 Task: In the  document Oktoberfestfile.odt Insert the command  'Viewing'Email the file to   'softage.10@softage.net', with message attached Time-Sensitive: I kindly ask you to go through the email I've sent as soon as possible. and file type: RTF
Action: Mouse moved to (304, 420)
Screenshot: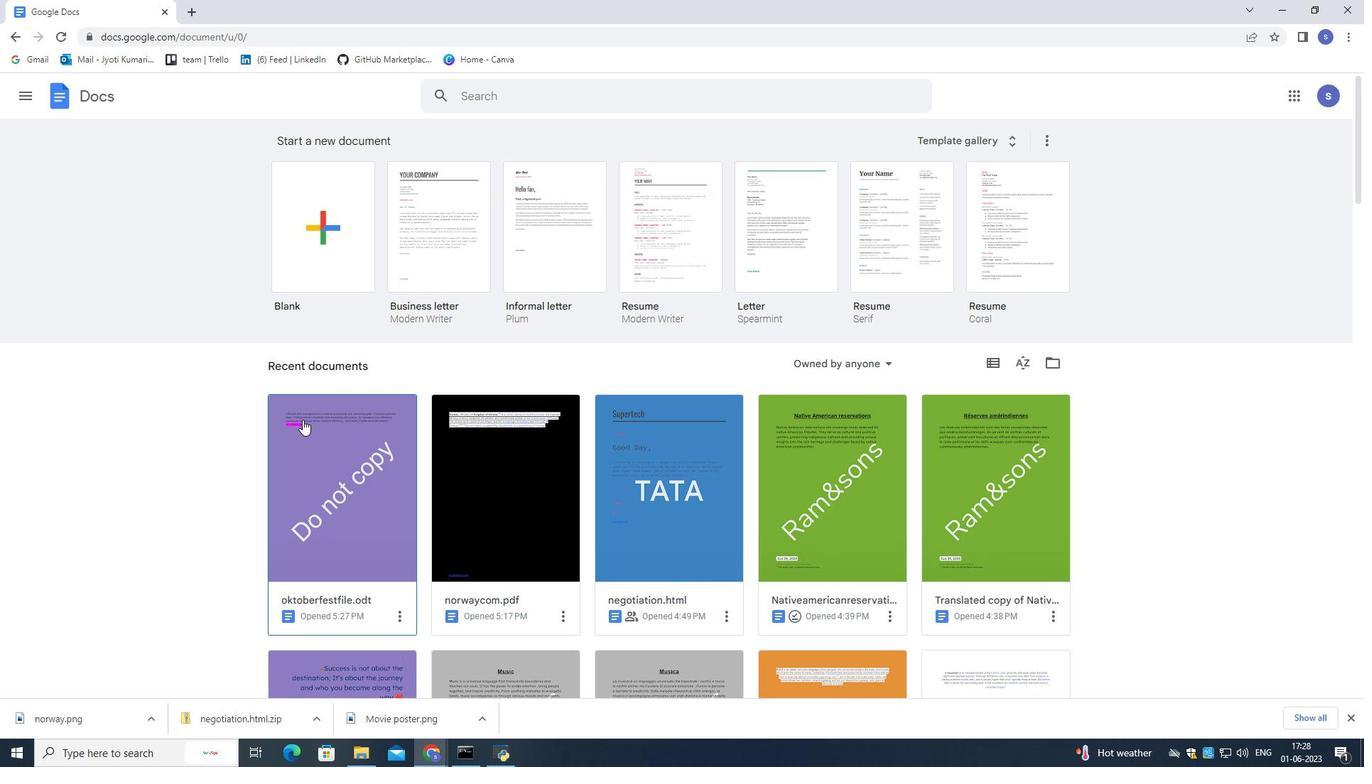 
Action: Mouse pressed left at (304, 420)
Screenshot: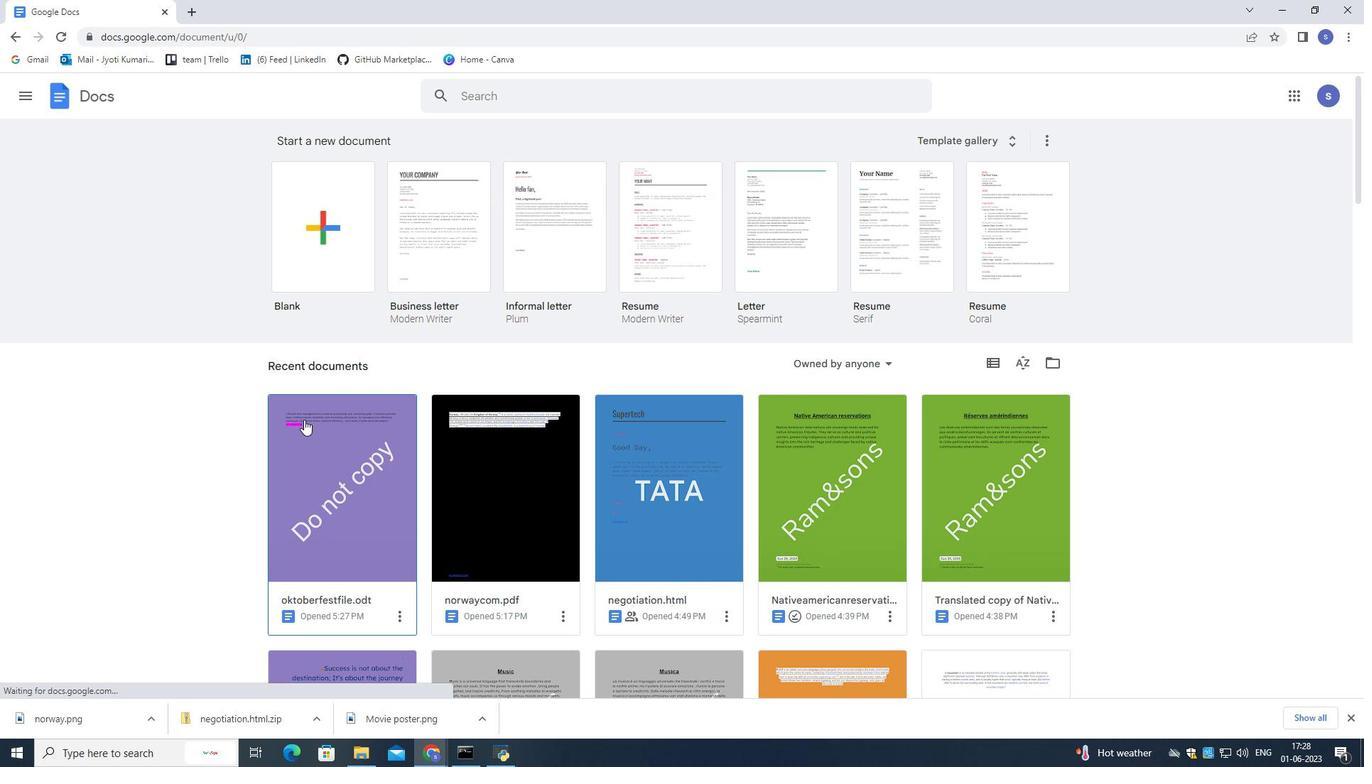 
Action: Mouse pressed left at (304, 420)
Screenshot: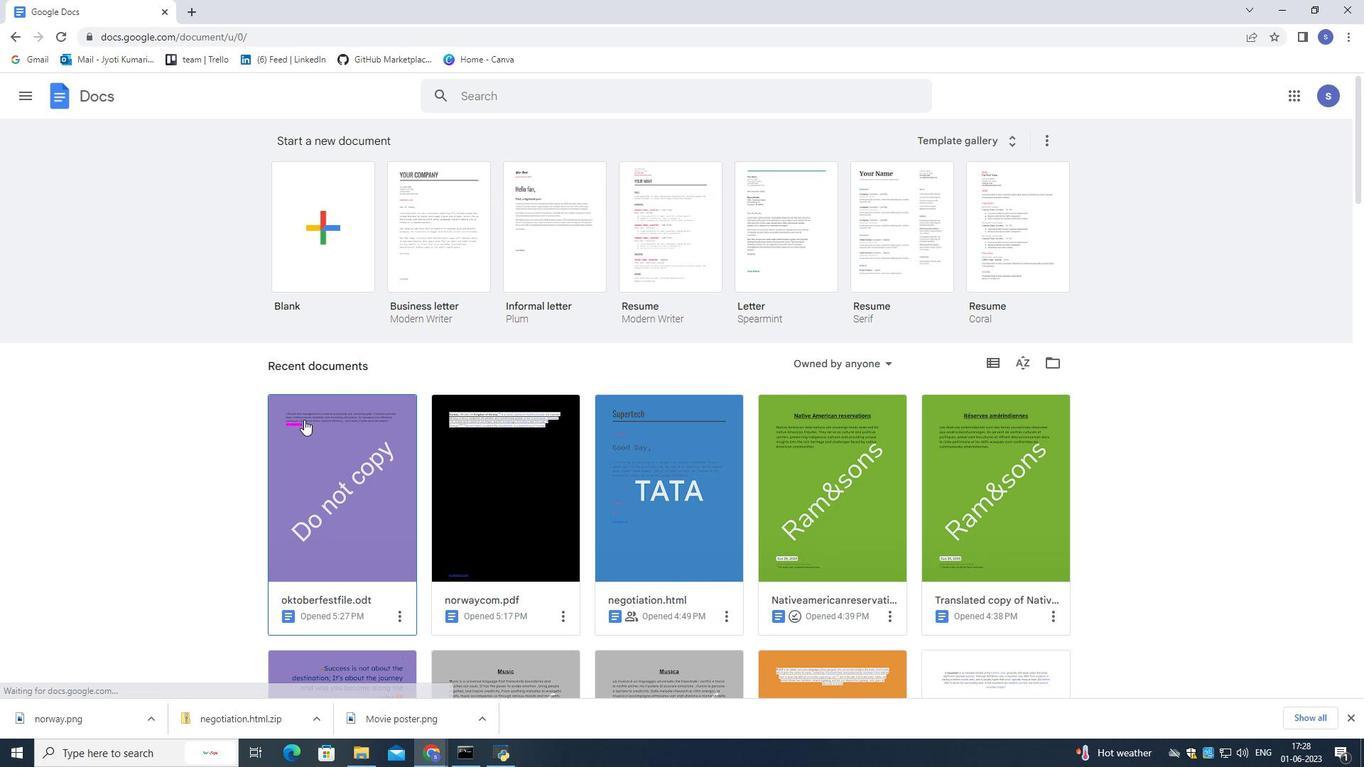 
Action: Mouse moved to (602, 499)
Screenshot: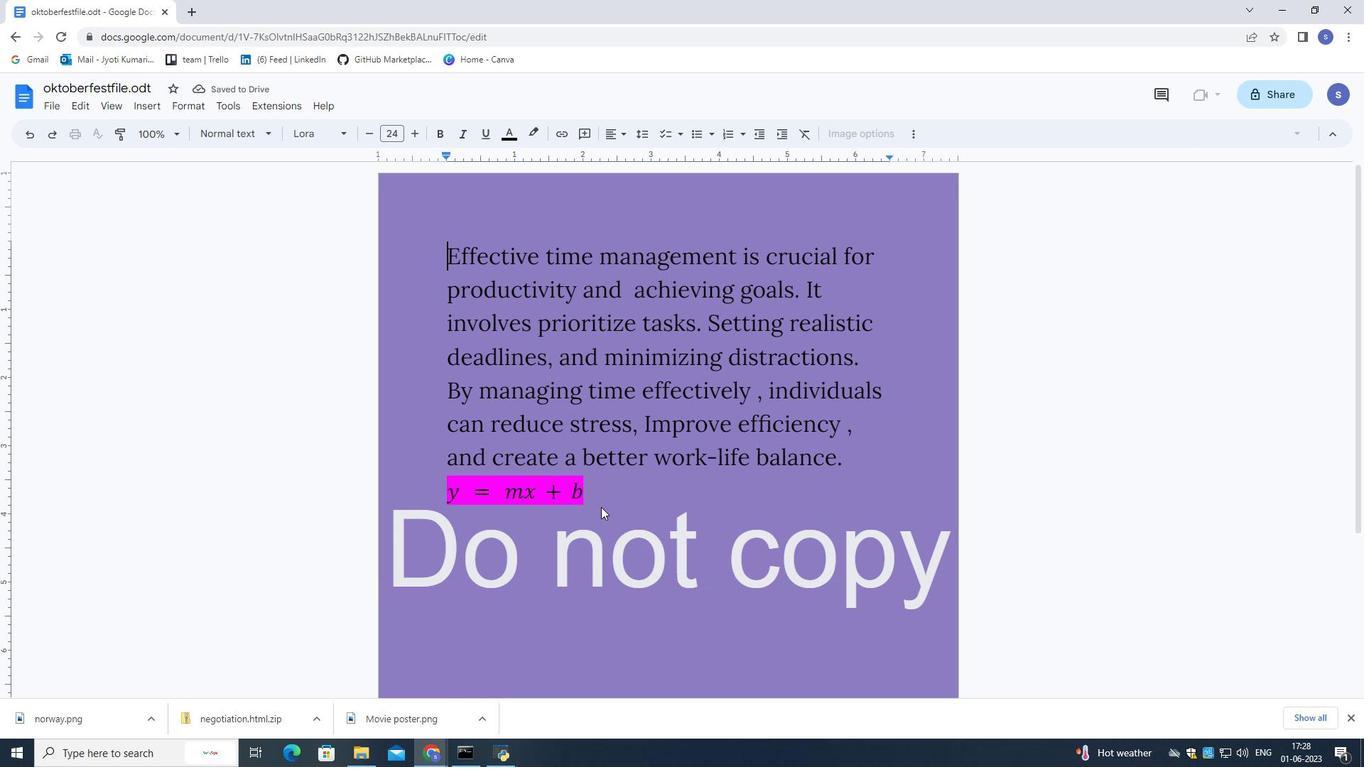 
Action: Mouse pressed left at (602, 499)
Screenshot: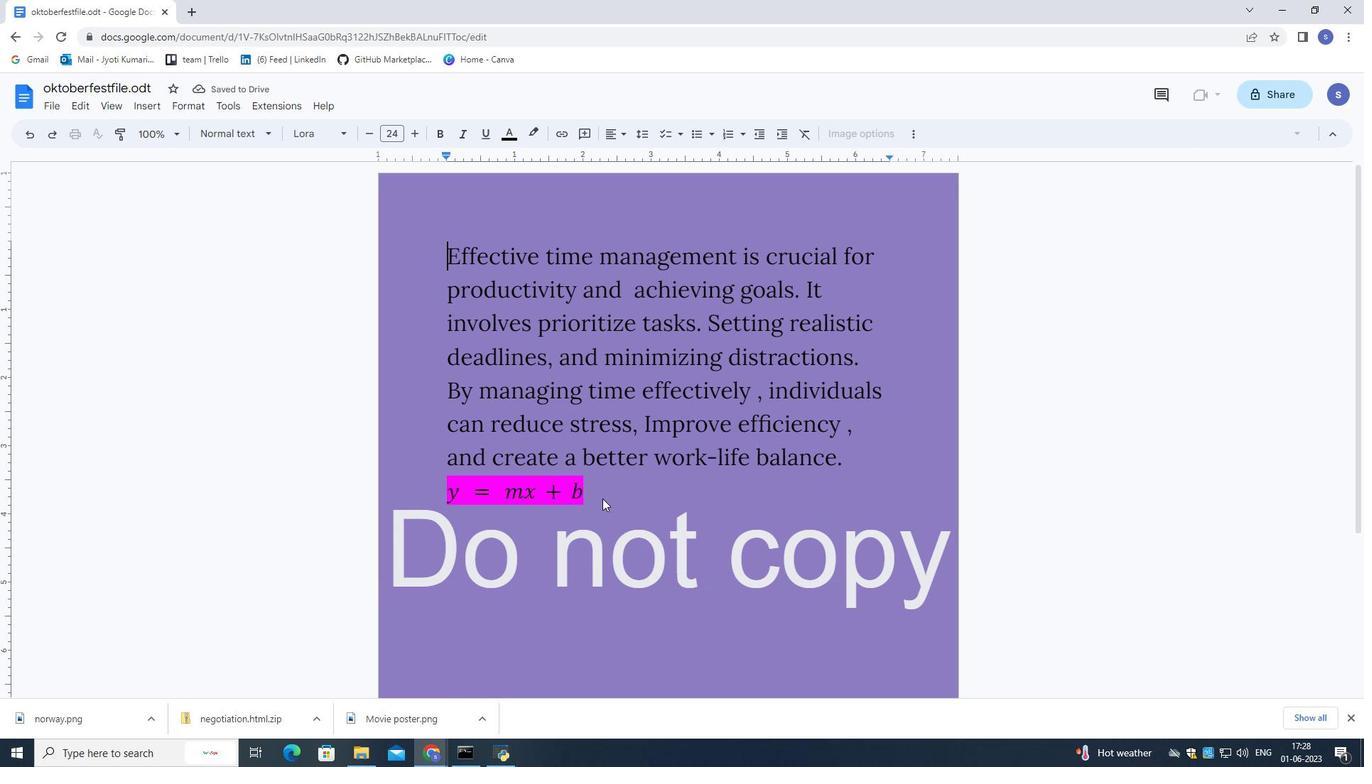 
Action: Mouse moved to (55, 104)
Screenshot: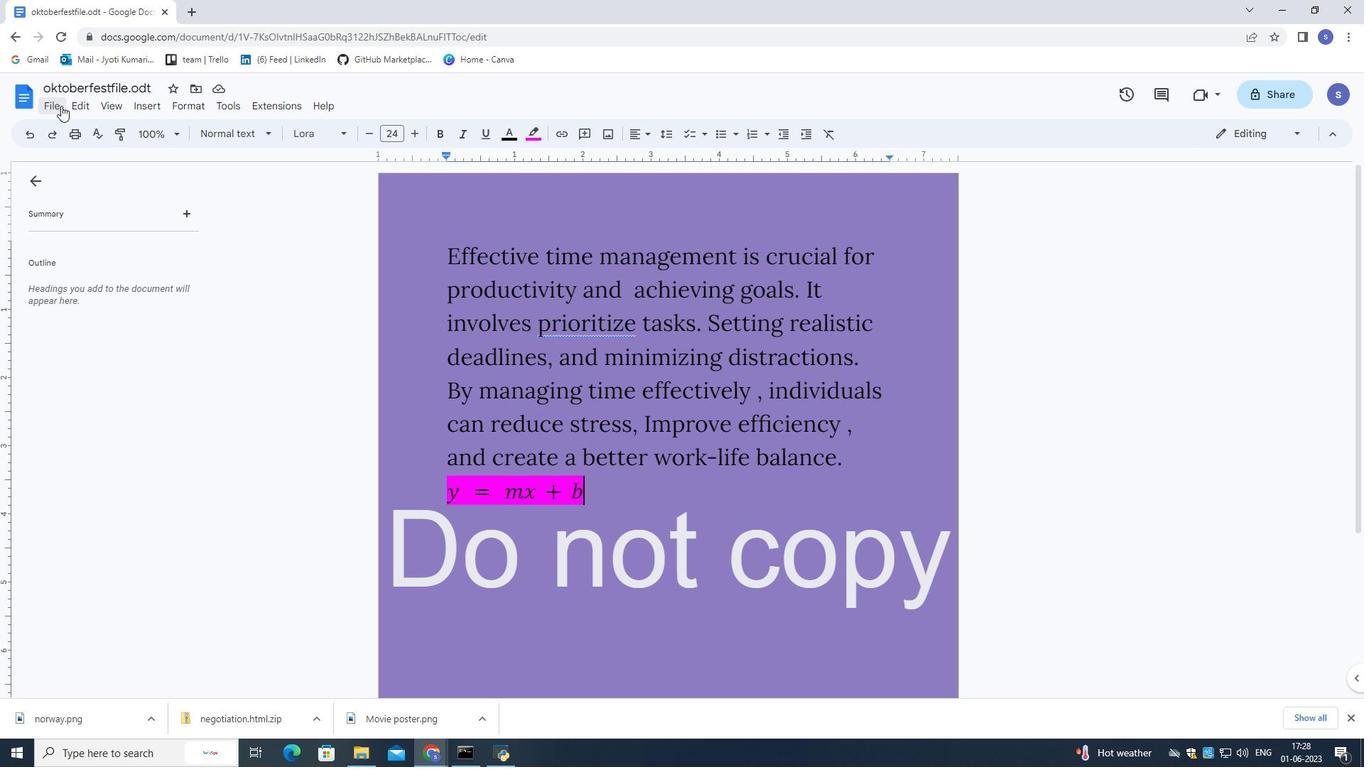
Action: Mouse pressed left at (55, 104)
Screenshot: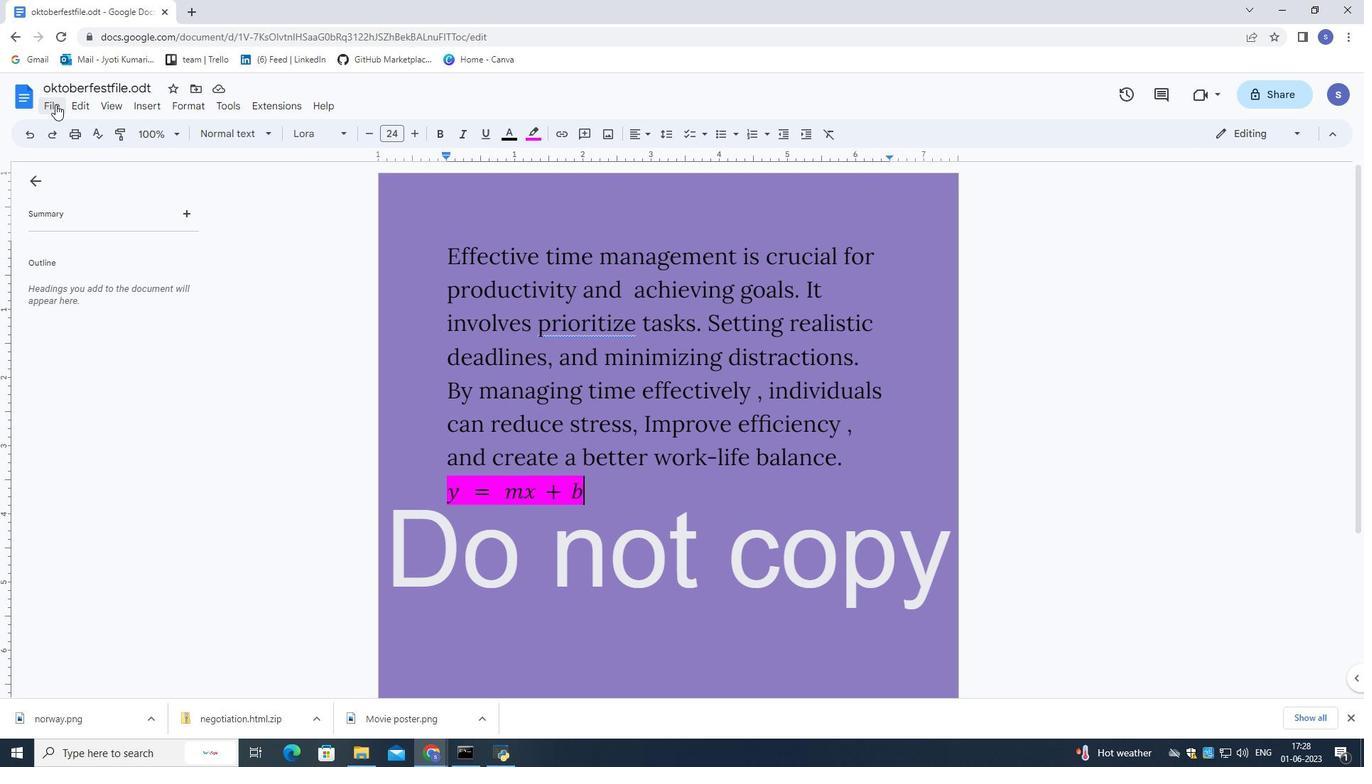
Action: Mouse moved to (1236, 136)
Screenshot: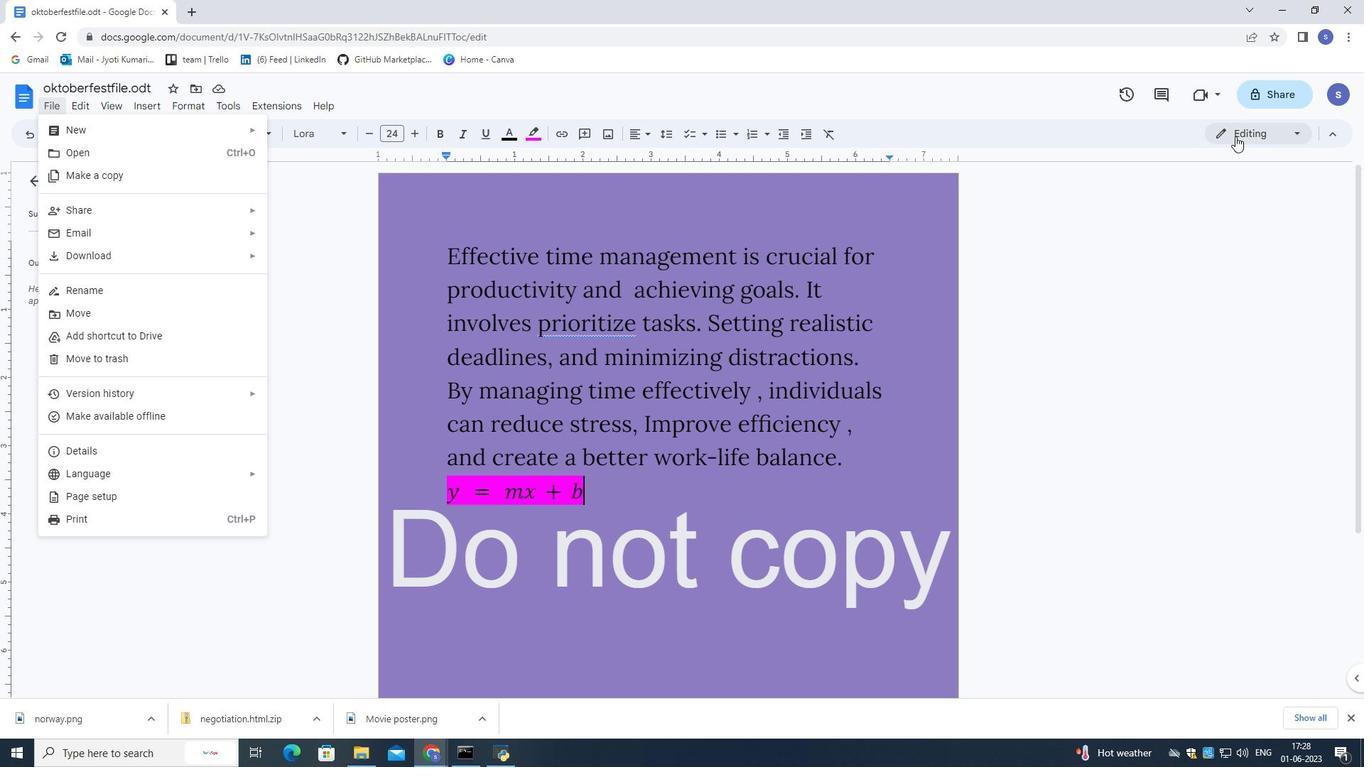 
Action: Mouse pressed left at (1236, 136)
Screenshot: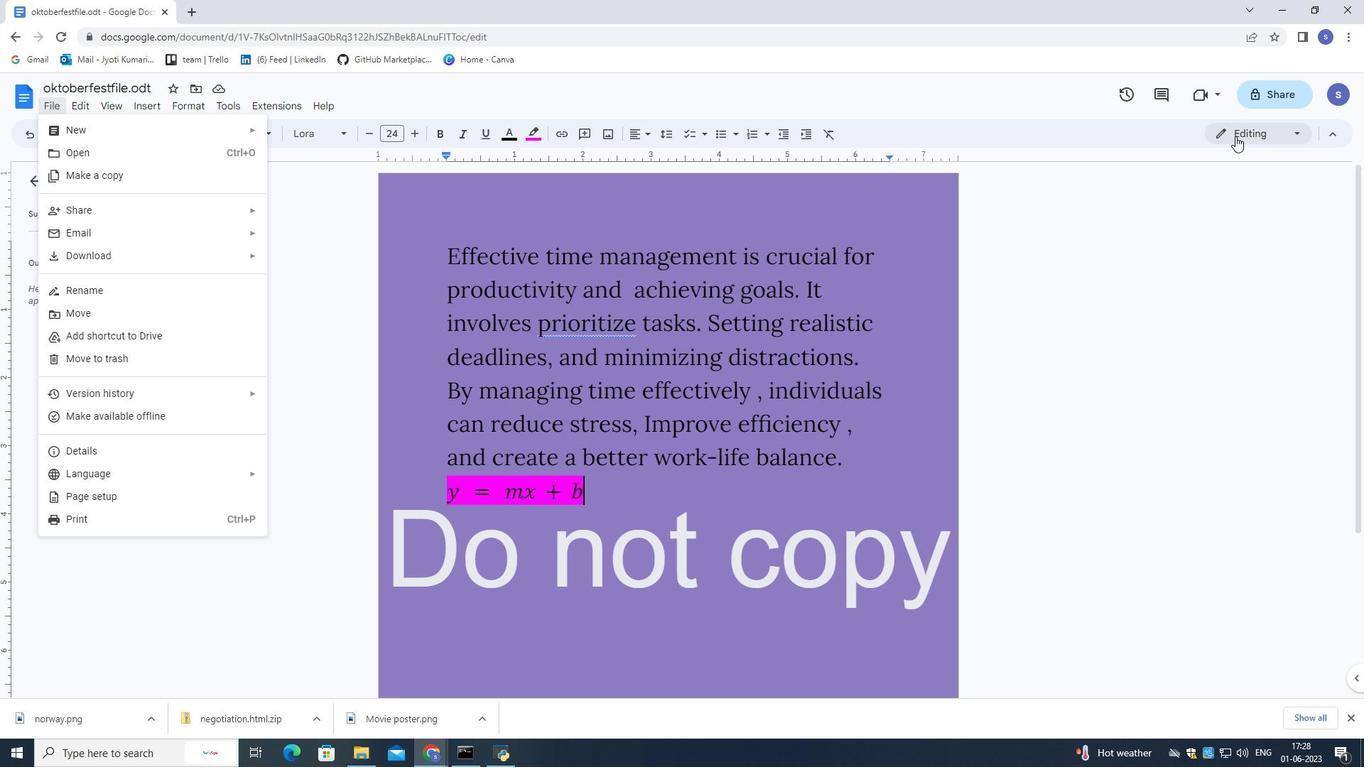 
Action: Mouse moved to (1214, 231)
Screenshot: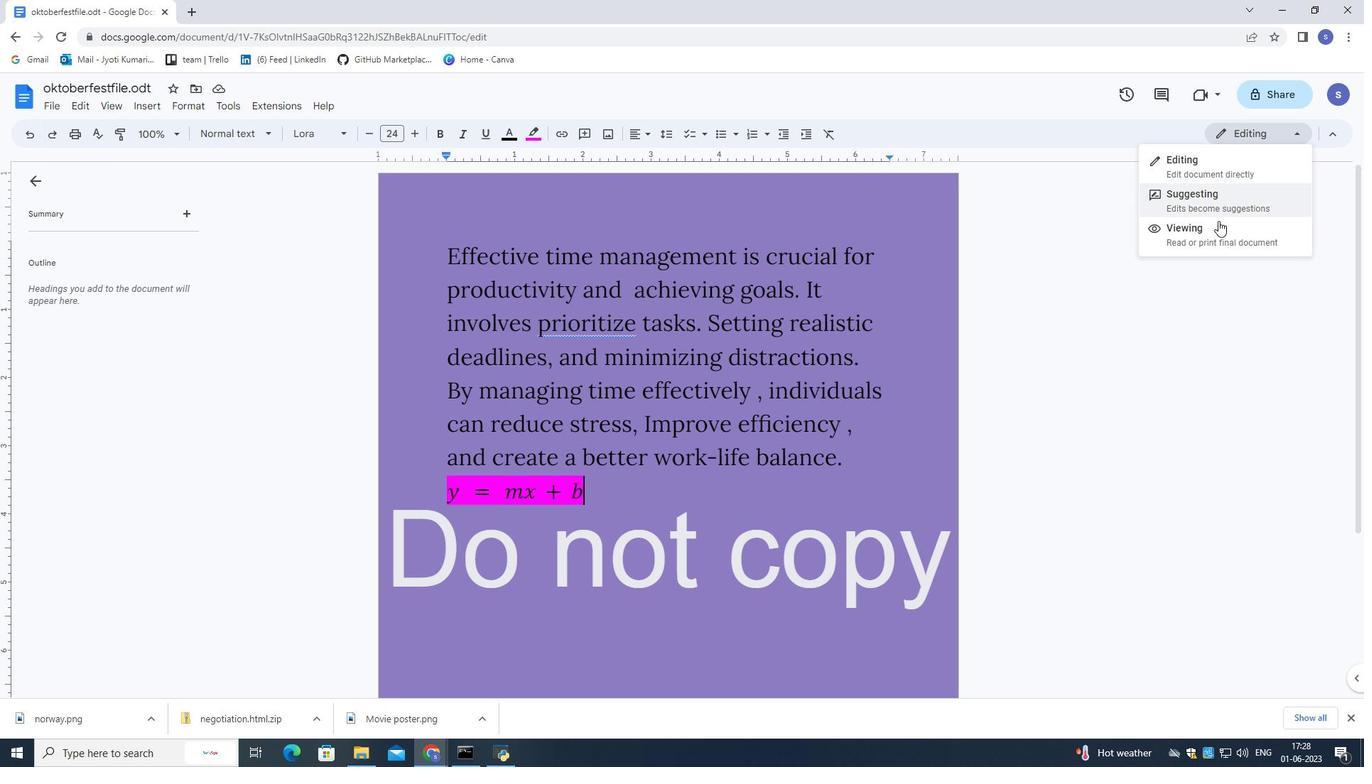 
Action: Mouse pressed left at (1214, 231)
Screenshot: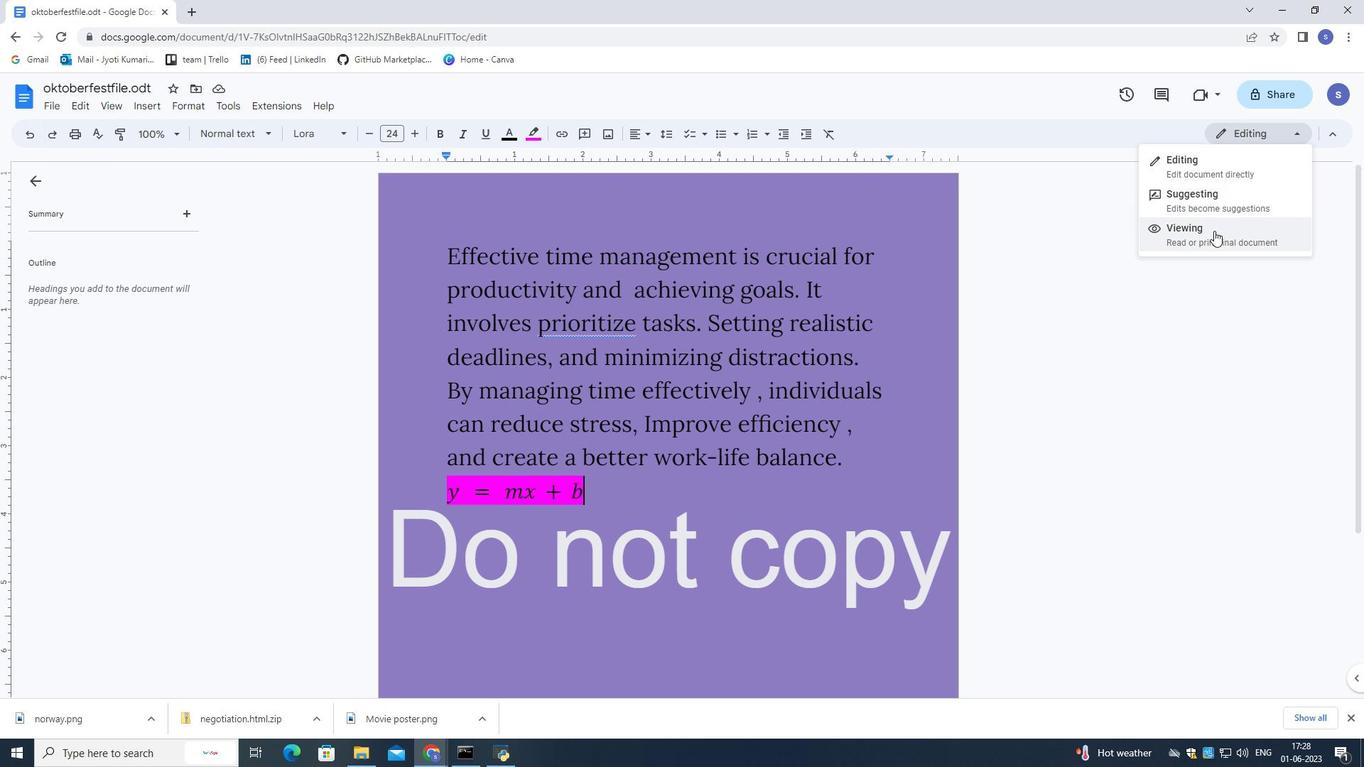 
Action: Mouse moved to (51, 97)
Screenshot: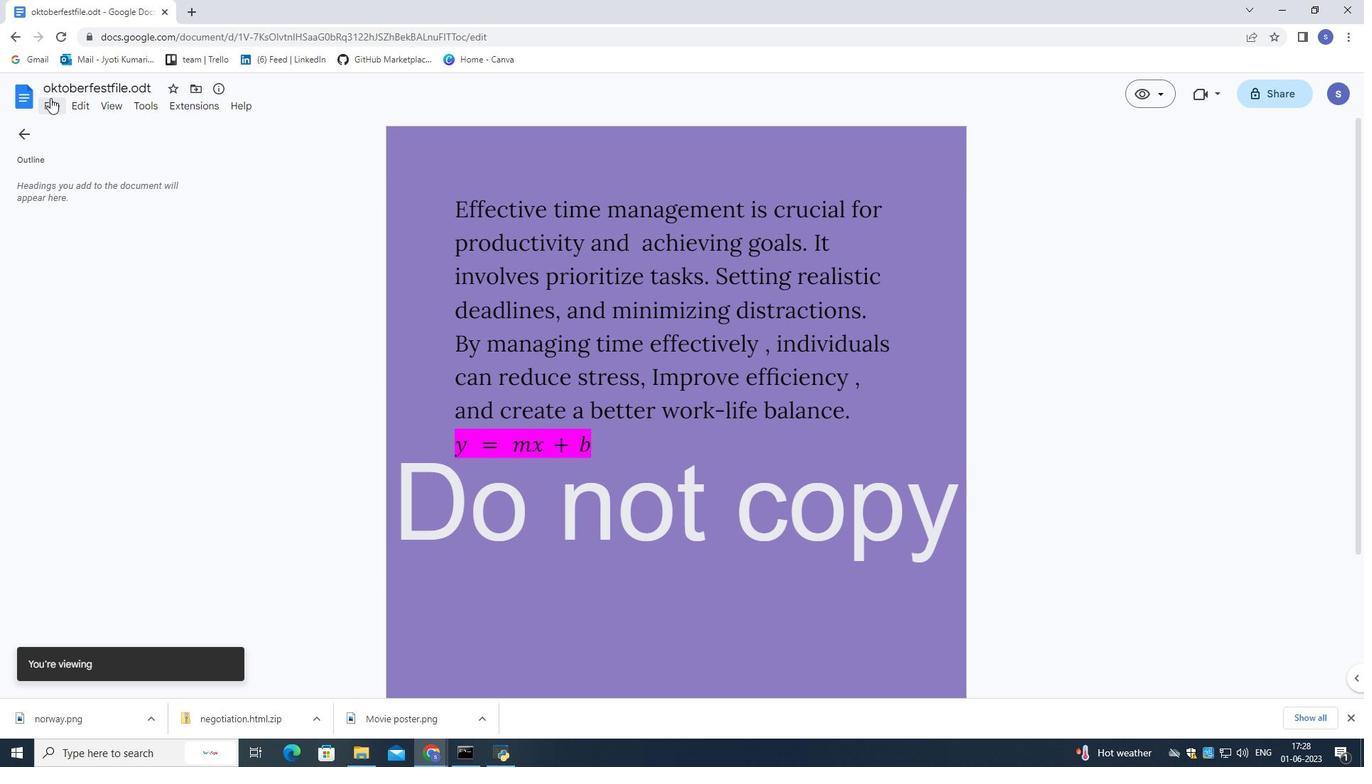 
Action: Mouse pressed left at (51, 97)
Screenshot: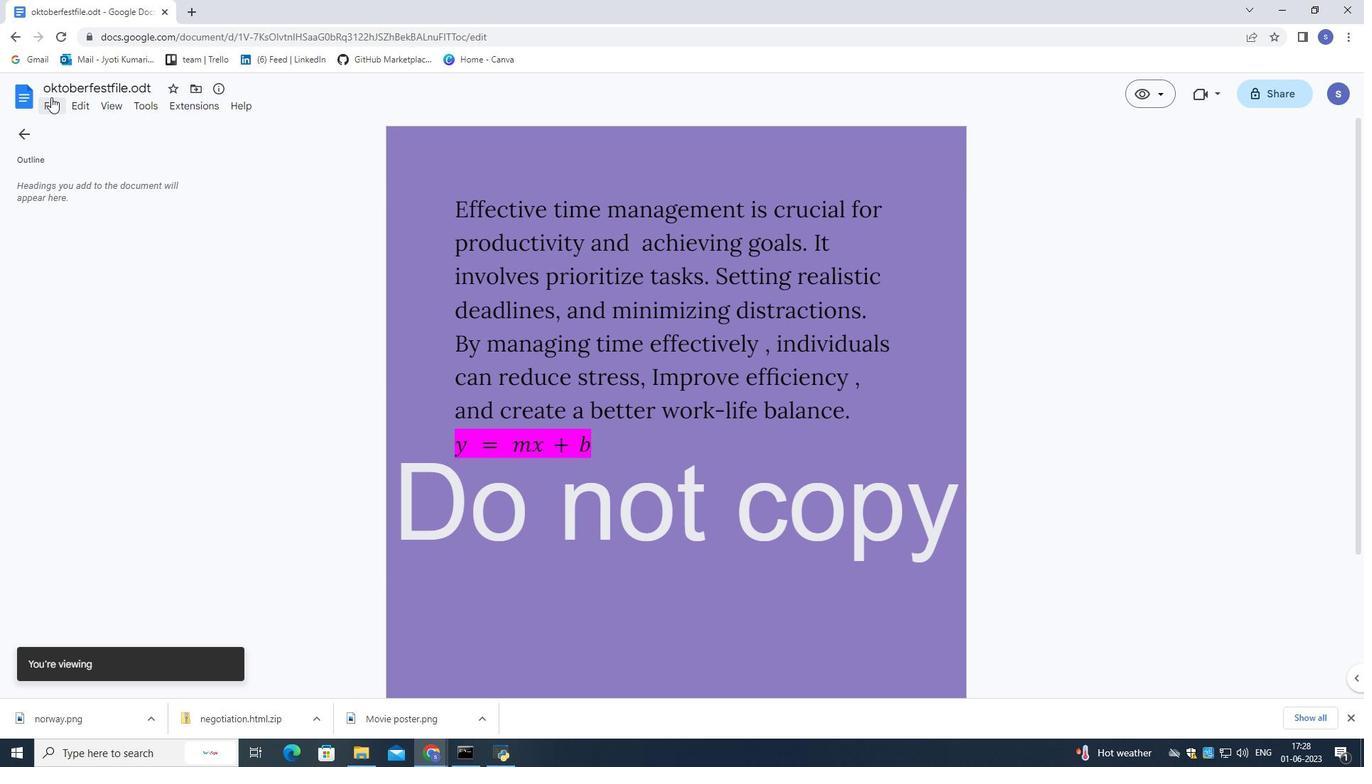 
Action: Mouse moved to (287, 231)
Screenshot: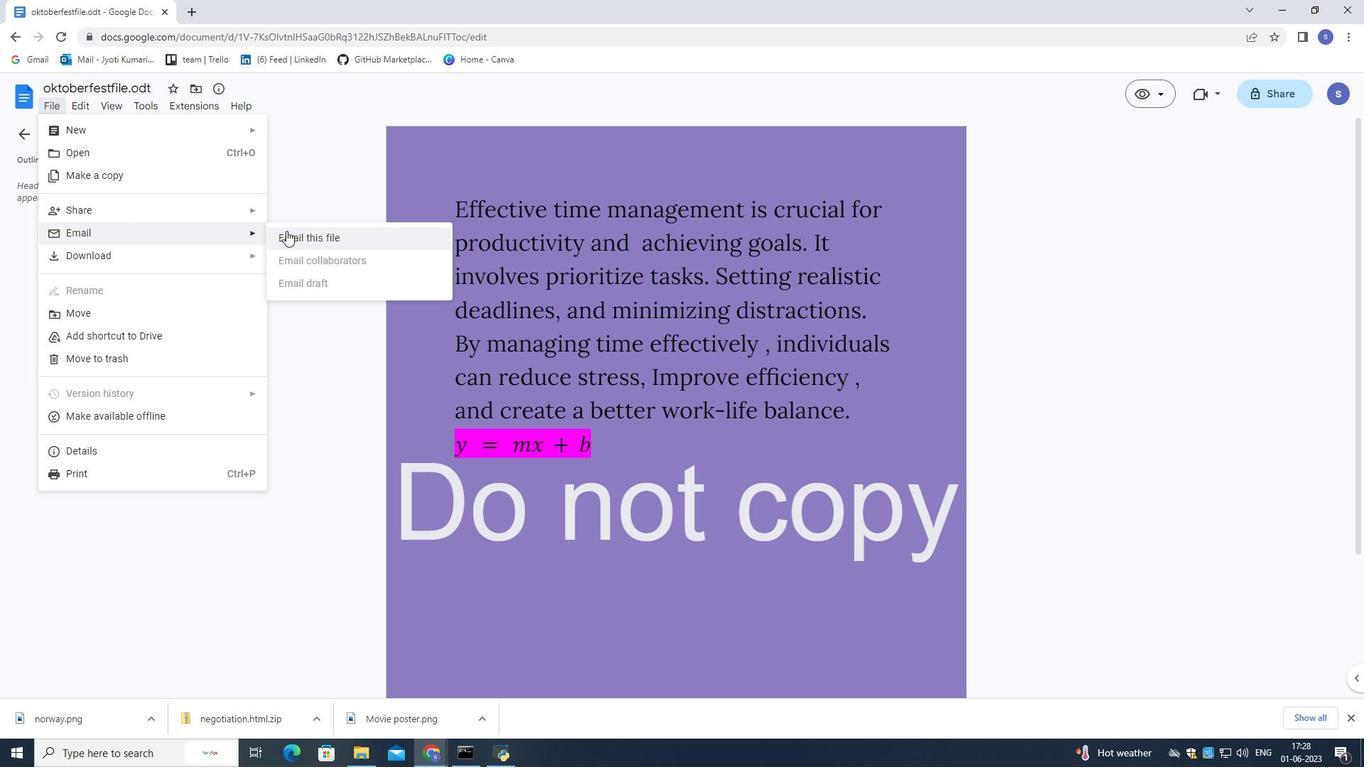 
Action: Mouse pressed left at (287, 231)
Screenshot: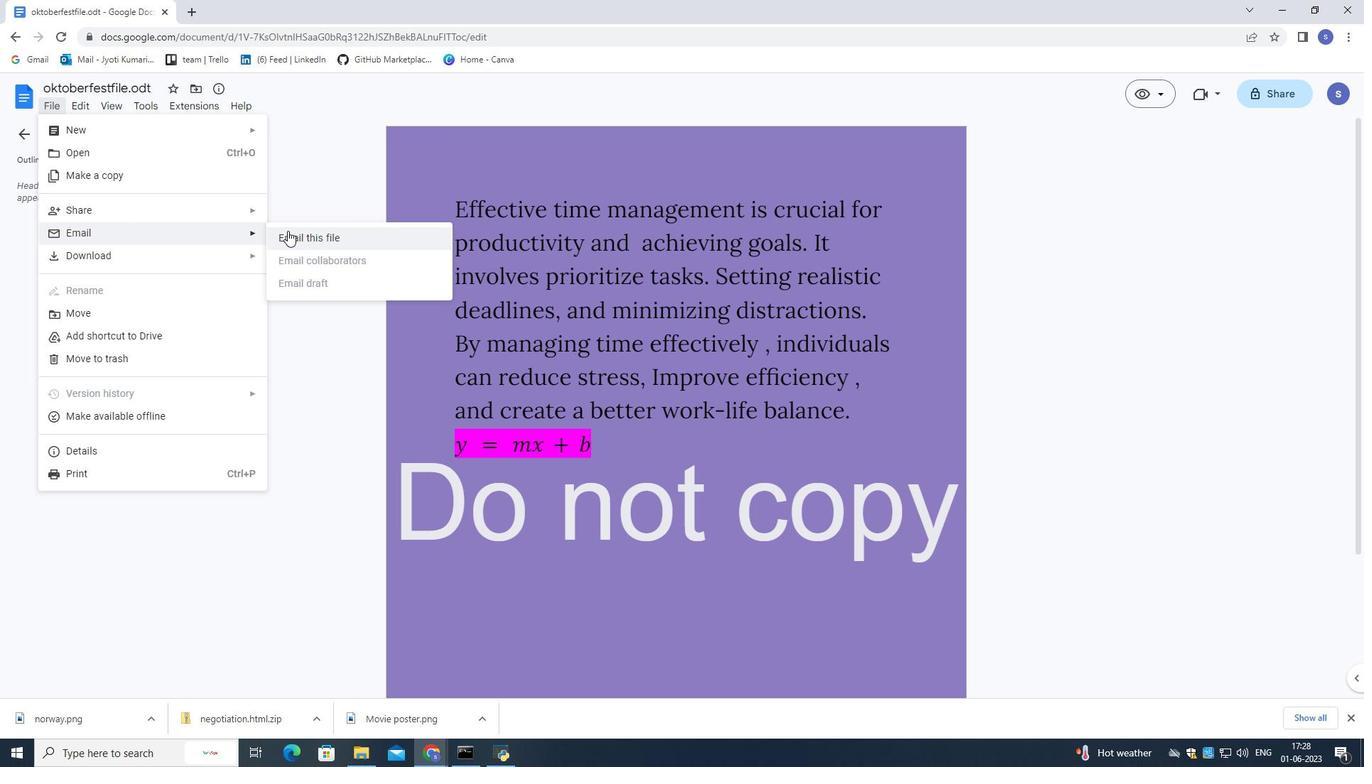 
Action: Mouse moved to (590, 359)
Screenshot: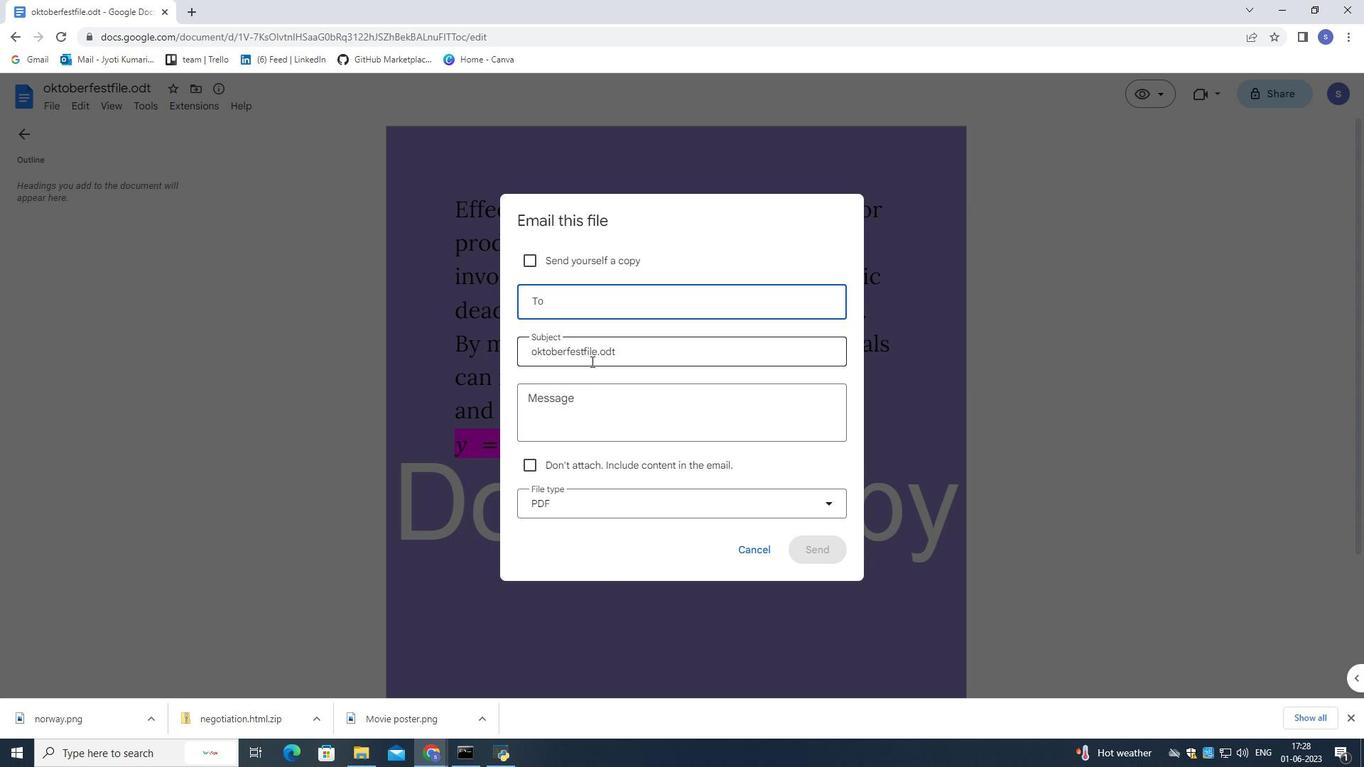 
Action: Key pressed s
Screenshot: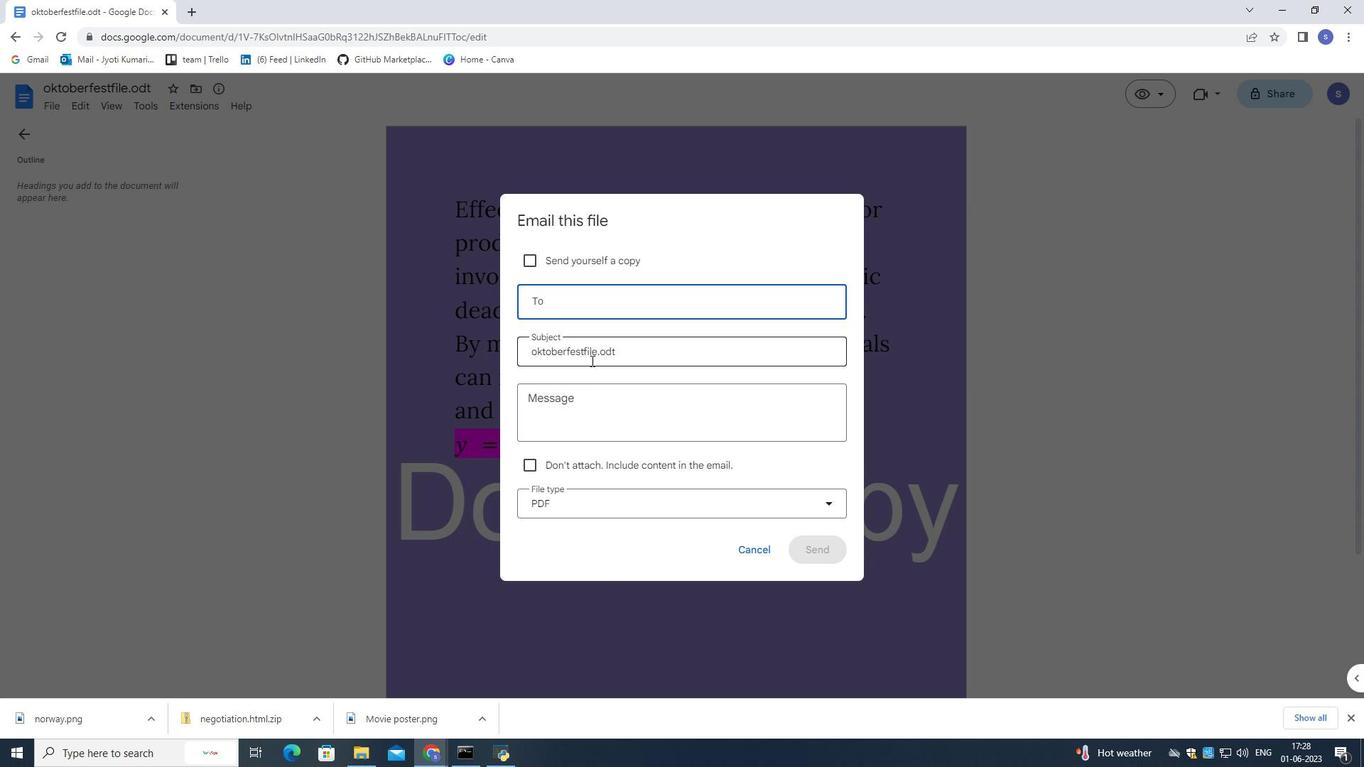 
Action: Mouse moved to (586, 347)
Screenshot: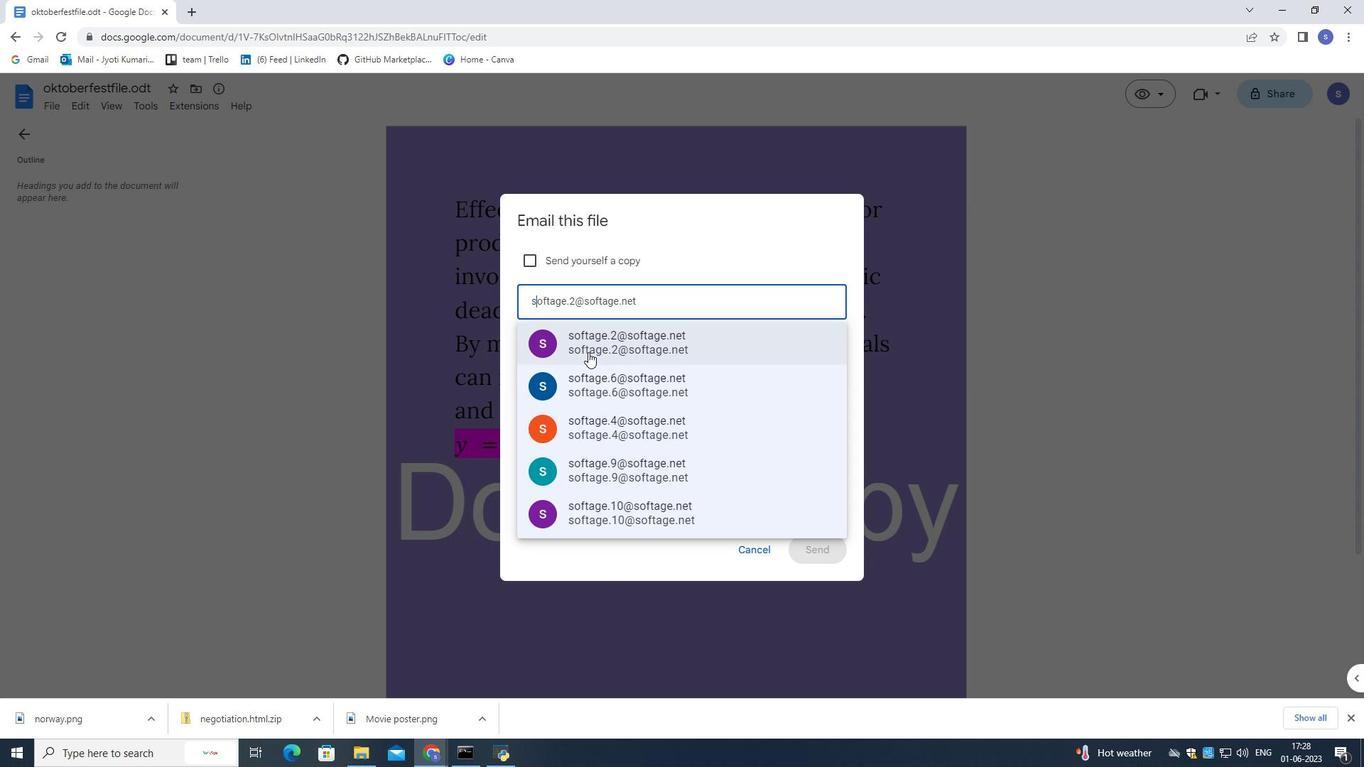 
Action: Key pressed o
Screenshot: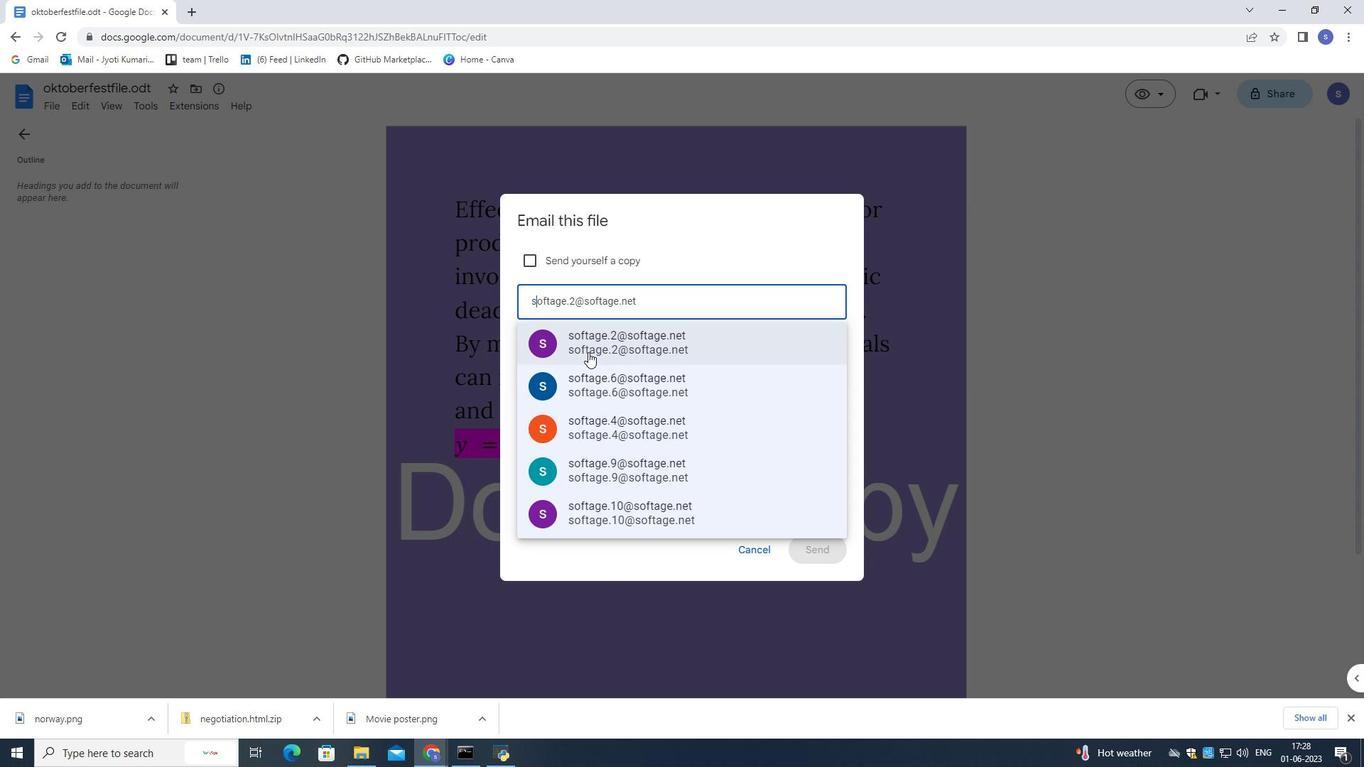 
Action: Mouse moved to (584, 345)
Screenshot: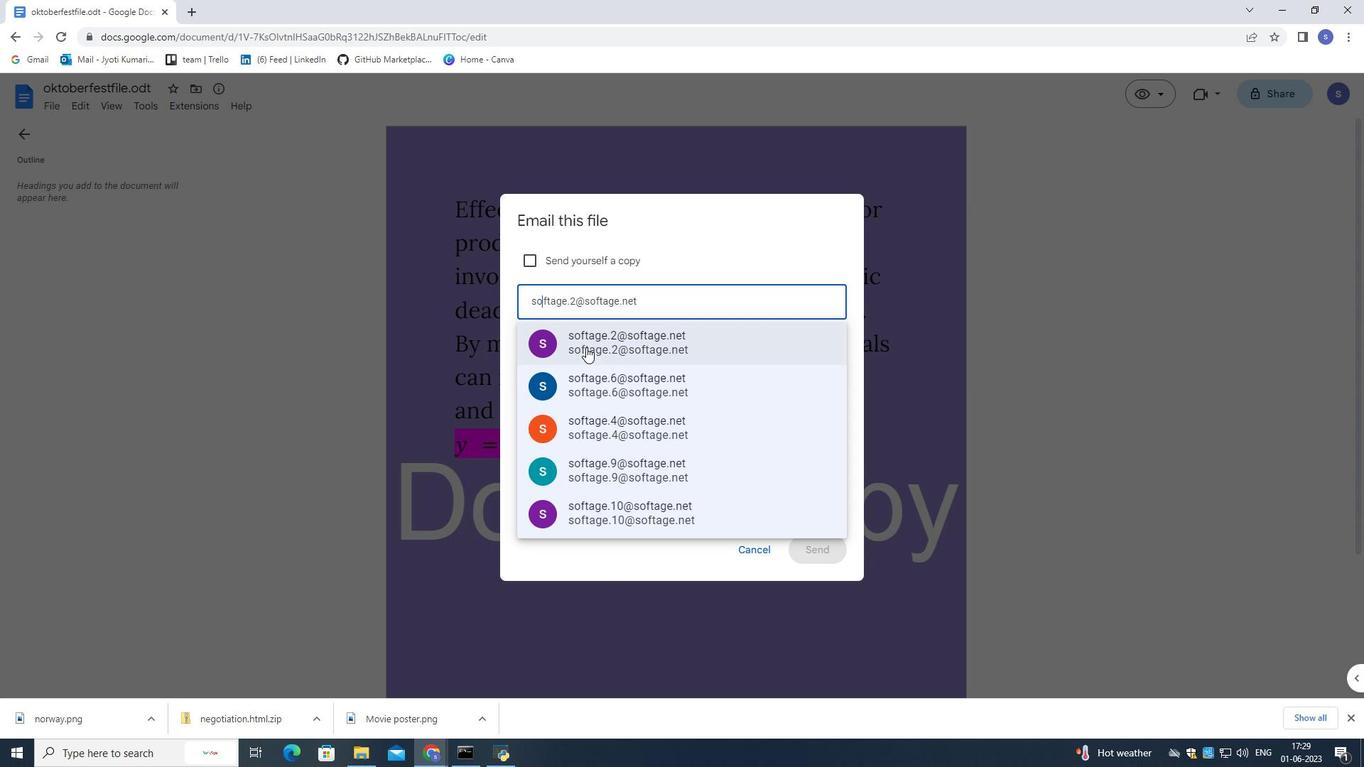 
Action: Key pressed f
Screenshot: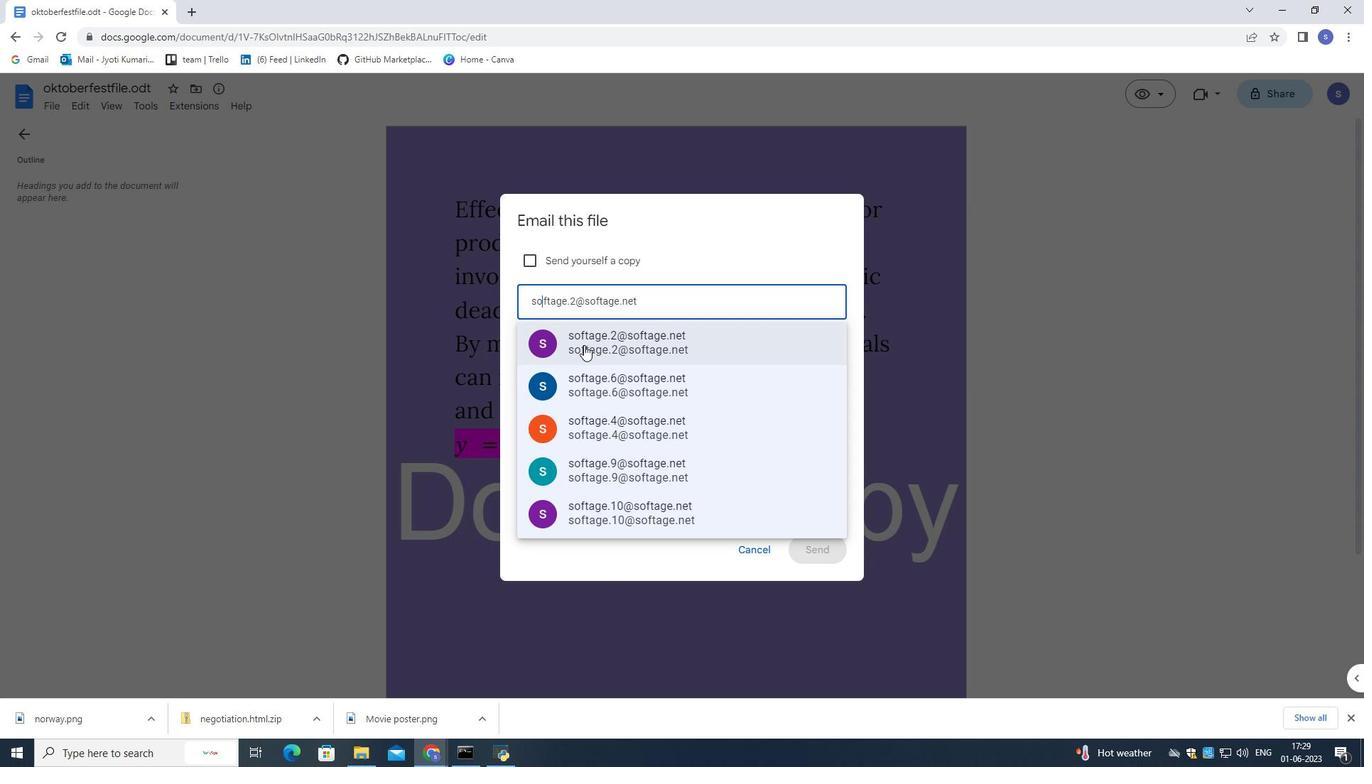 
Action: Mouse moved to (583, 344)
Screenshot: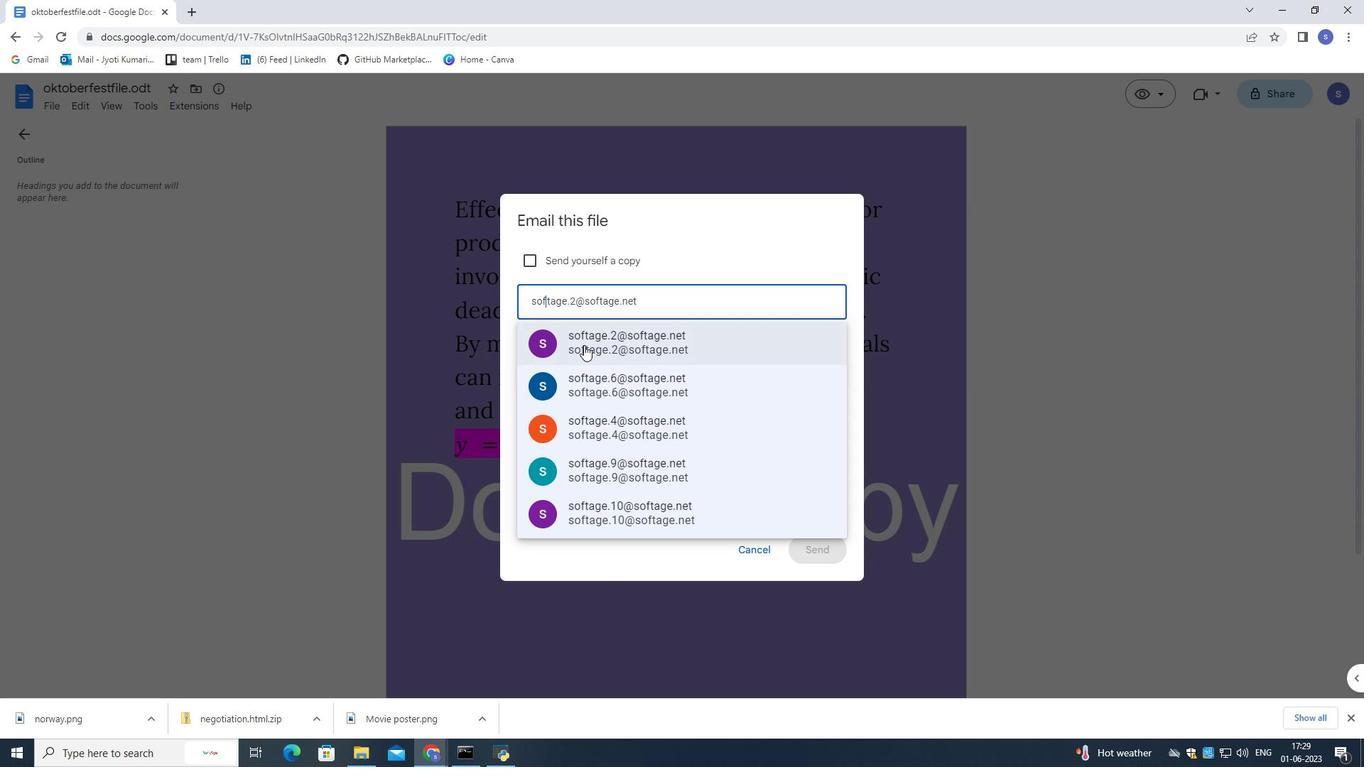 
Action: Key pressed t
Screenshot: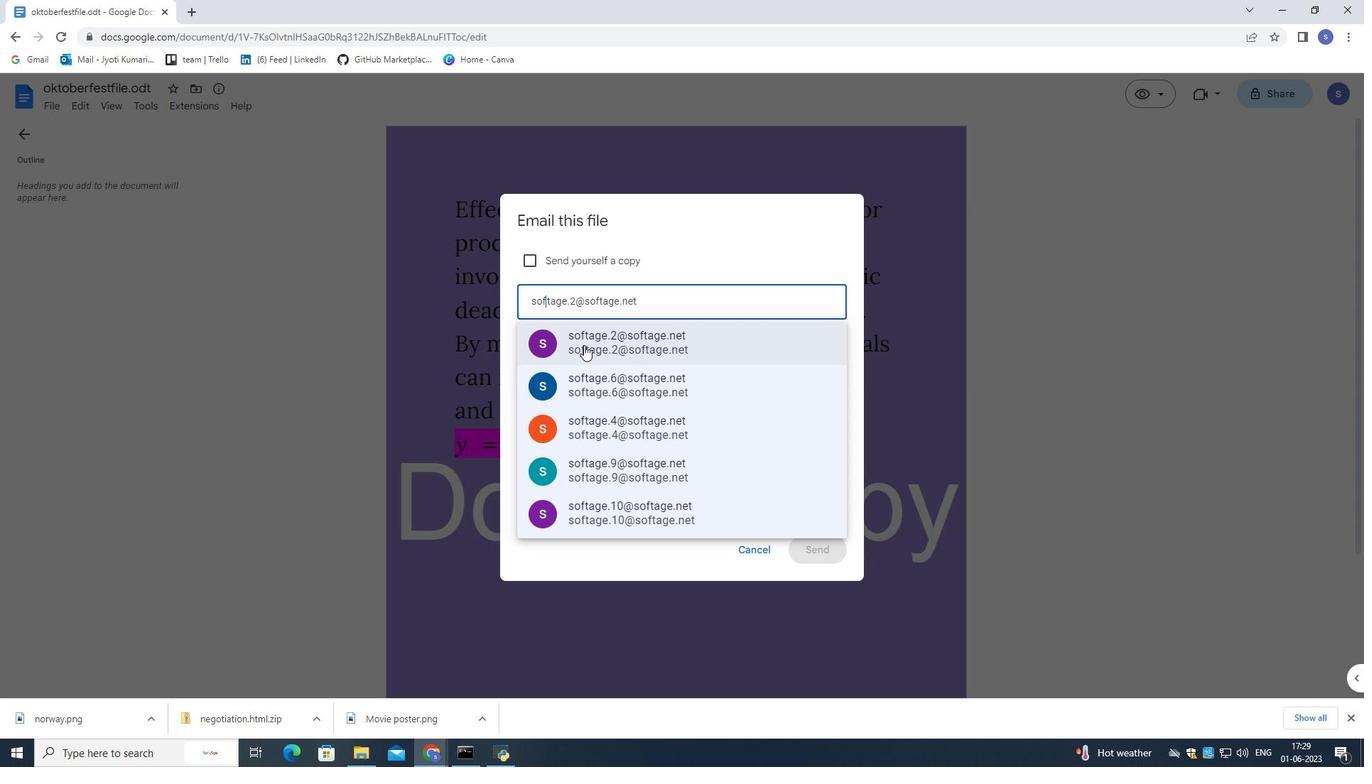 
Action: Mouse moved to (583, 344)
Screenshot: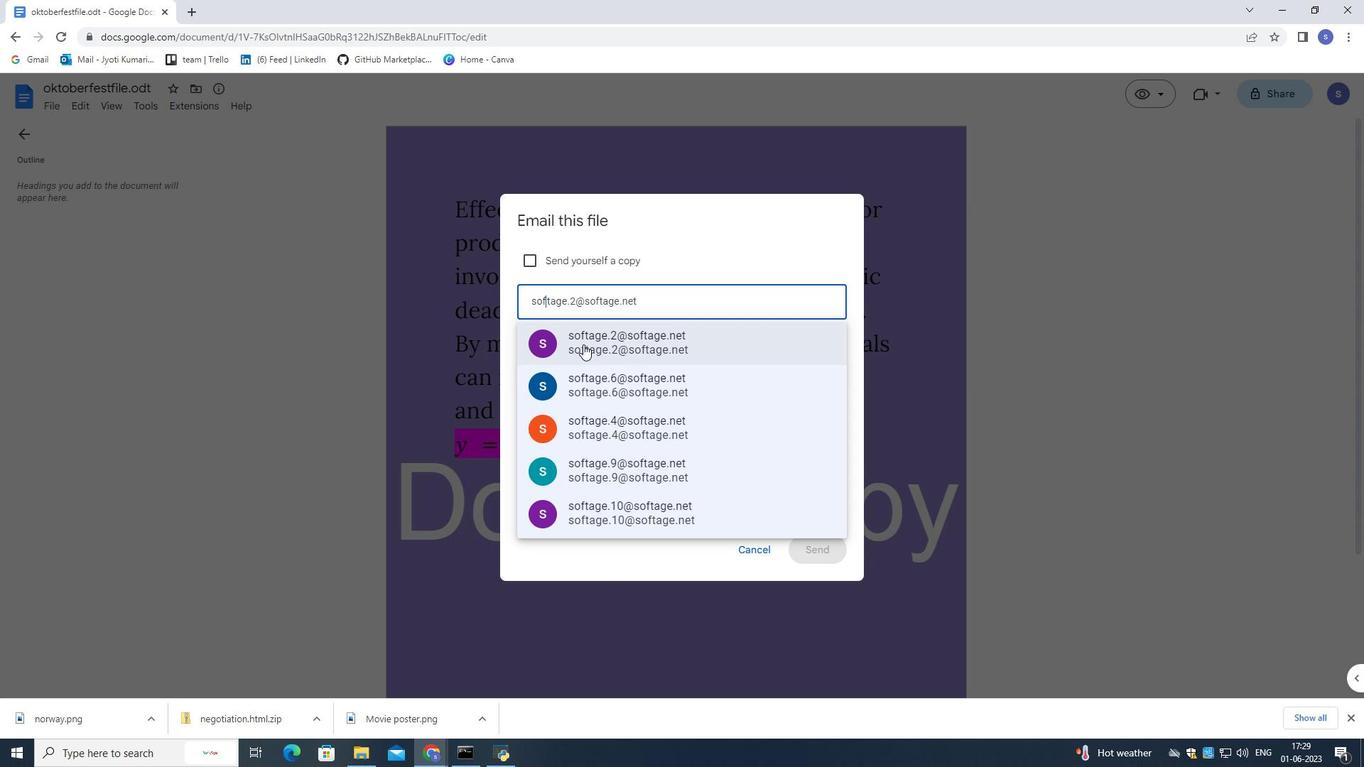 
Action: Key pressed age
Screenshot: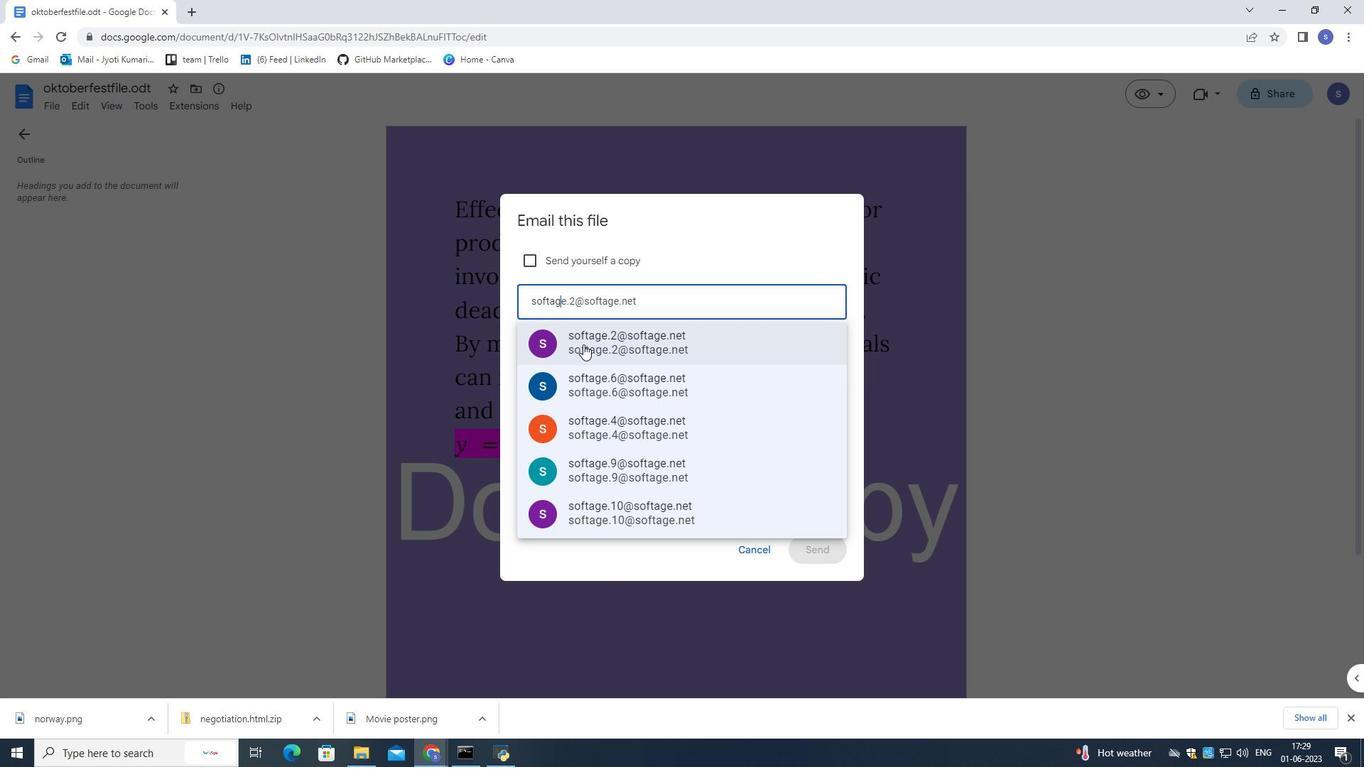 
Action: Mouse moved to (580, 339)
Screenshot: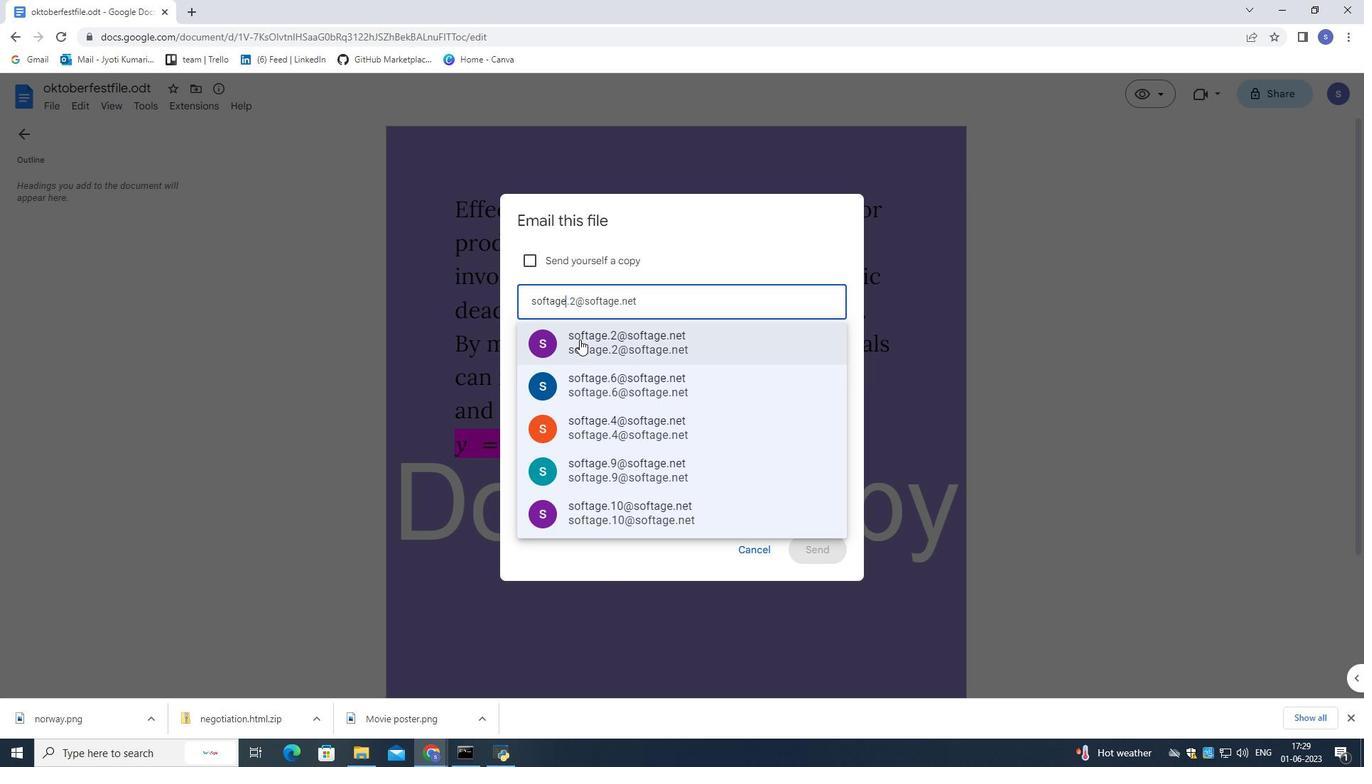 
Action: Key pressed .
Screenshot: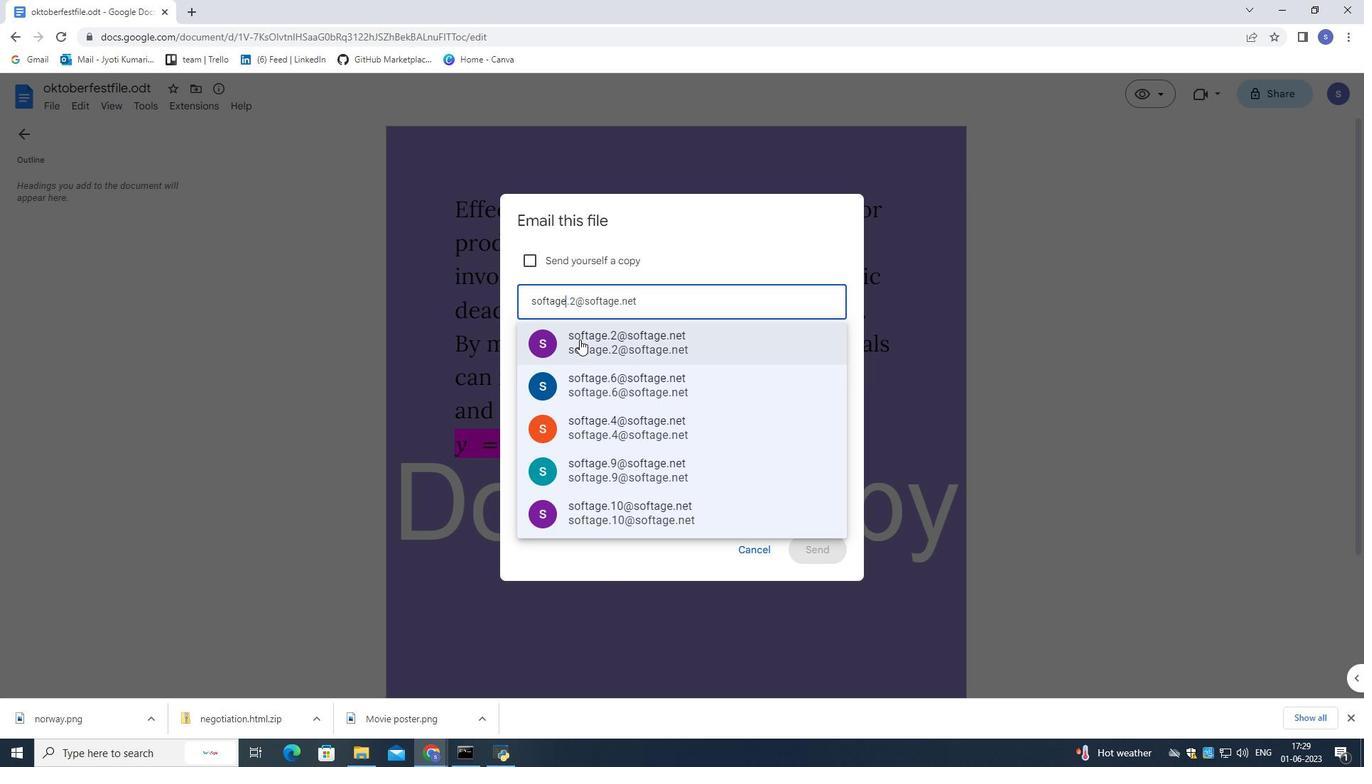 
Action: Mouse moved to (577, 328)
Screenshot: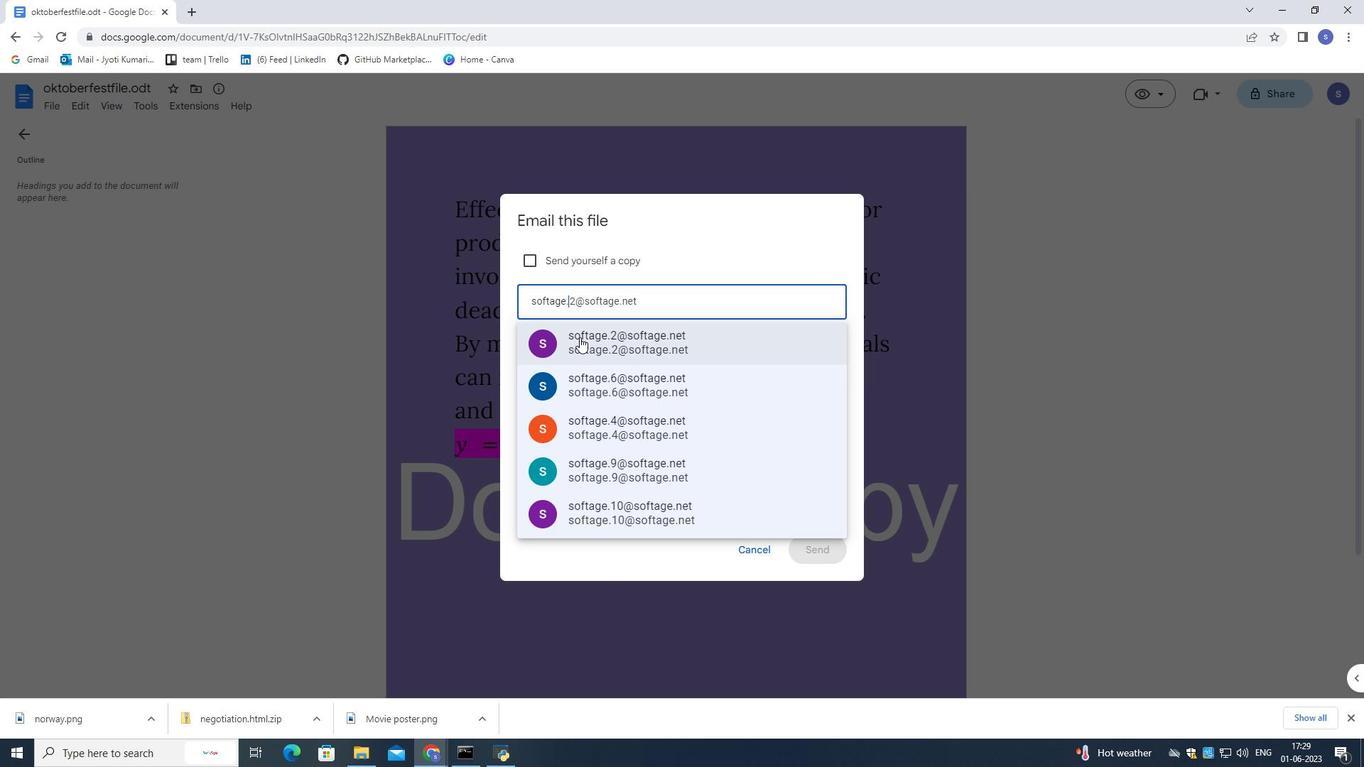 
Action: Key pressed 1
Screenshot: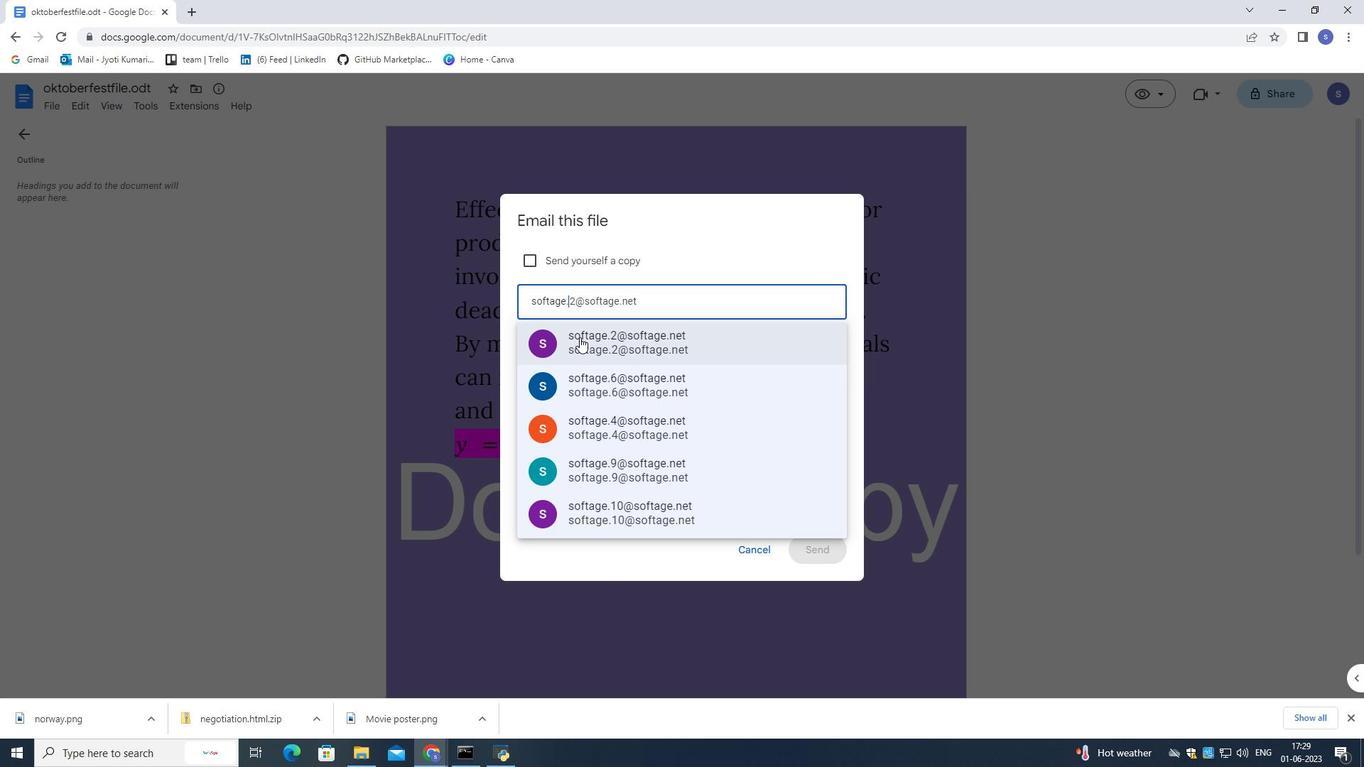
Action: Mouse moved to (576, 325)
Screenshot: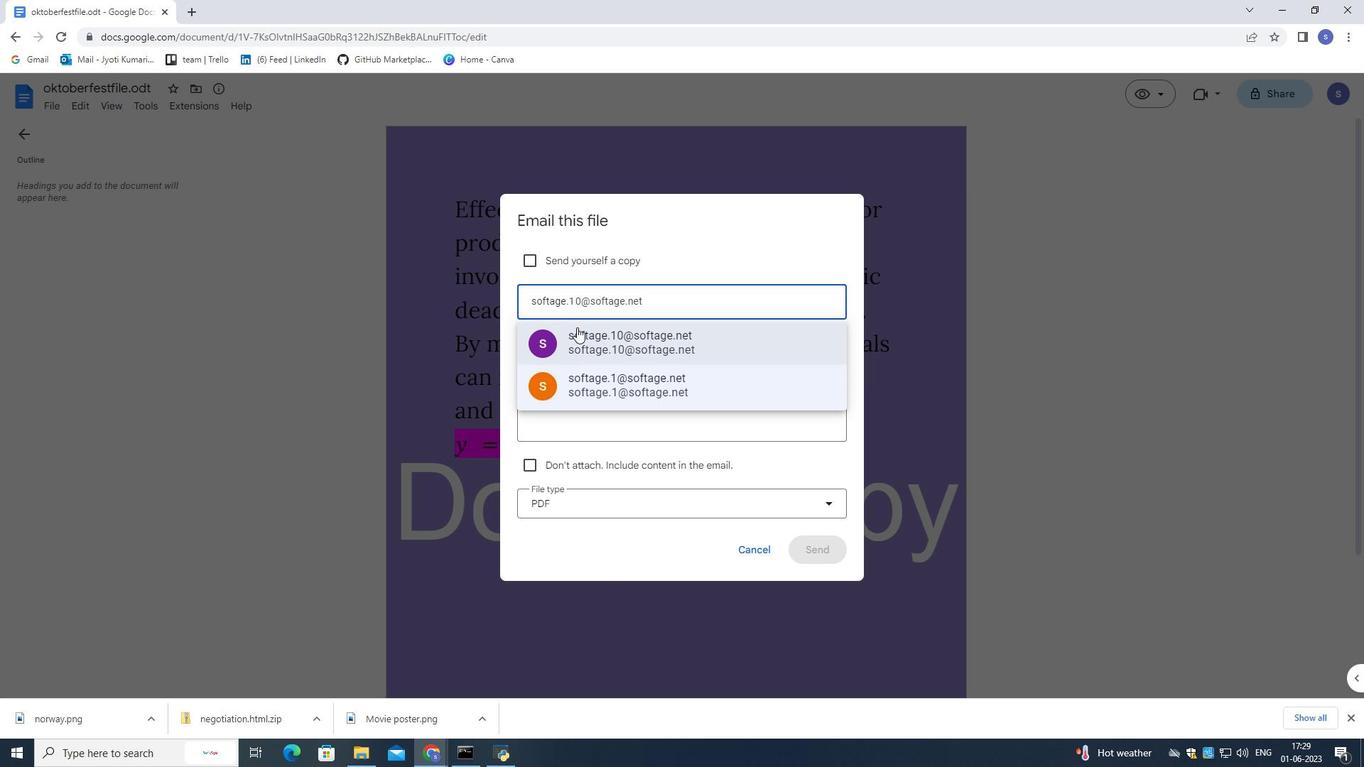 
Action: Key pressed 0
Screenshot: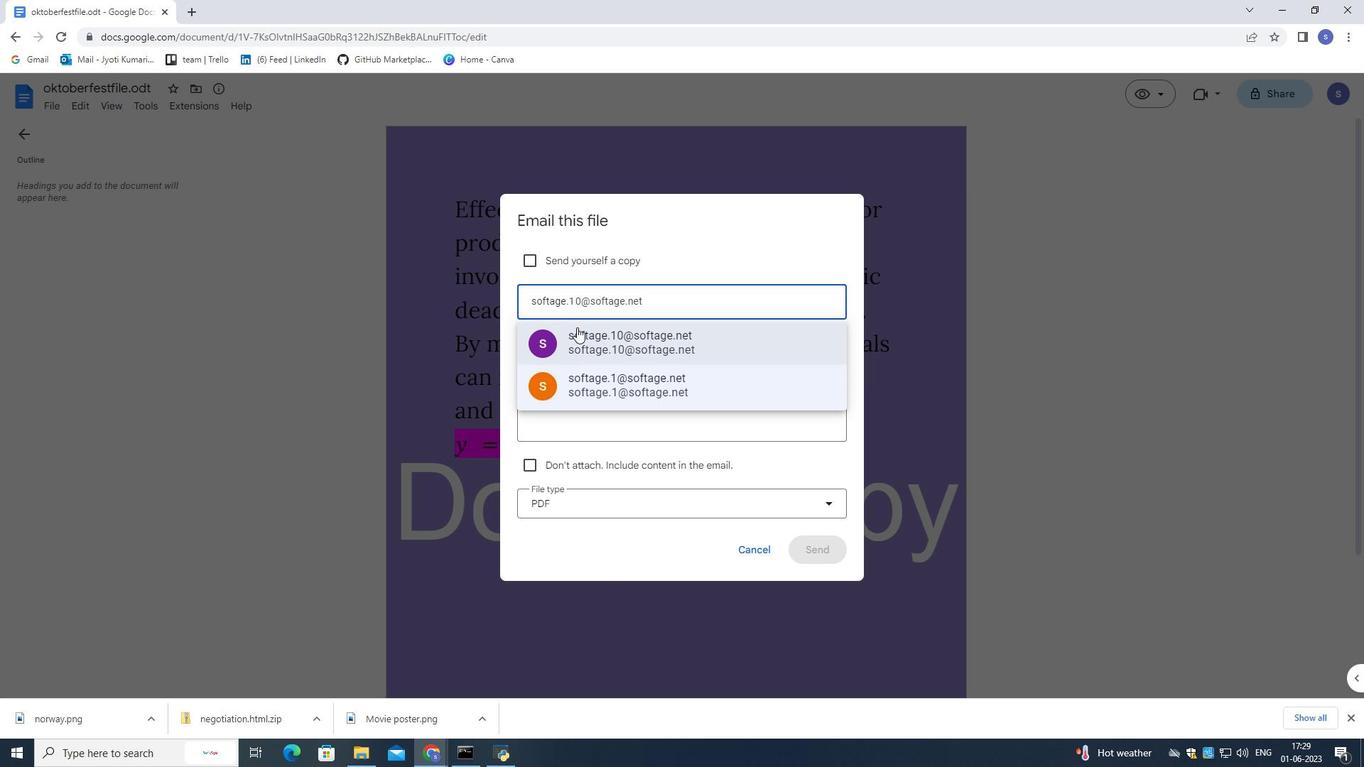 
Action: Mouse moved to (572, 314)
Screenshot: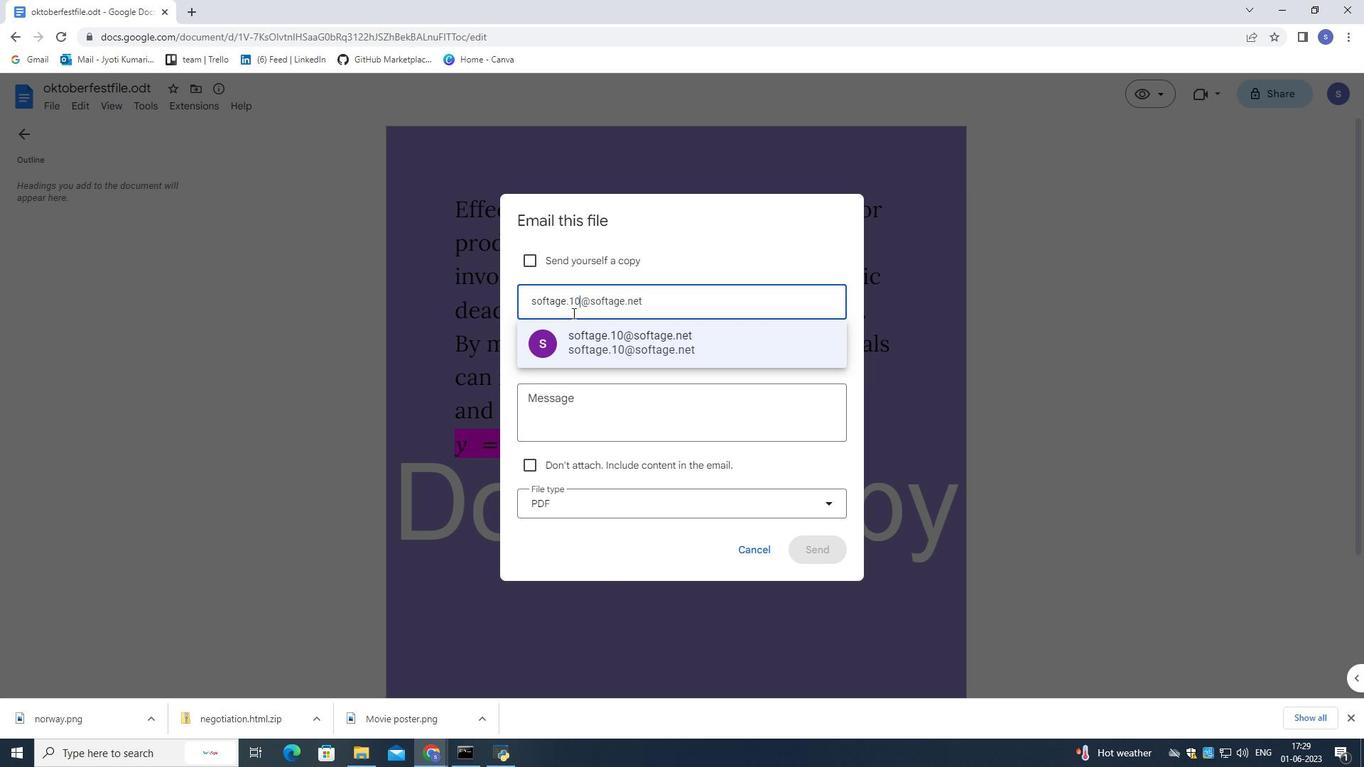 
Action: Key pressed <Key.shift>
Screenshot: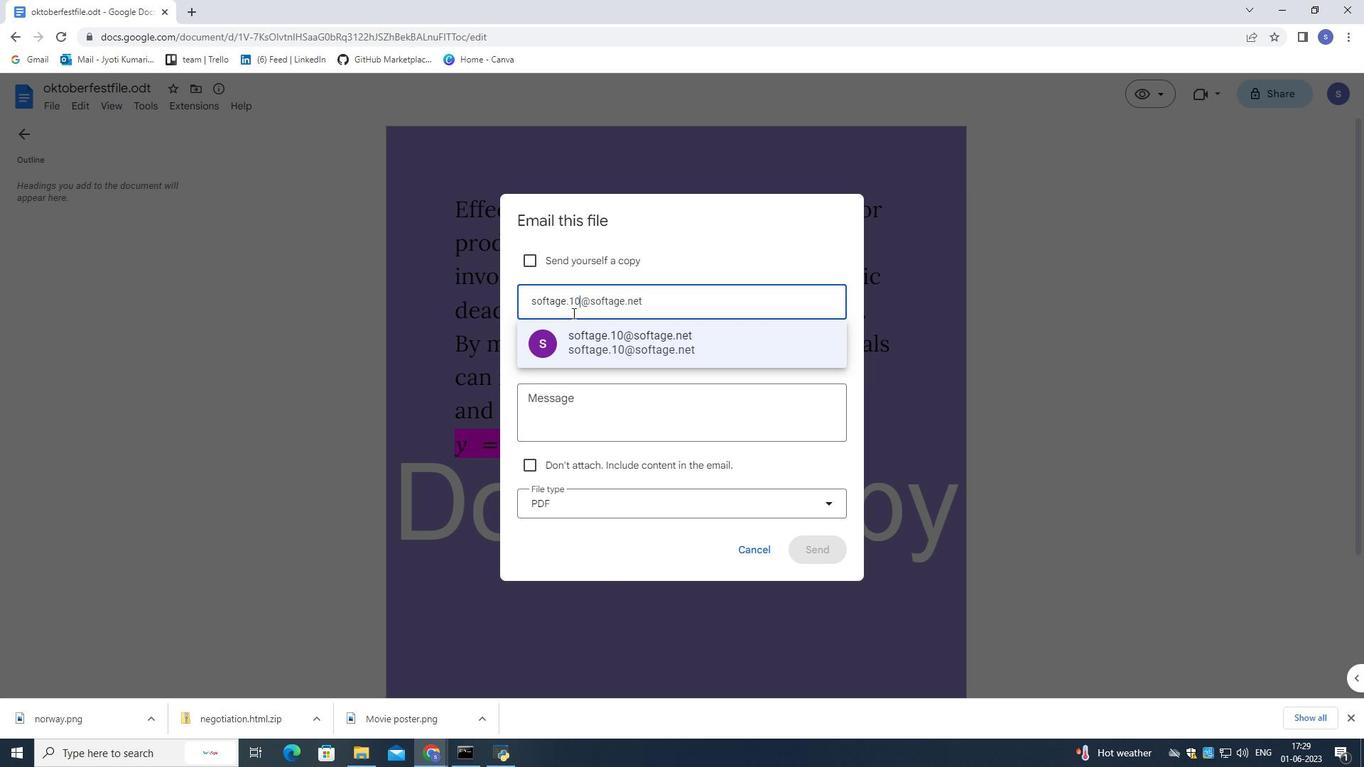 
Action: Mouse moved to (571, 316)
Screenshot: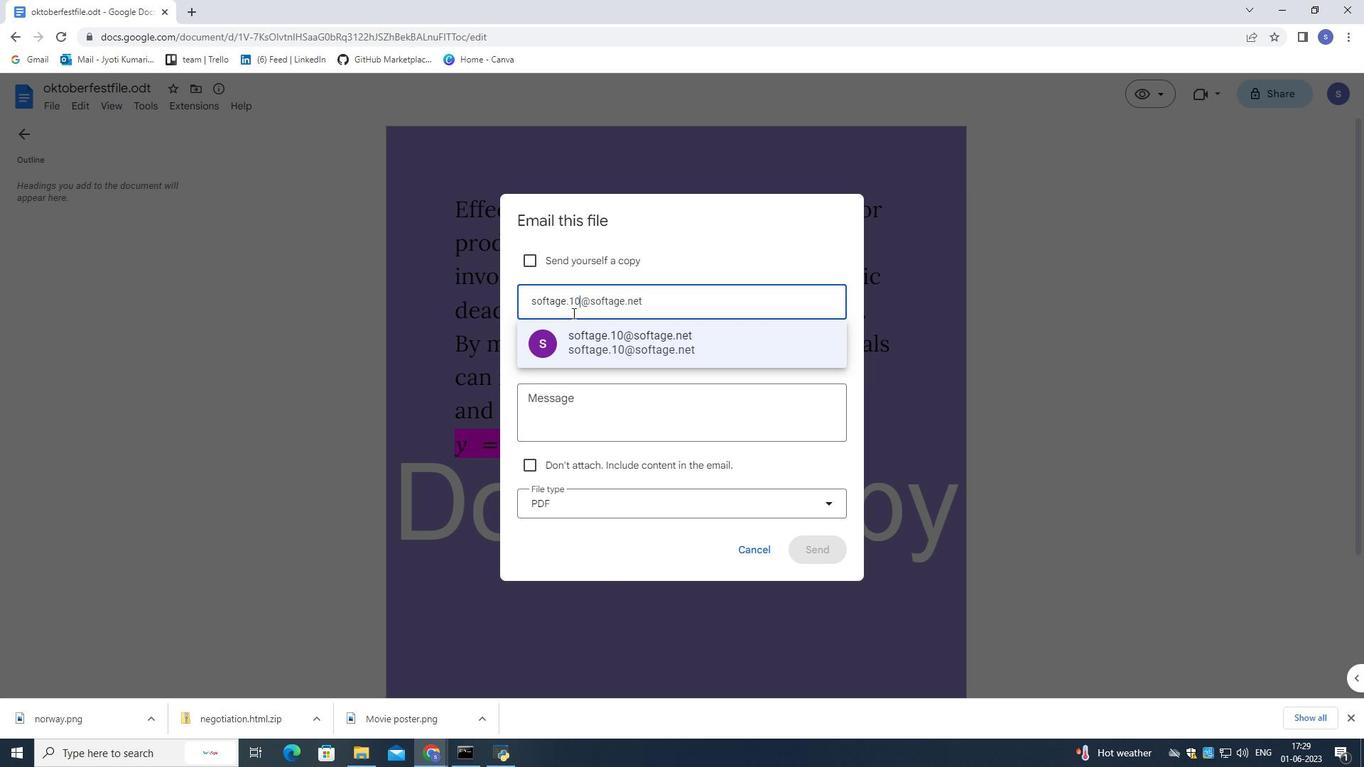 
Action: Key pressed @
Screenshot: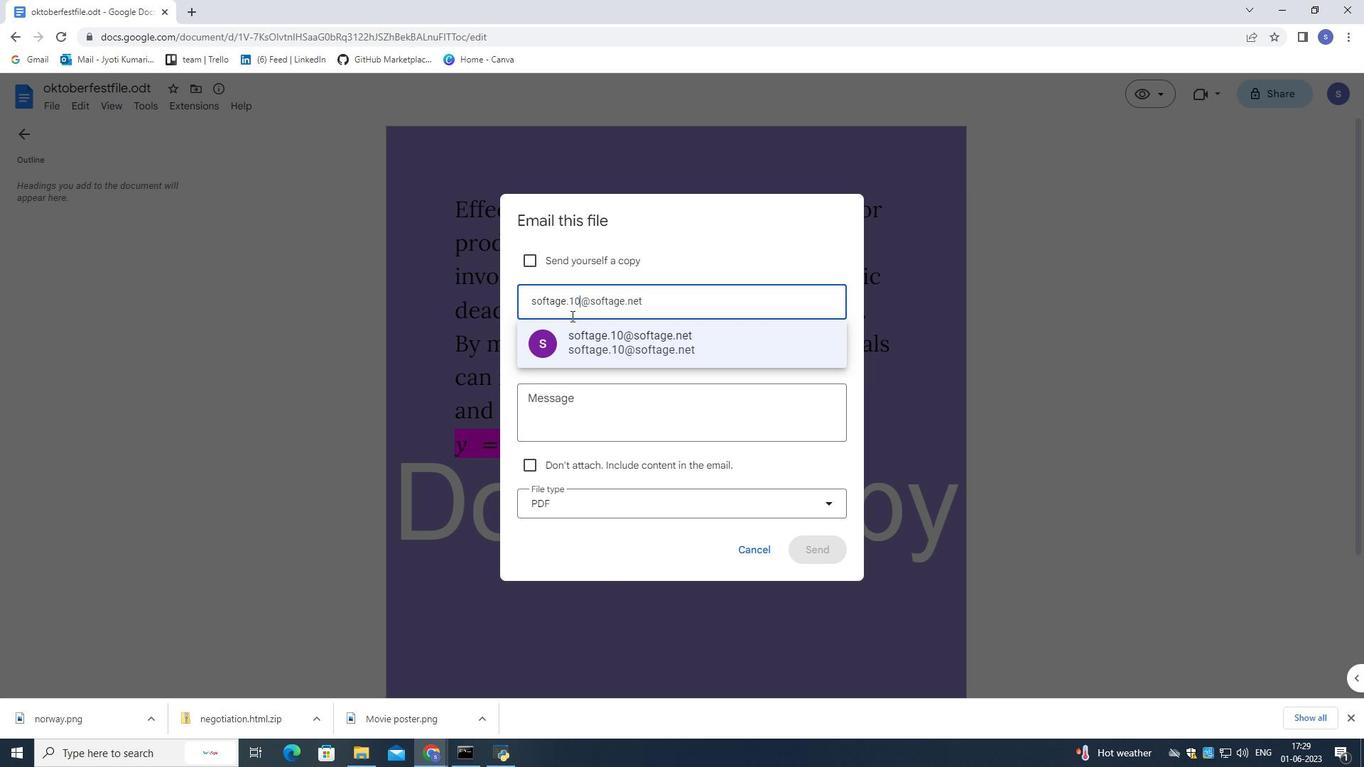 
Action: Mouse moved to (571, 315)
Screenshot: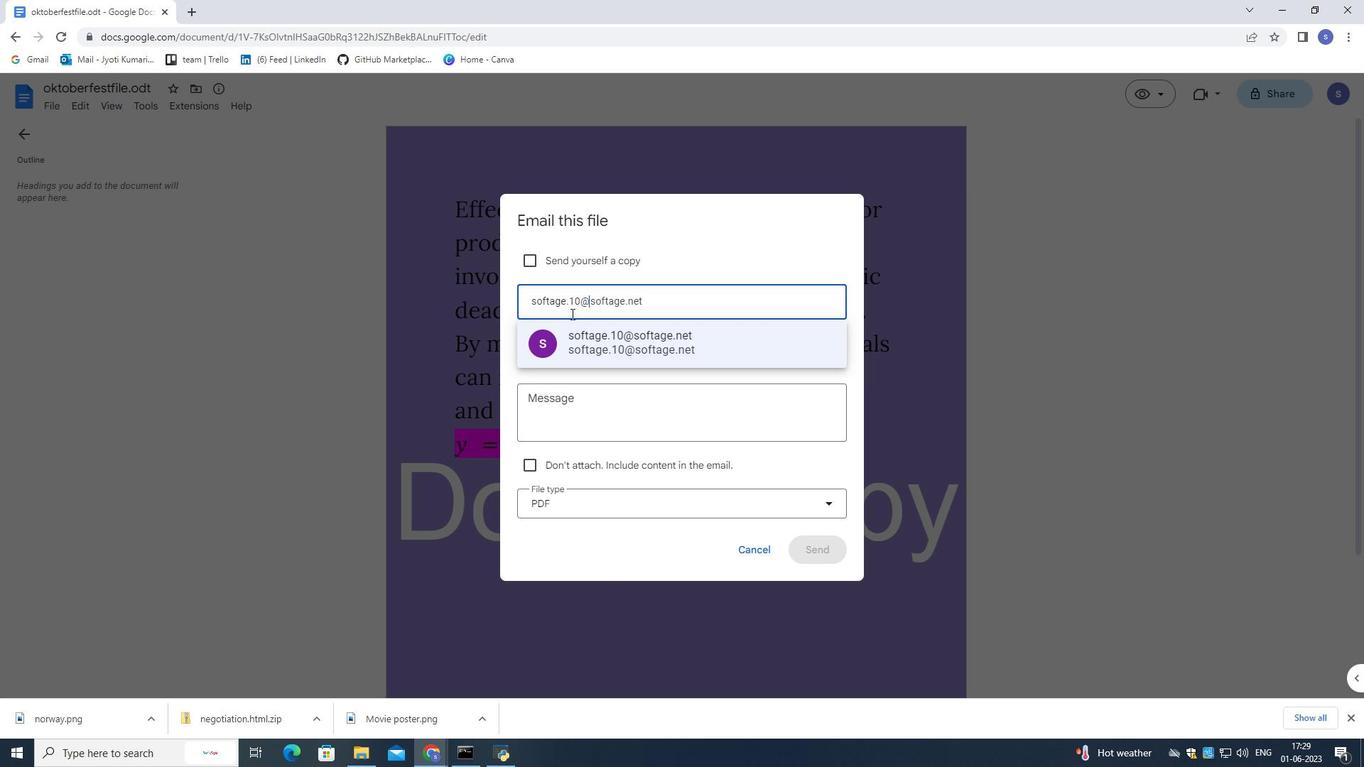 
Action: Key pressed s
Screenshot: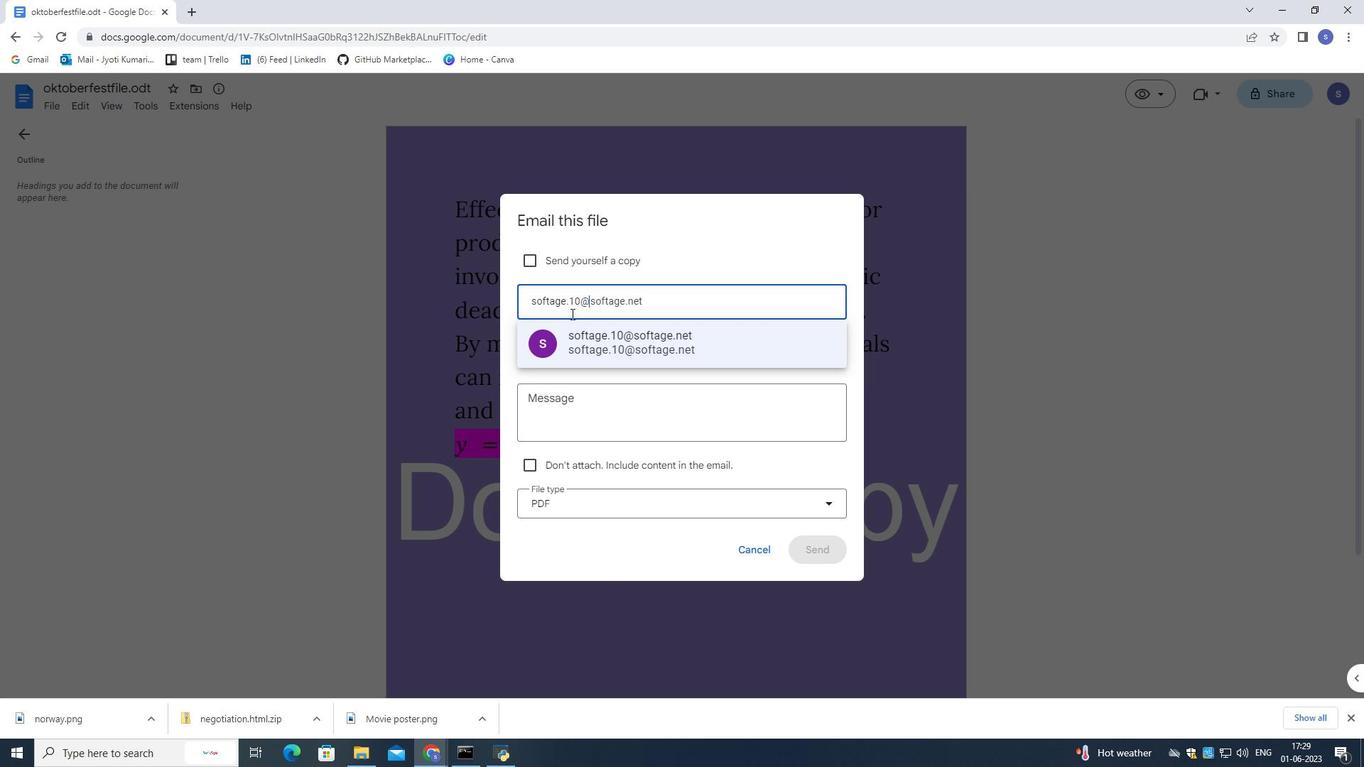 
Action: Mouse moved to (570, 312)
Screenshot: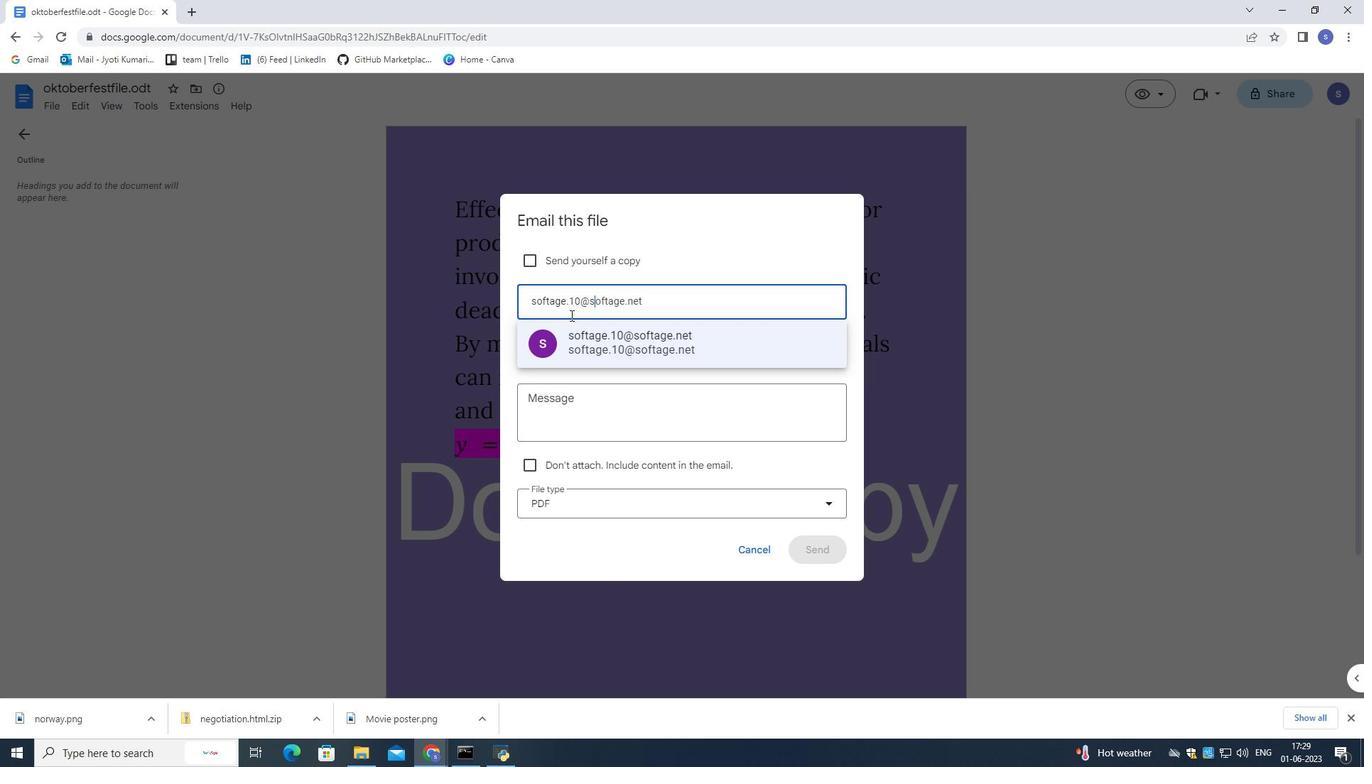 
Action: Key pressed o
Screenshot: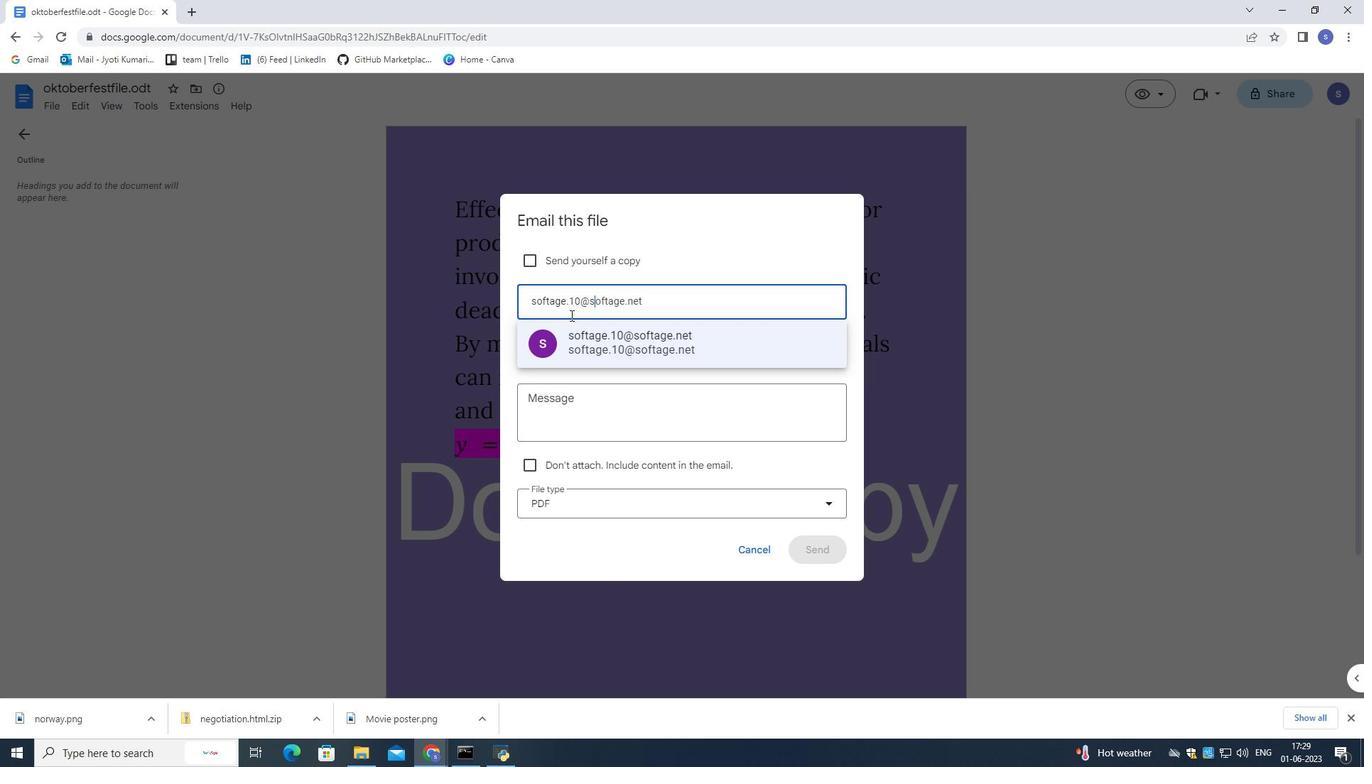 
Action: Mouse moved to (569, 314)
Screenshot: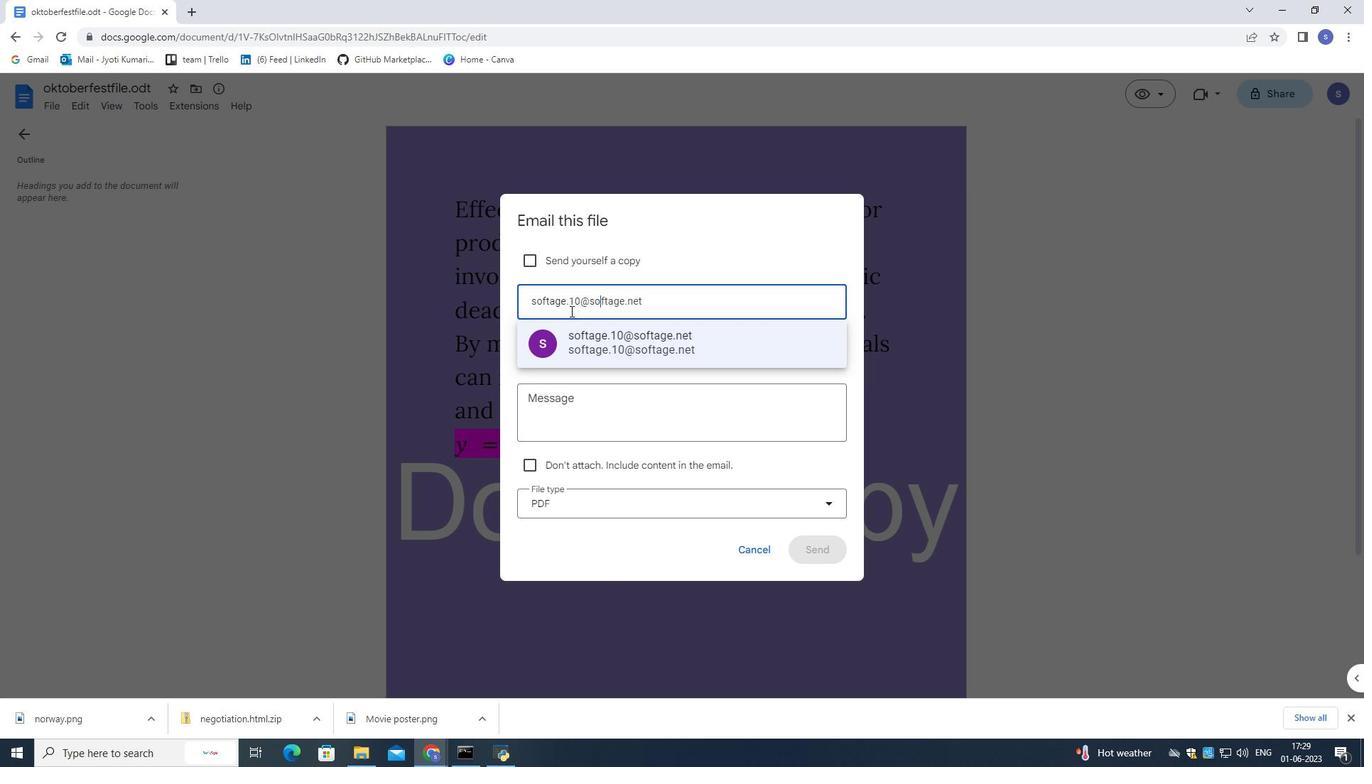 
Action: Key pressed f
Screenshot: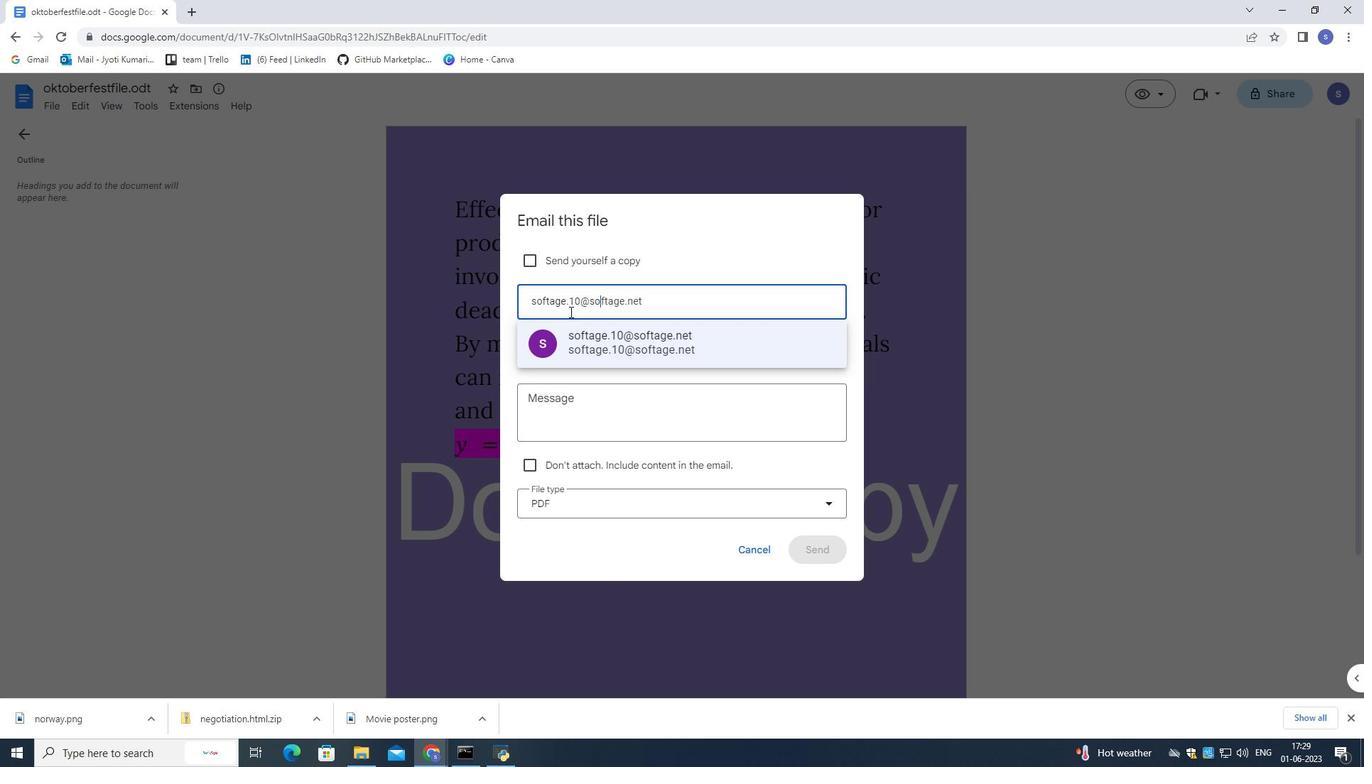 
Action: Mouse moved to (569, 314)
Screenshot: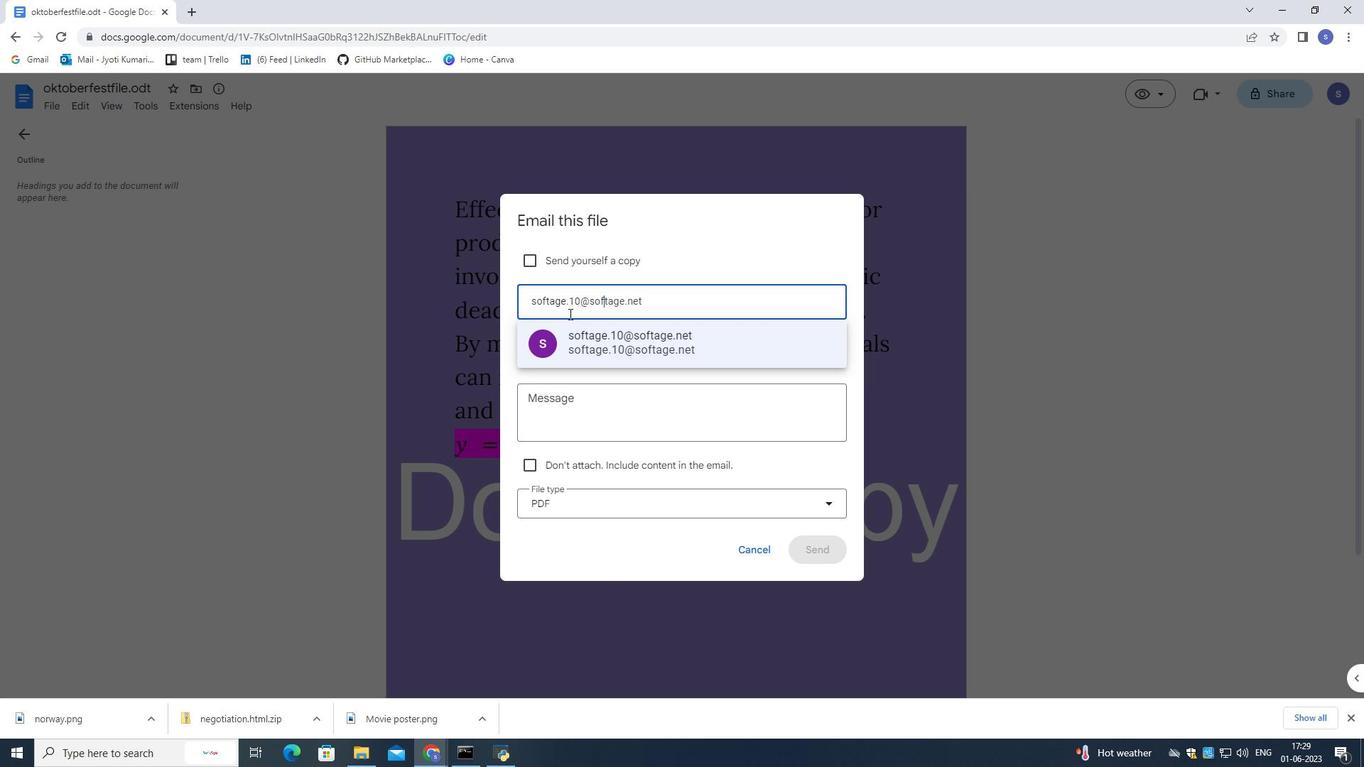
Action: Key pressed t
Screenshot: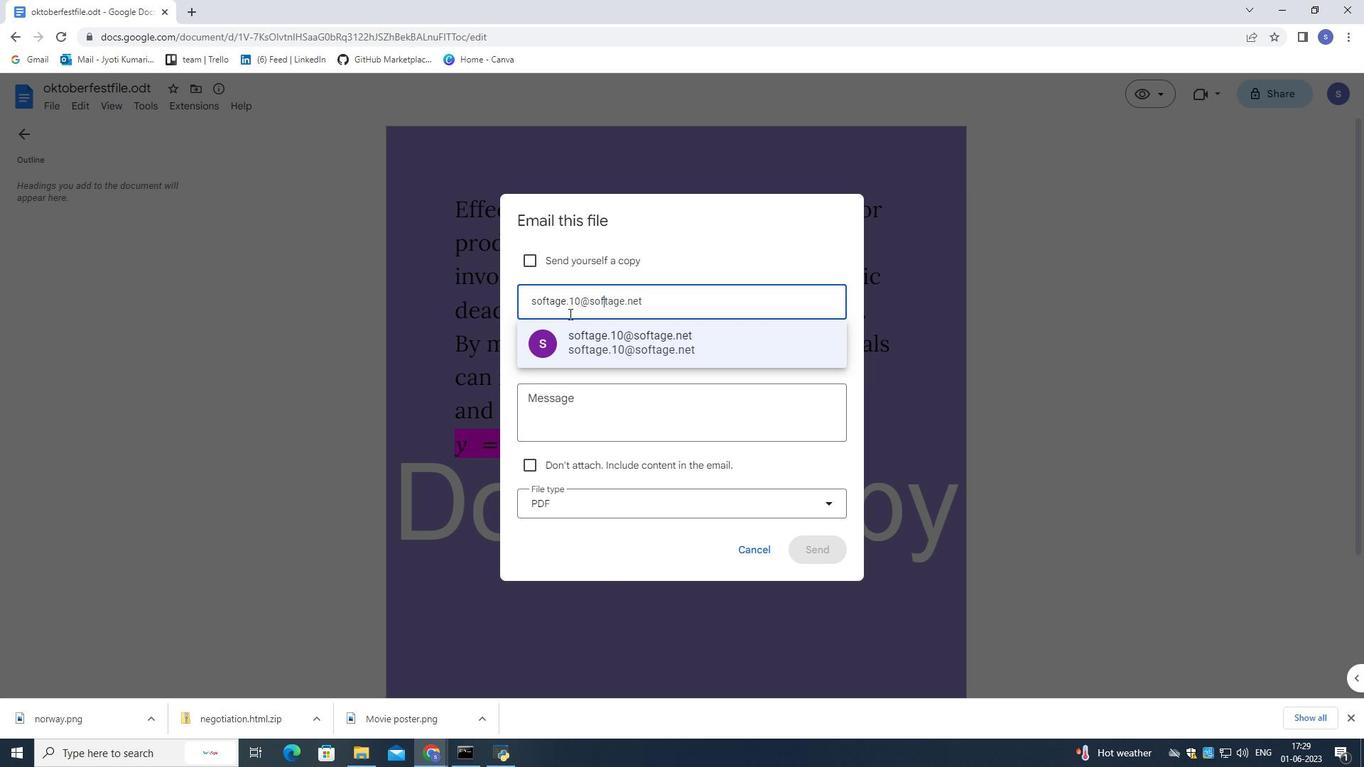
Action: Mouse moved to (569, 313)
Screenshot: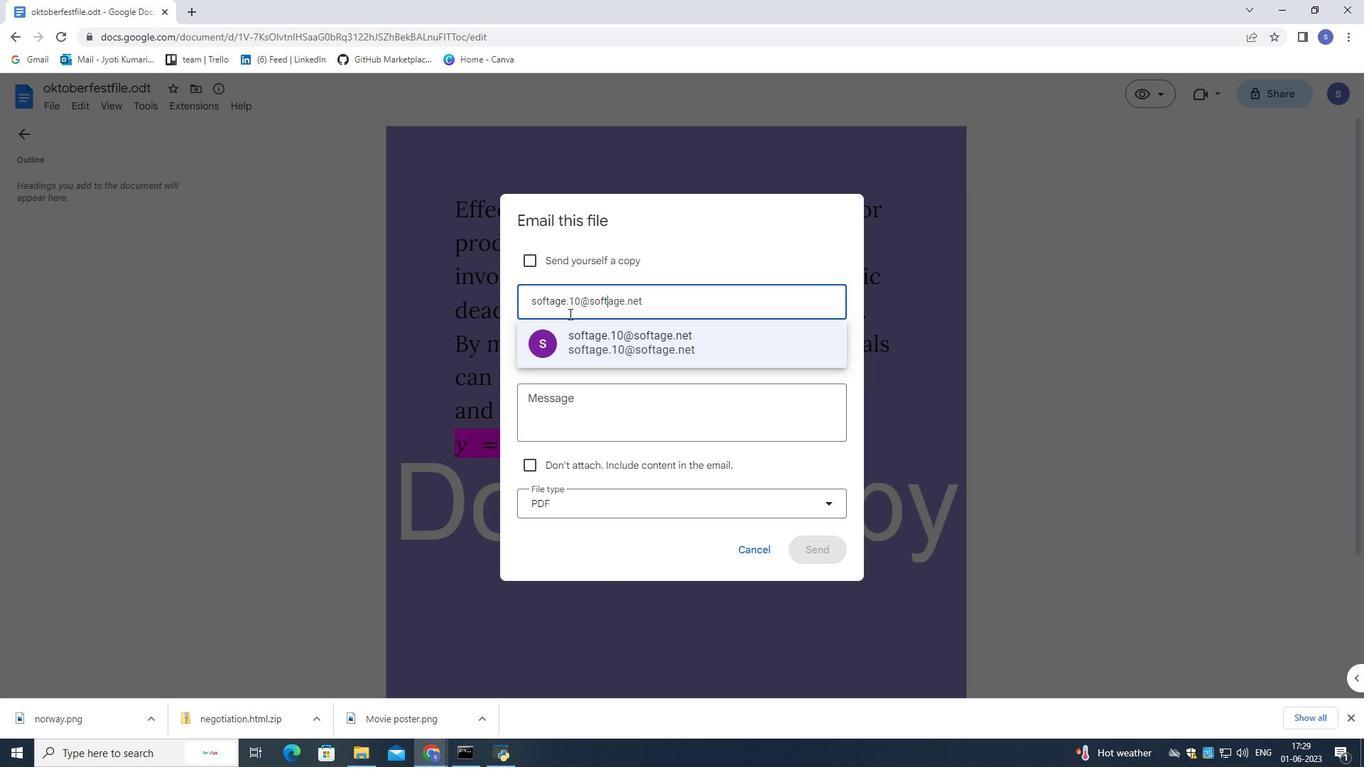 
Action: Key pressed a
Screenshot: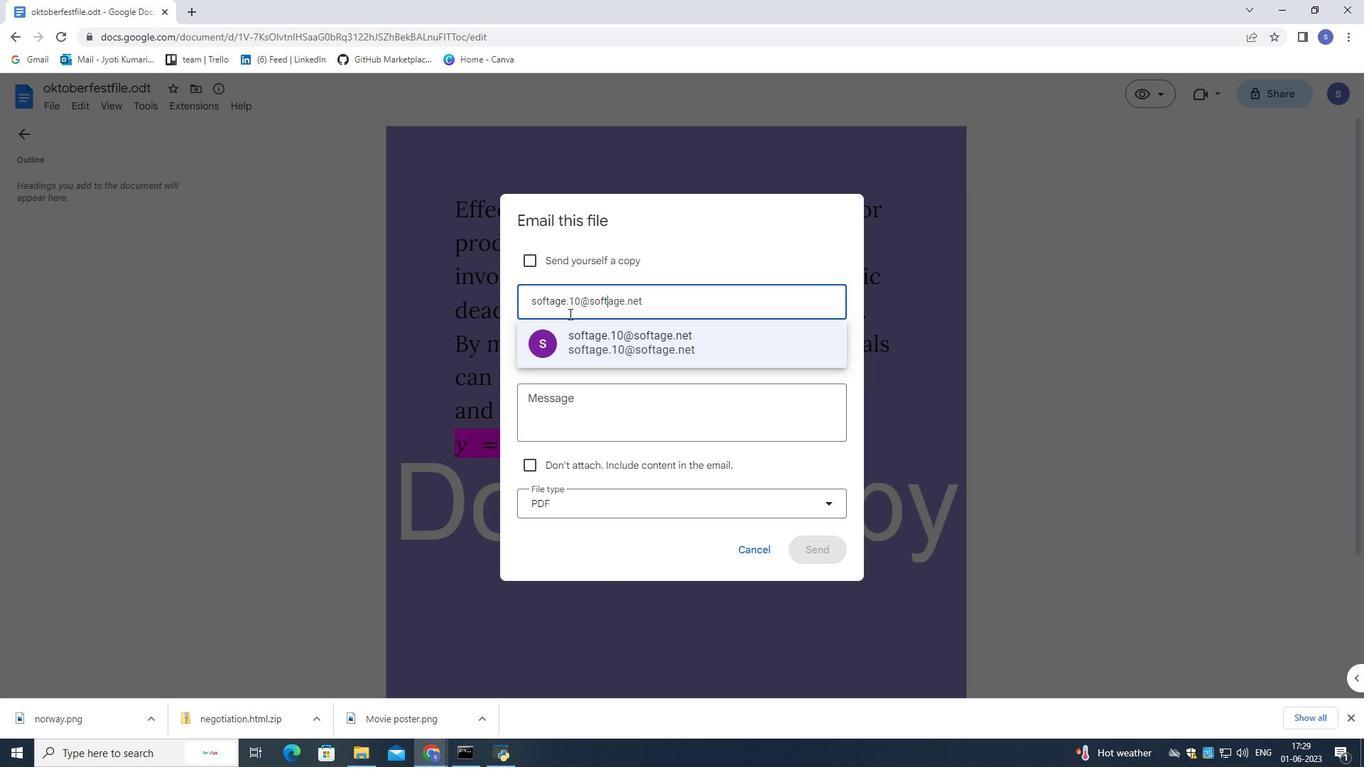 
Action: Mouse moved to (569, 313)
Screenshot: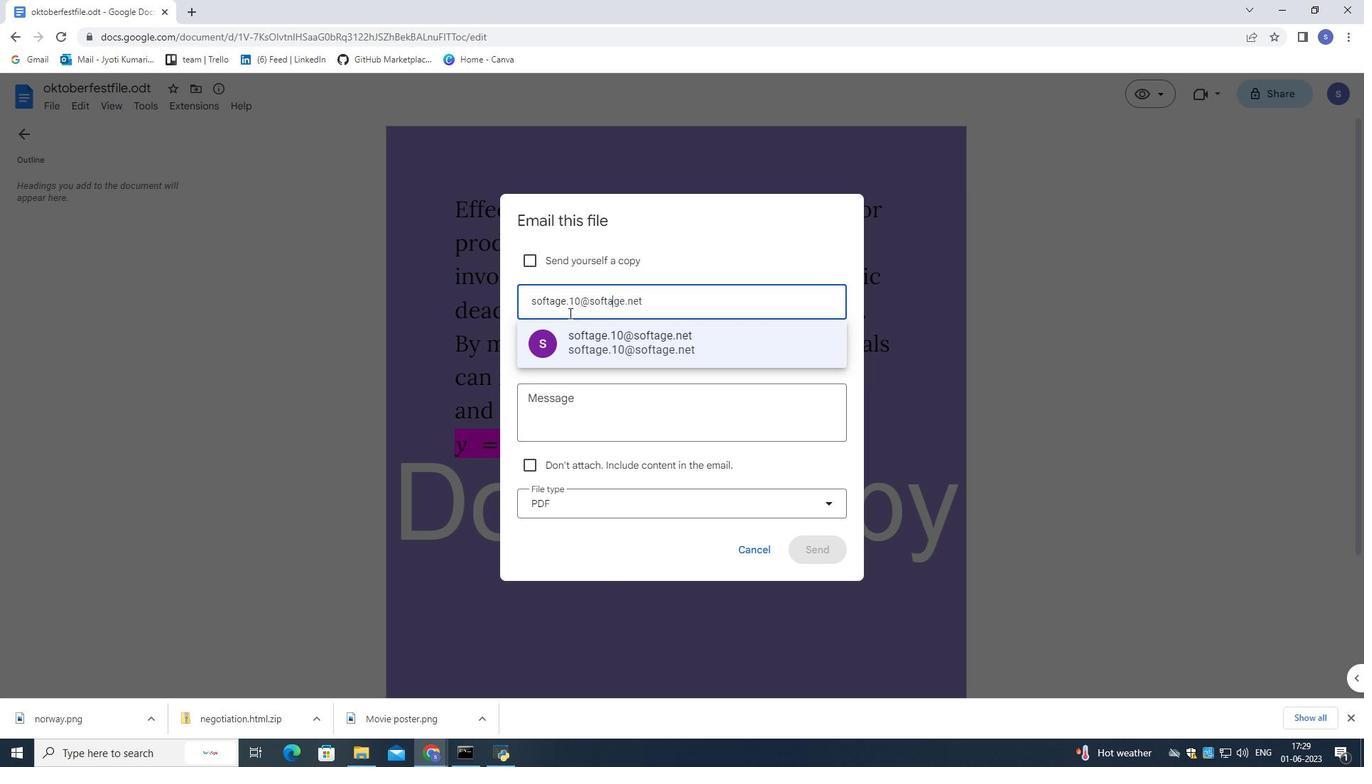 
Action: Key pressed ge
Screenshot: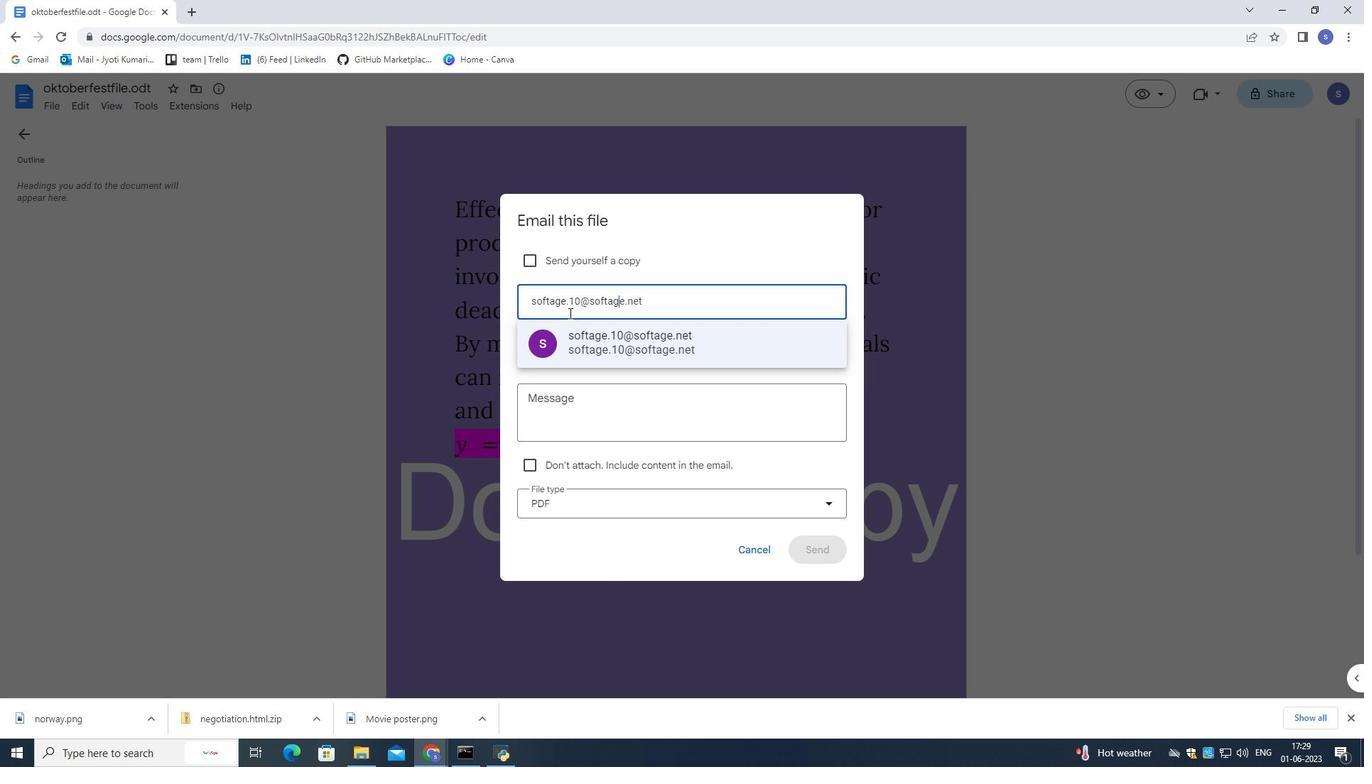 
Action: Mouse moved to (568, 309)
Screenshot: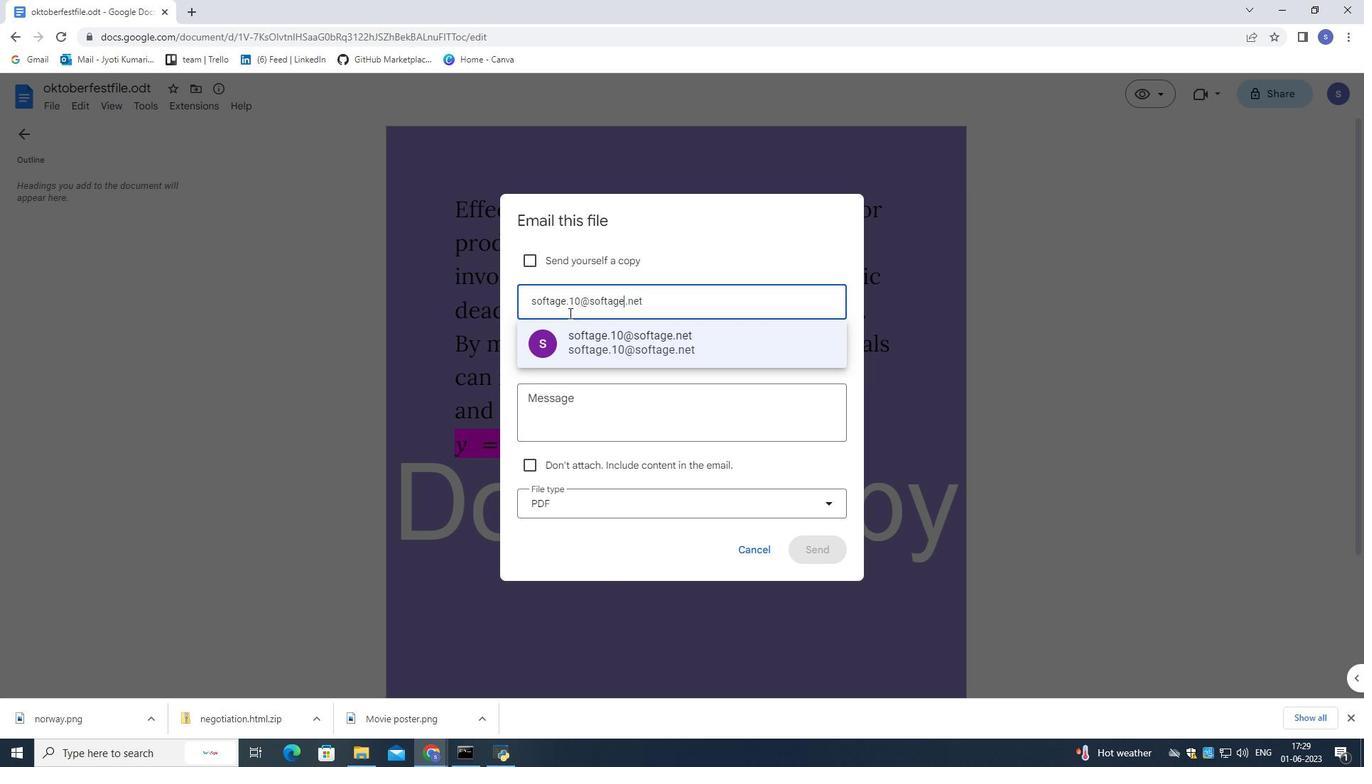 
Action: Key pressed .
Screenshot: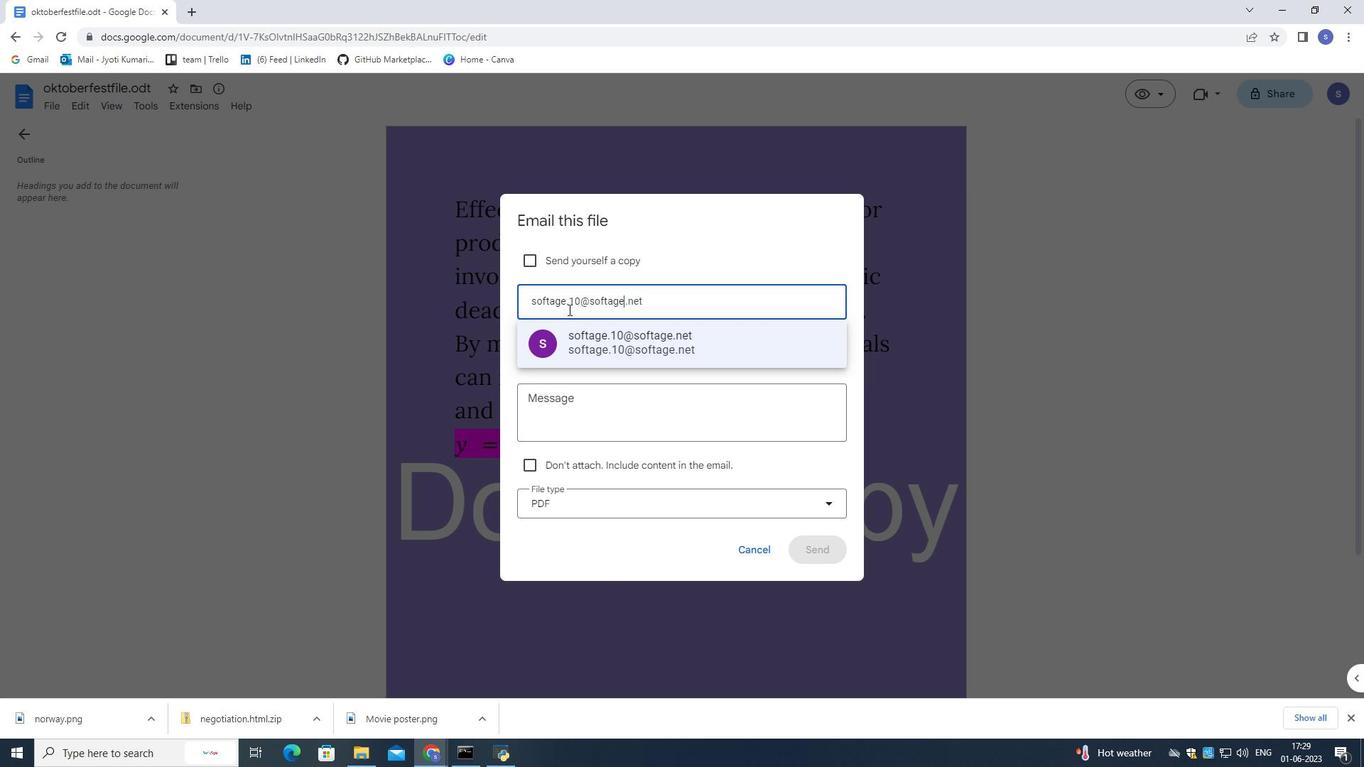 
Action: Mouse moved to (563, 307)
Screenshot: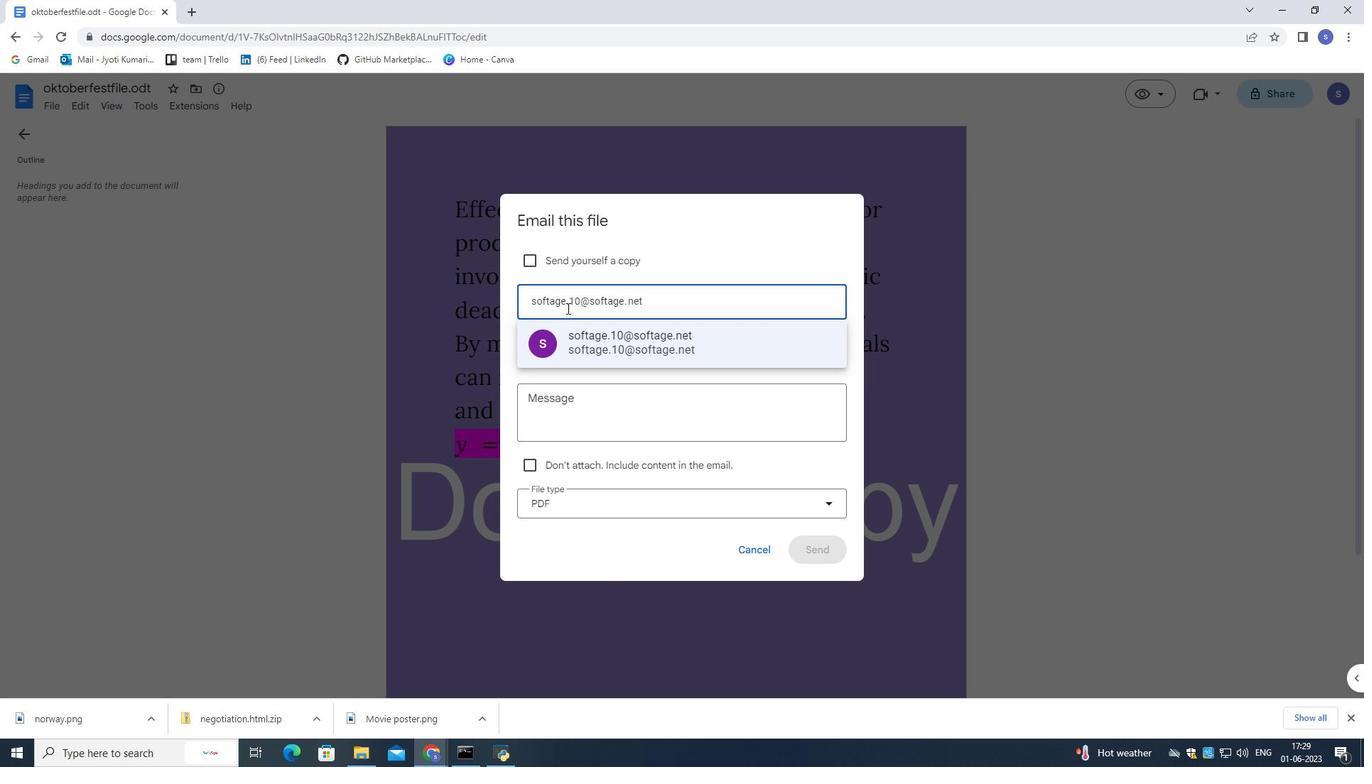 
Action: Key pressed net
Screenshot: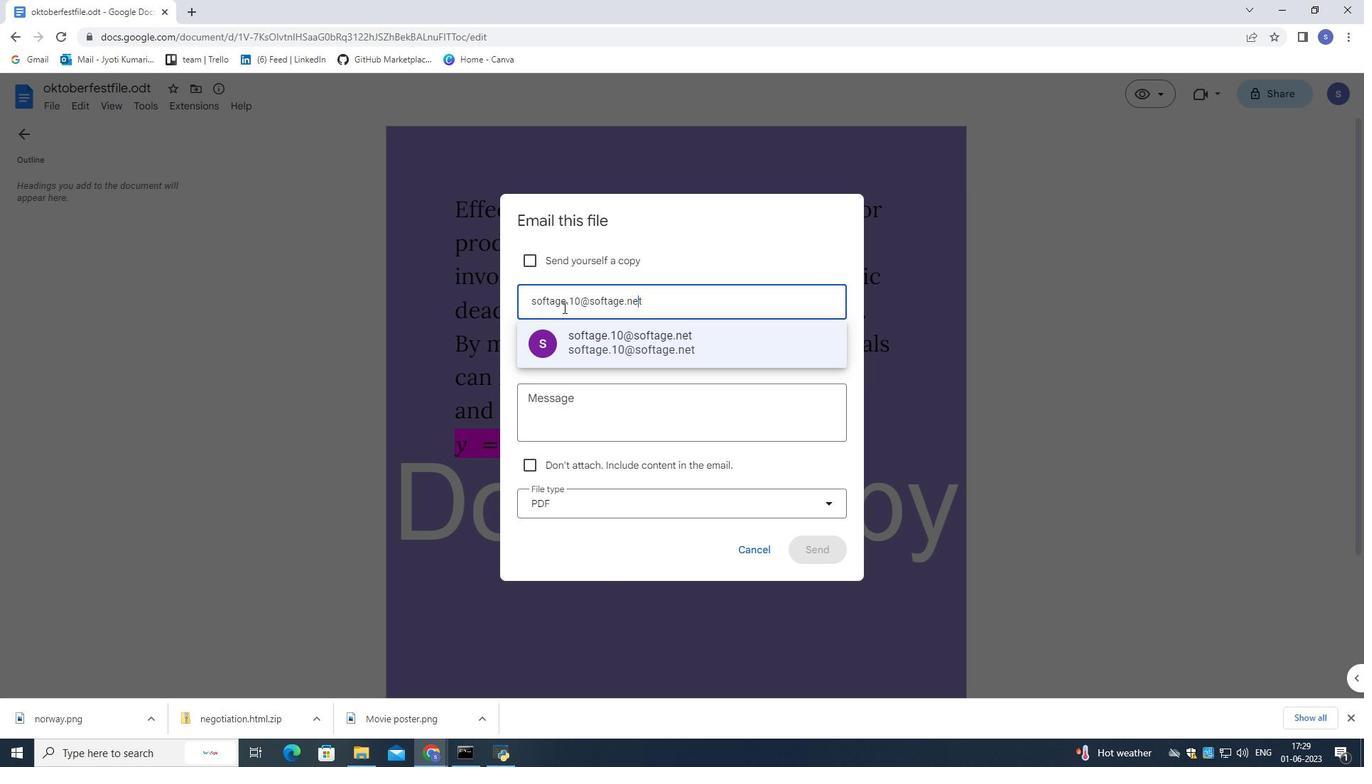 
Action: Mouse moved to (720, 355)
Screenshot: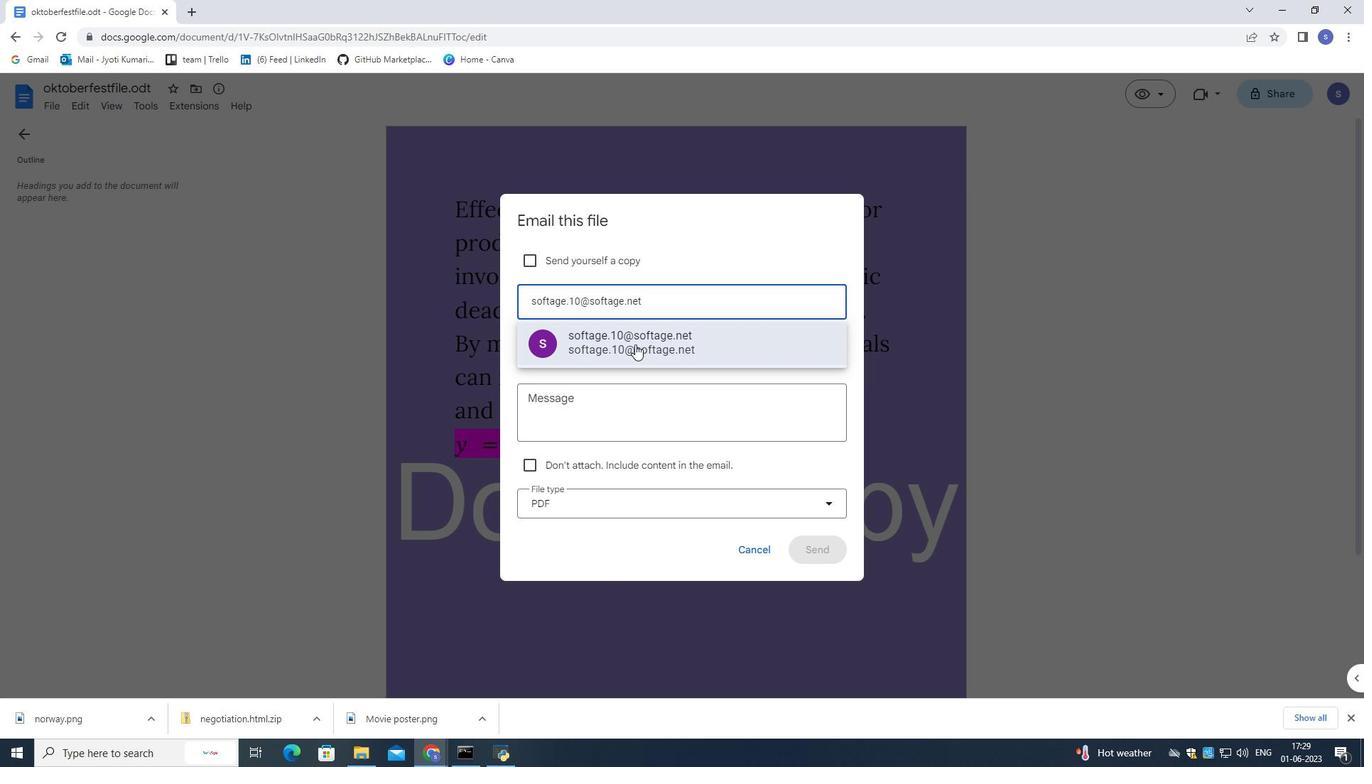 
Action: Mouse pressed left at (720, 355)
Screenshot: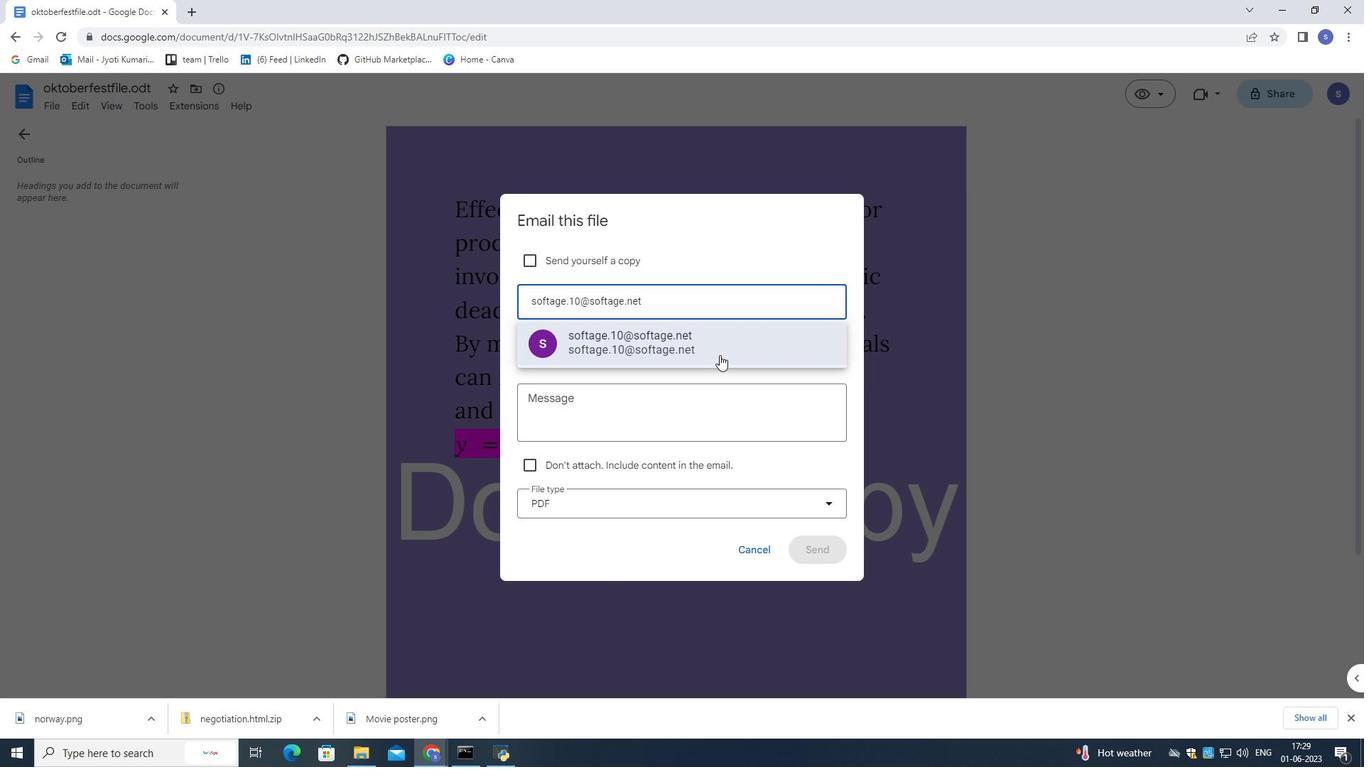 
Action: Mouse moved to (706, 397)
Screenshot: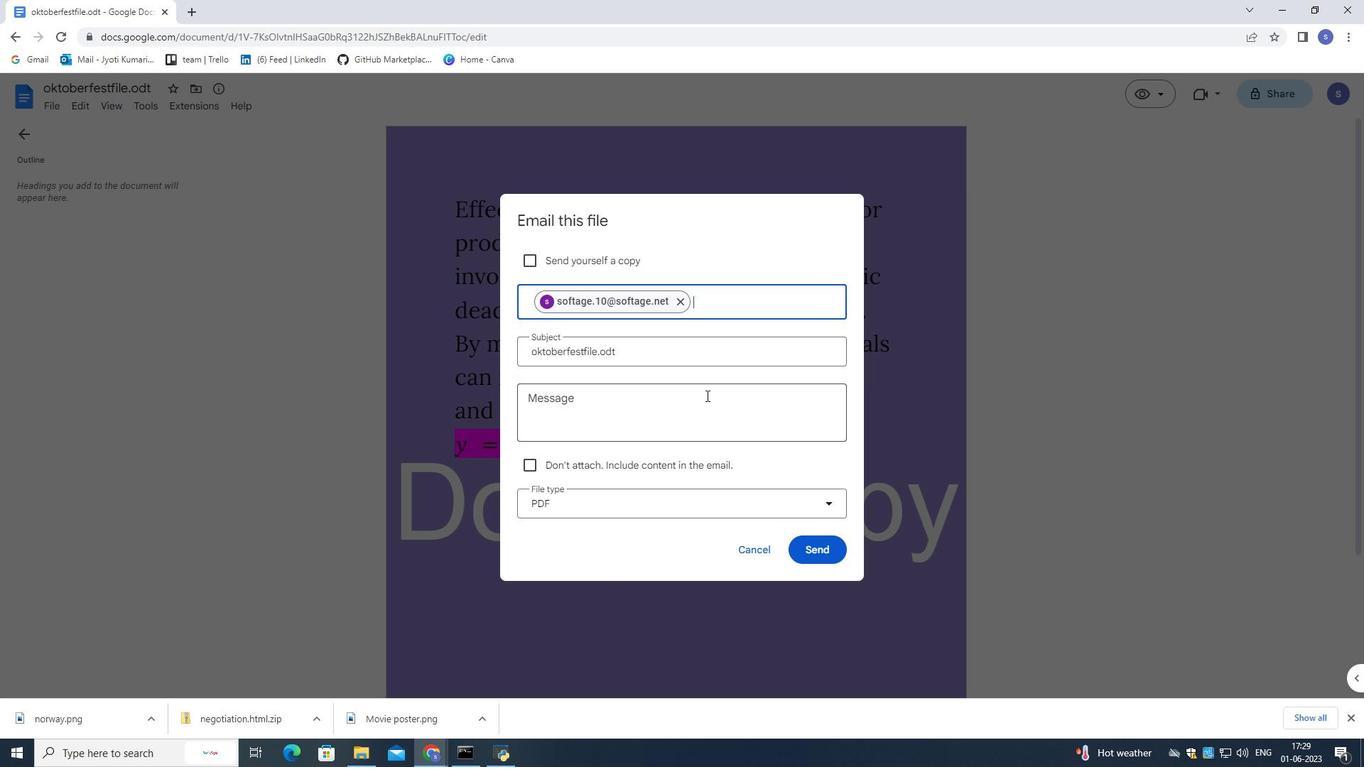 
Action: Mouse pressed left at (706, 397)
Screenshot: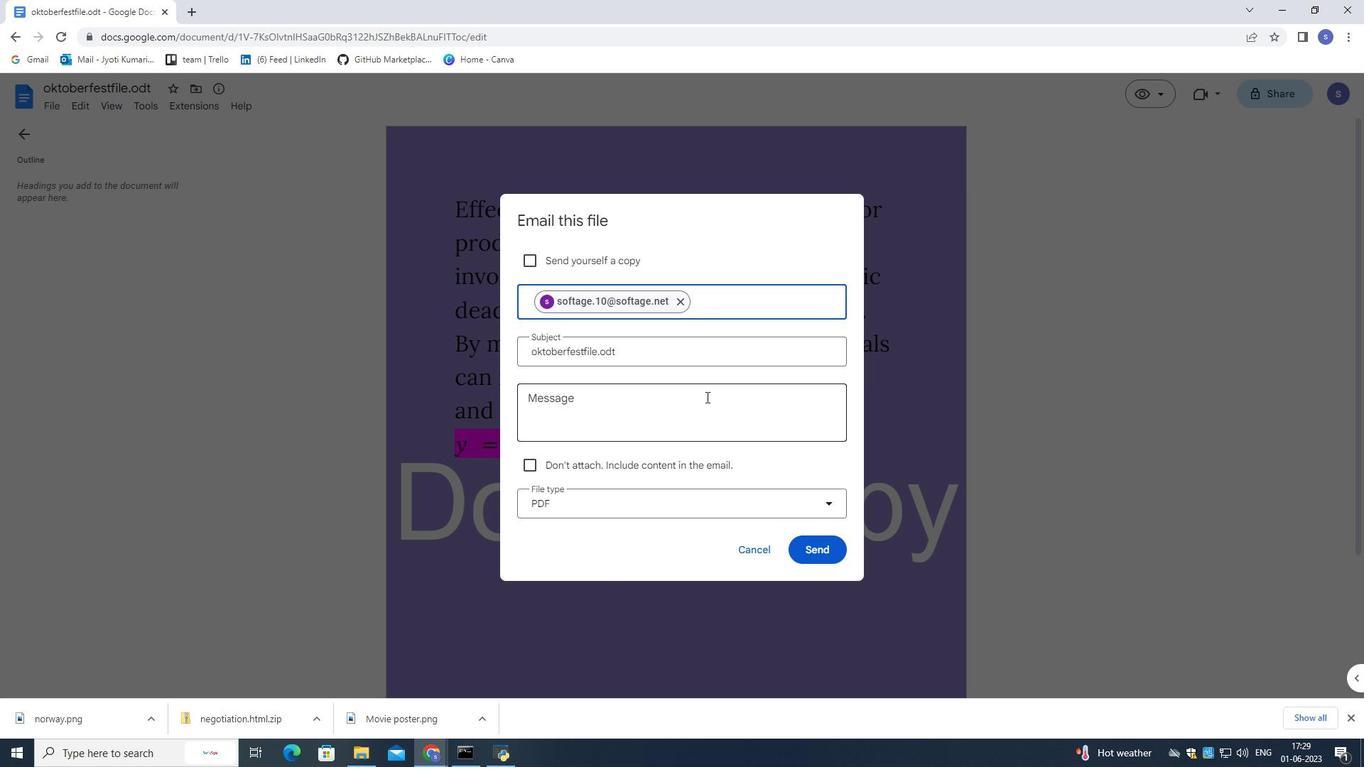
Action: Mouse moved to (1361, 762)
Screenshot: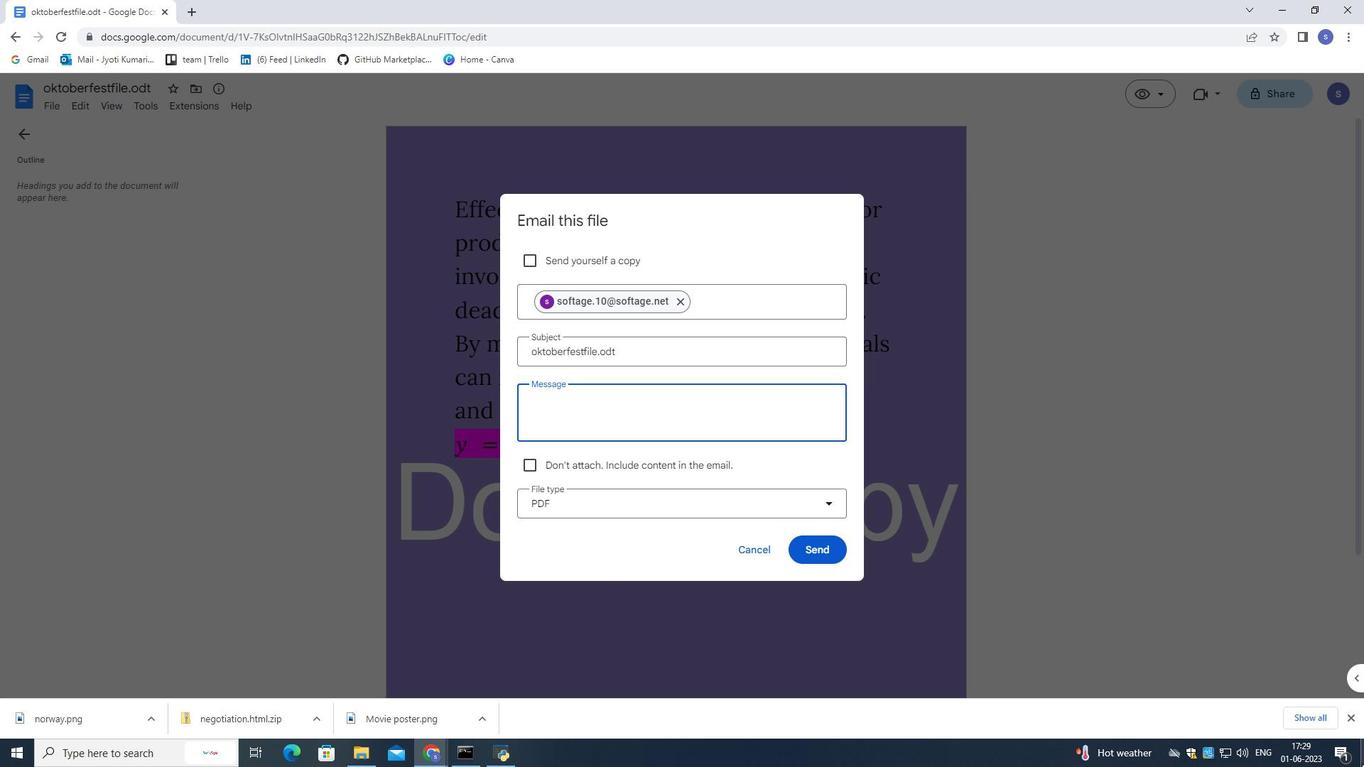 
Action: Key pressed <Key.shift>Time-sensitive<Key.space><Key.shift_r>:<Key.space><Key.shift>I<Key.space>kindly<Key.space>ask<Key.space>you<Key.space>to<Key.space>go<Key.space>to<Key.backspace>hrough<Key.space>the<Key.space>email<Key.space><Key.shift>I've<Key.space>sent<Key.space>as<Key.space>soon<Key.space>as<Key.space>possible.
Screenshot: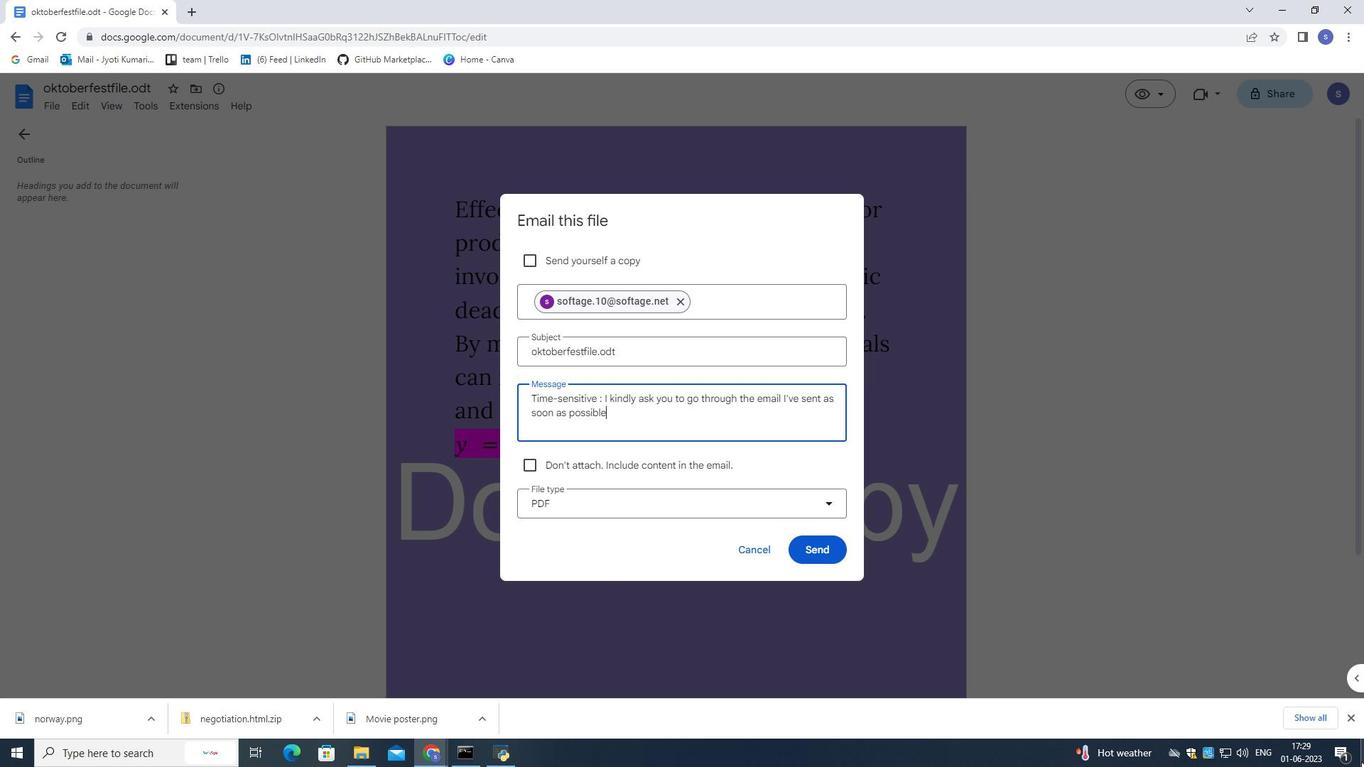 
Action: Mouse moved to (824, 562)
Screenshot: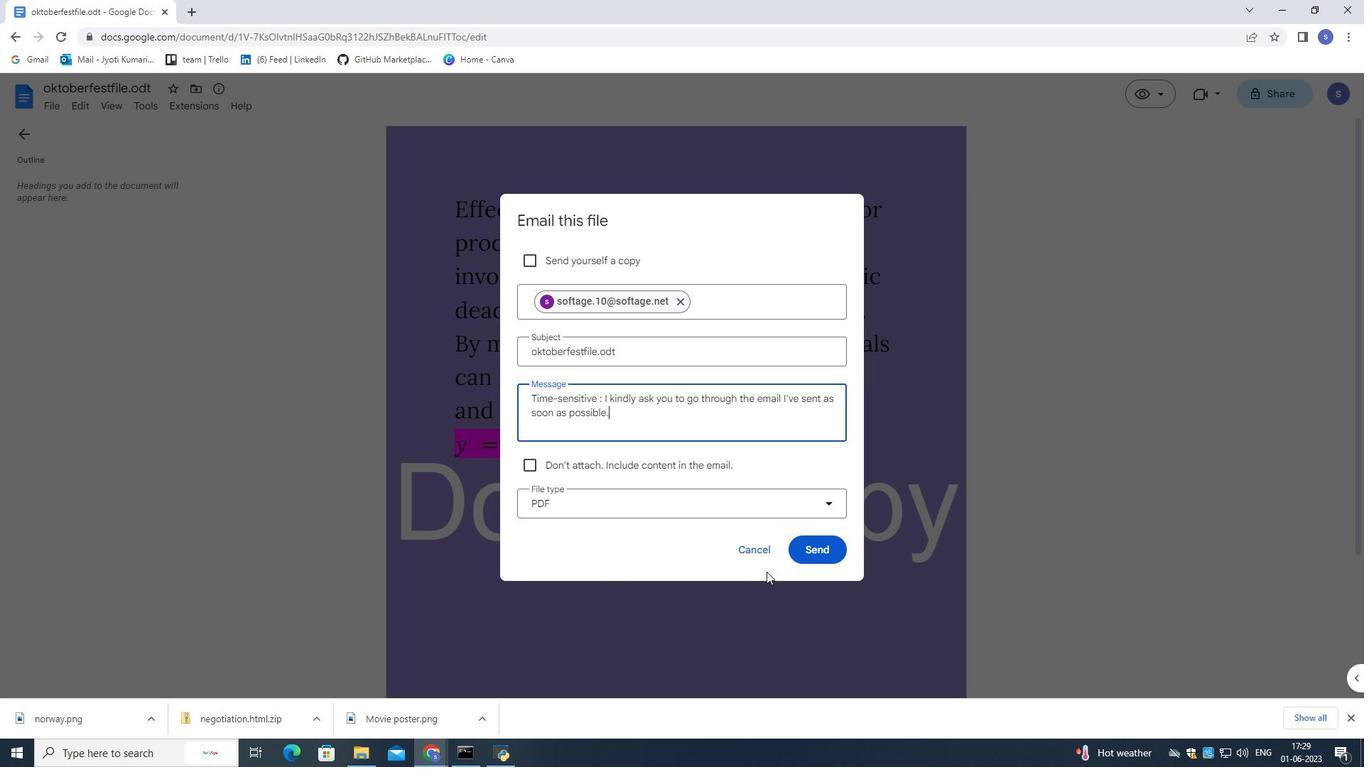 
Action: Mouse scrolled (824, 562) with delta (0, 0)
Screenshot: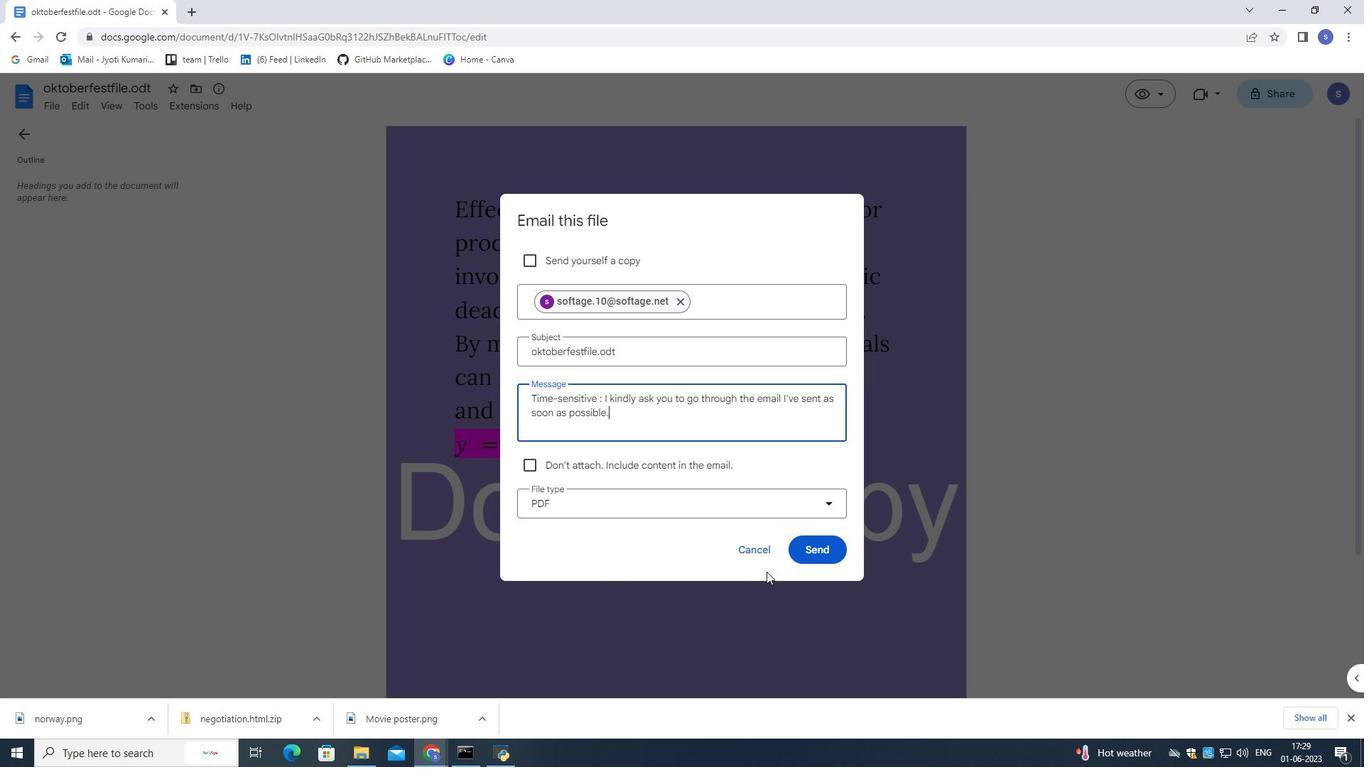 
Action: Mouse moved to (828, 503)
Screenshot: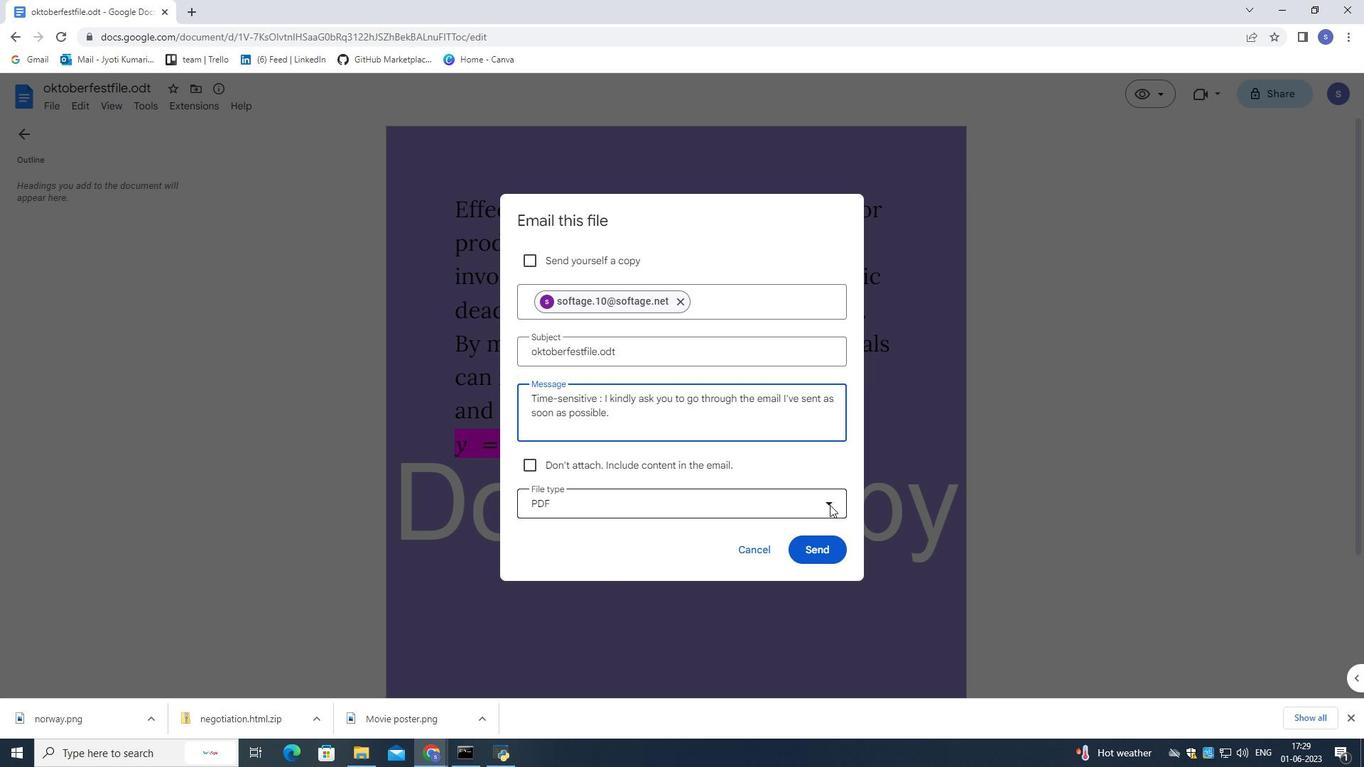 
Action: Mouse pressed left at (828, 503)
Screenshot: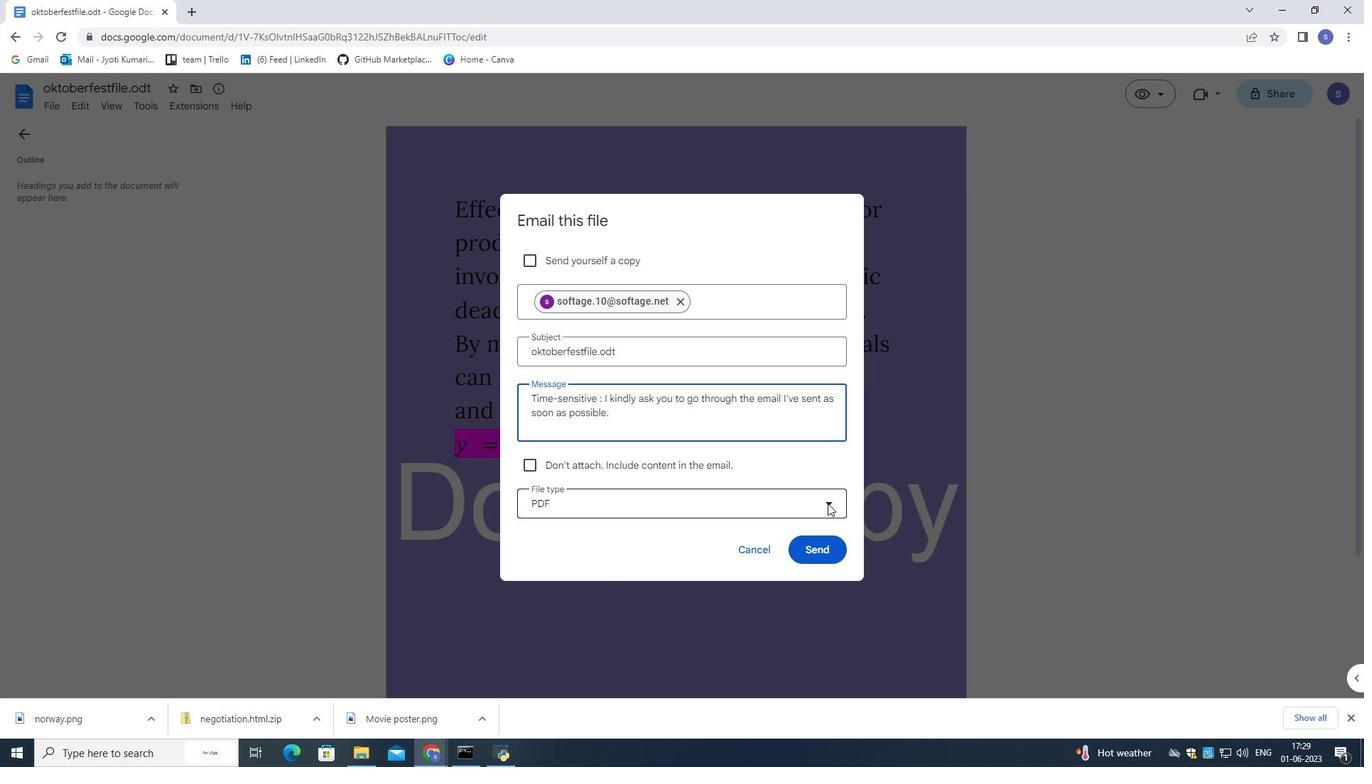 
Action: Mouse moved to (725, 562)
Screenshot: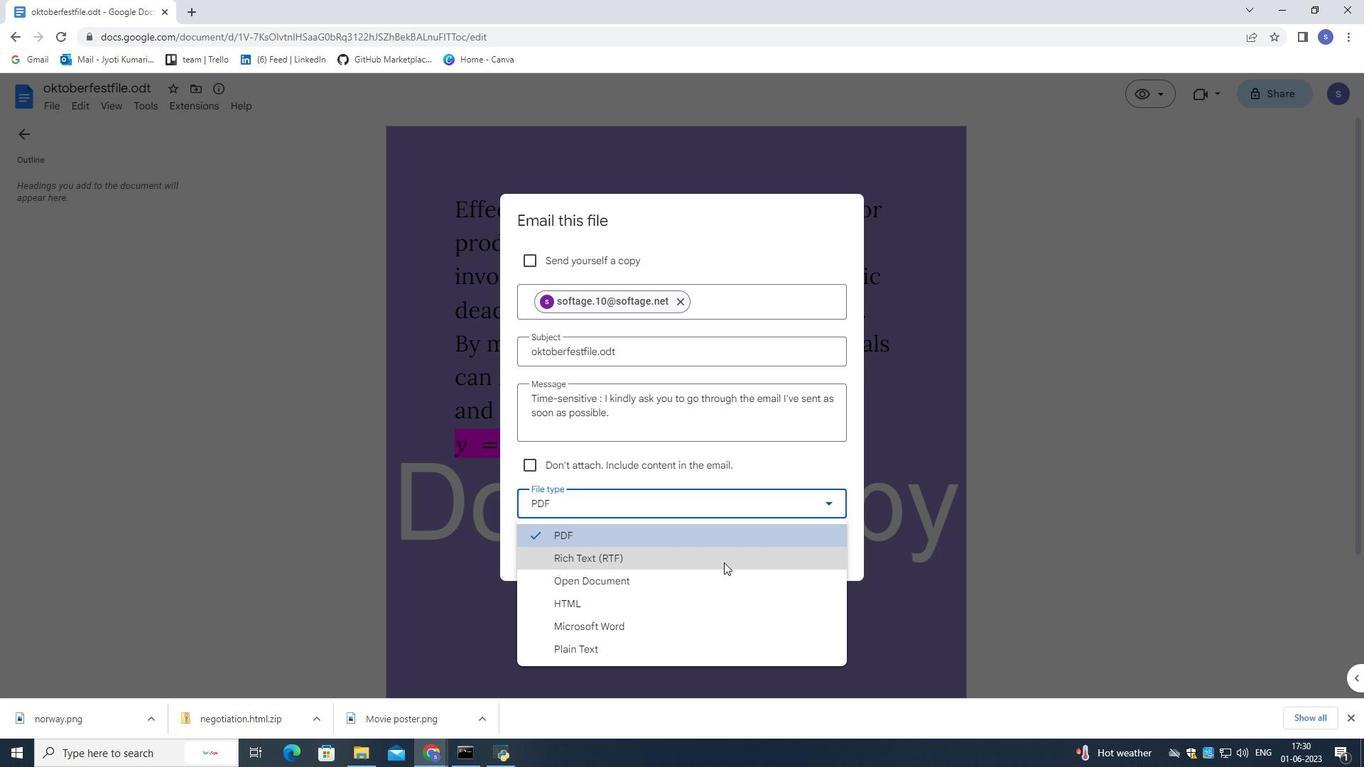 
Action: Mouse pressed left at (725, 562)
Screenshot: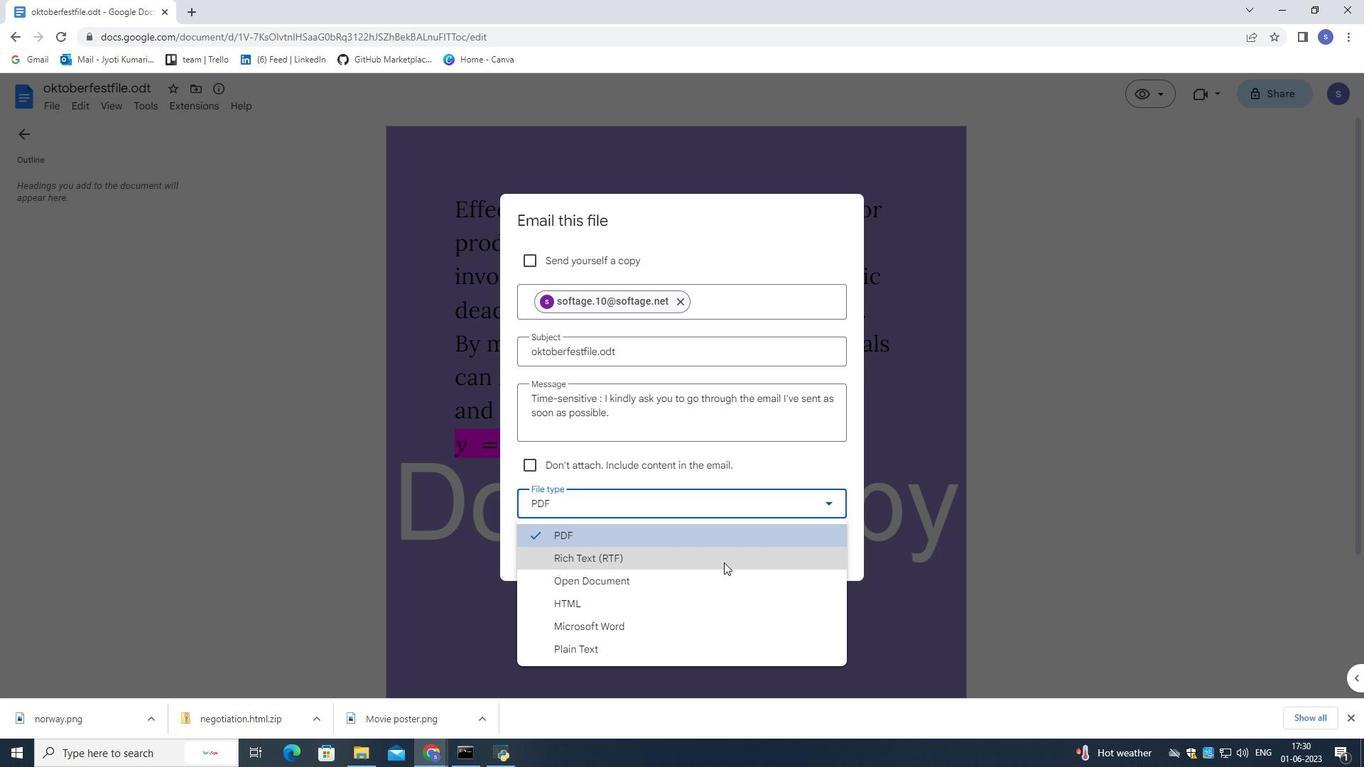
Action: Mouse moved to (828, 548)
Screenshot: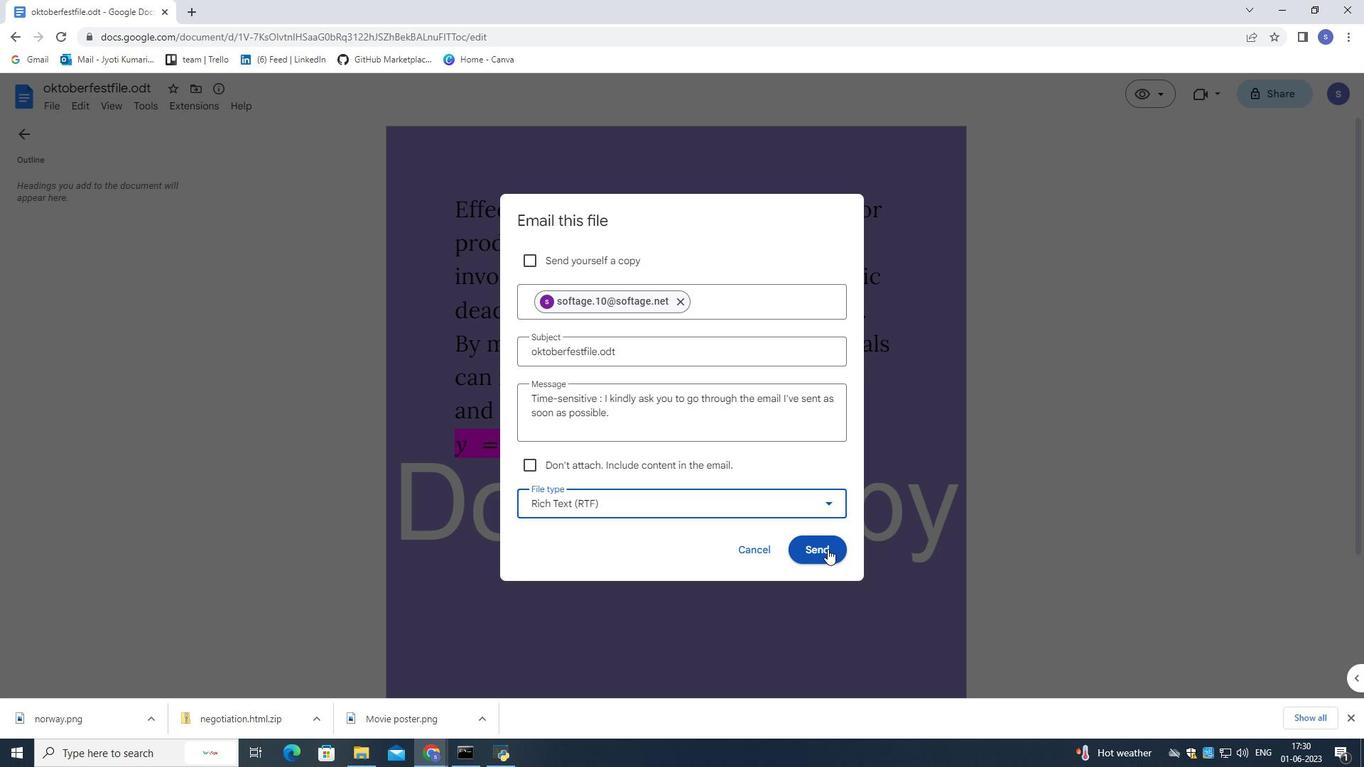 
Action: Mouse pressed left at (828, 548)
Screenshot: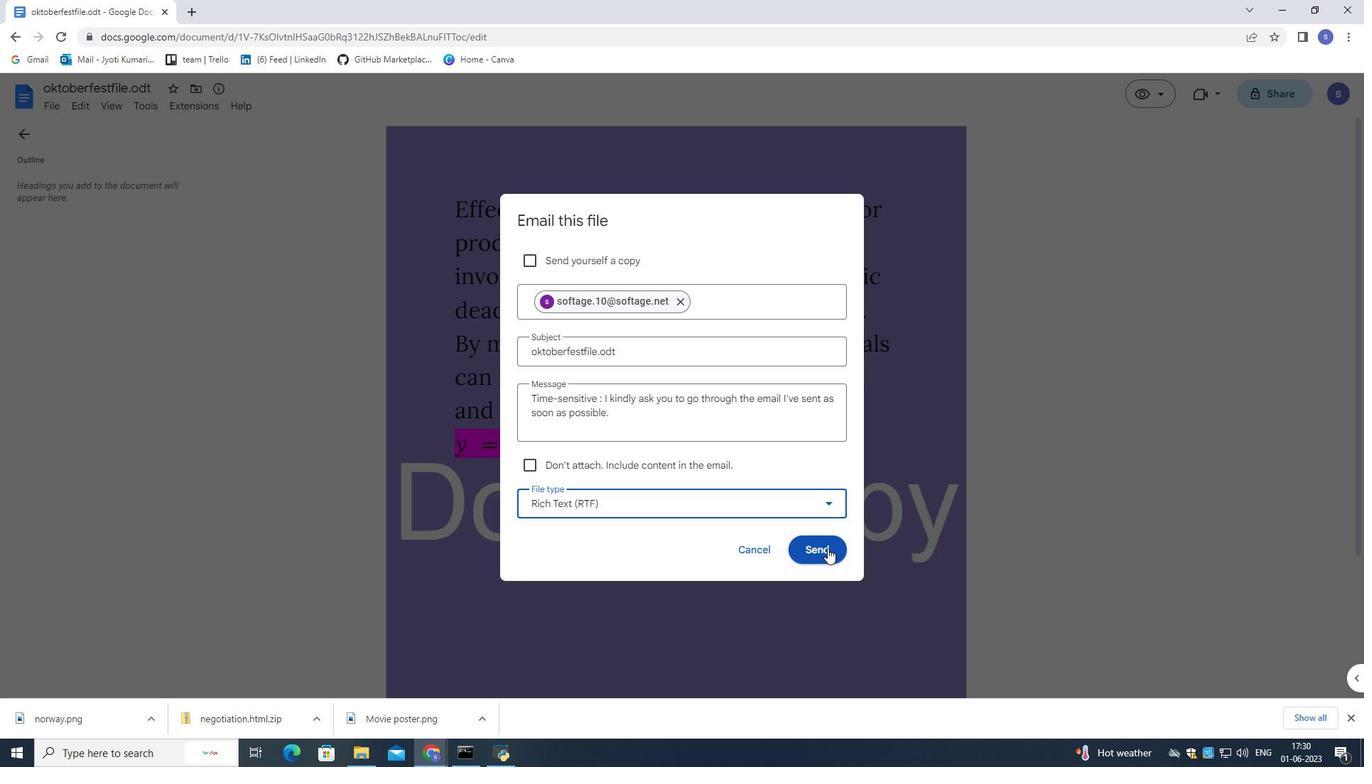 
Action: Mouse moved to (830, 537)
Screenshot: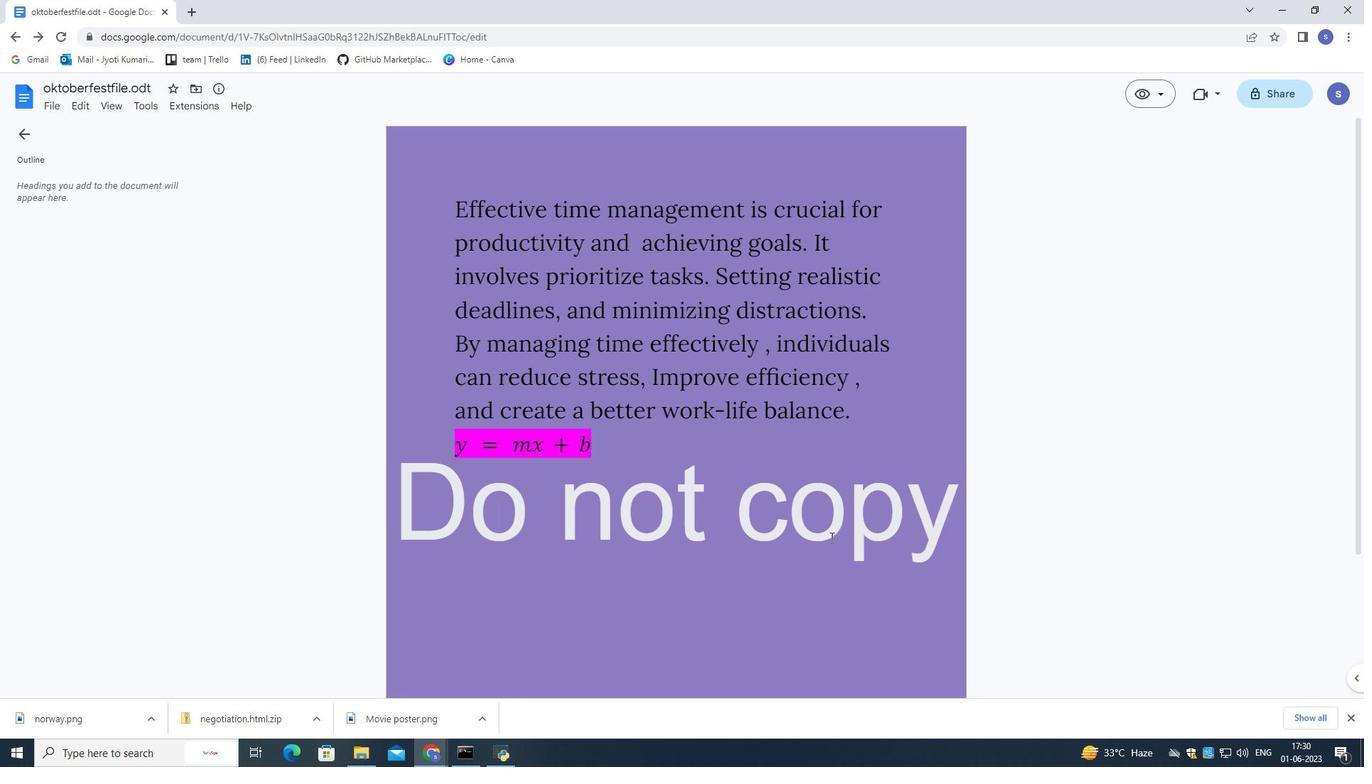 
Action: Mouse scrolled (830, 536) with delta (0, 0)
Screenshot: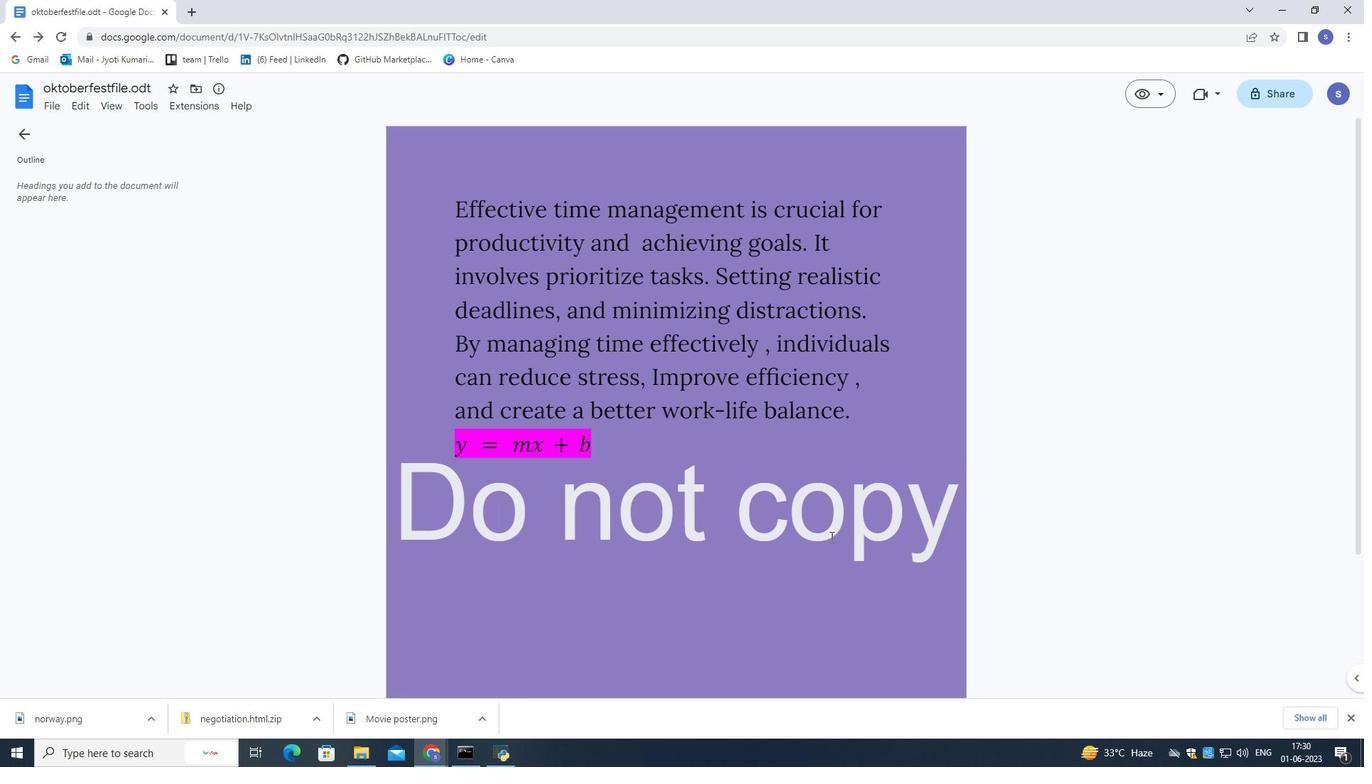 
Action: Mouse scrolled (830, 536) with delta (0, 0)
Screenshot: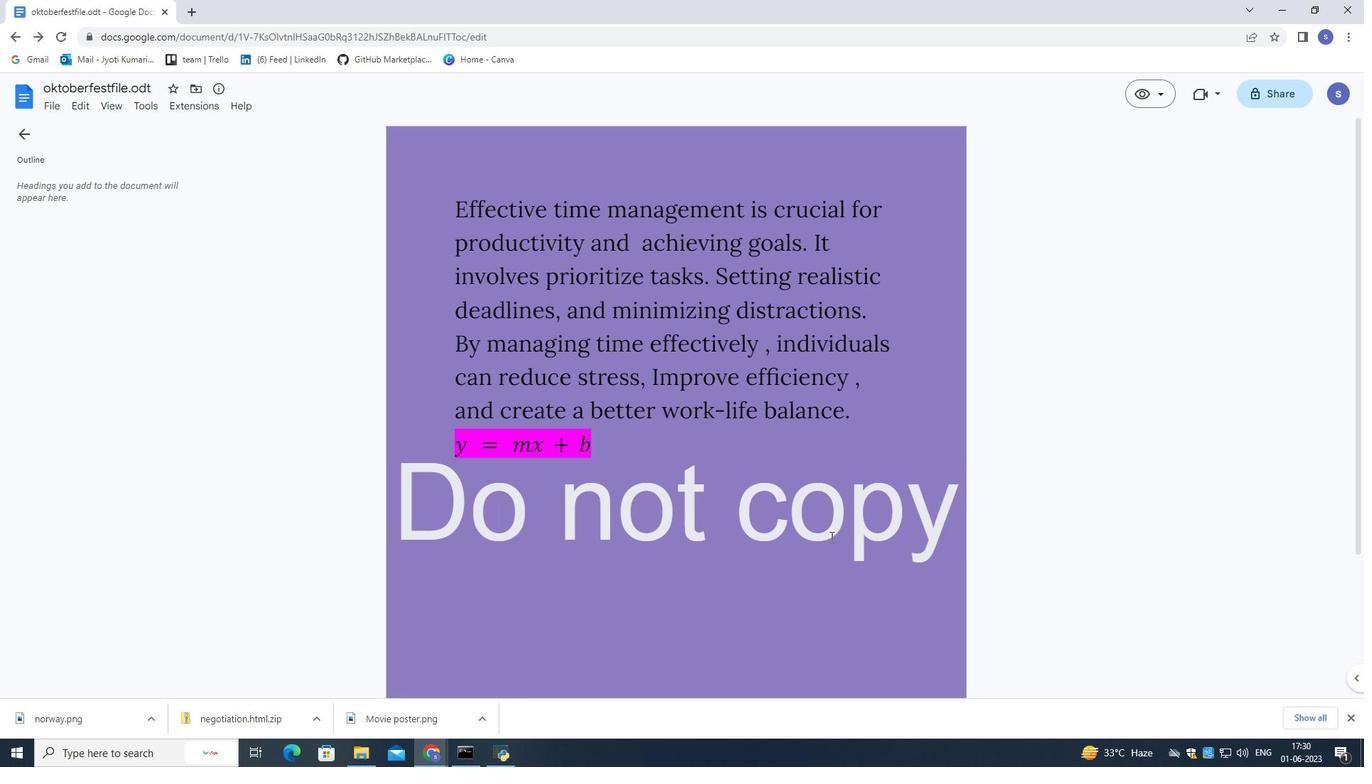 
Action: Mouse scrolled (830, 536) with delta (0, 0)
Screenshot: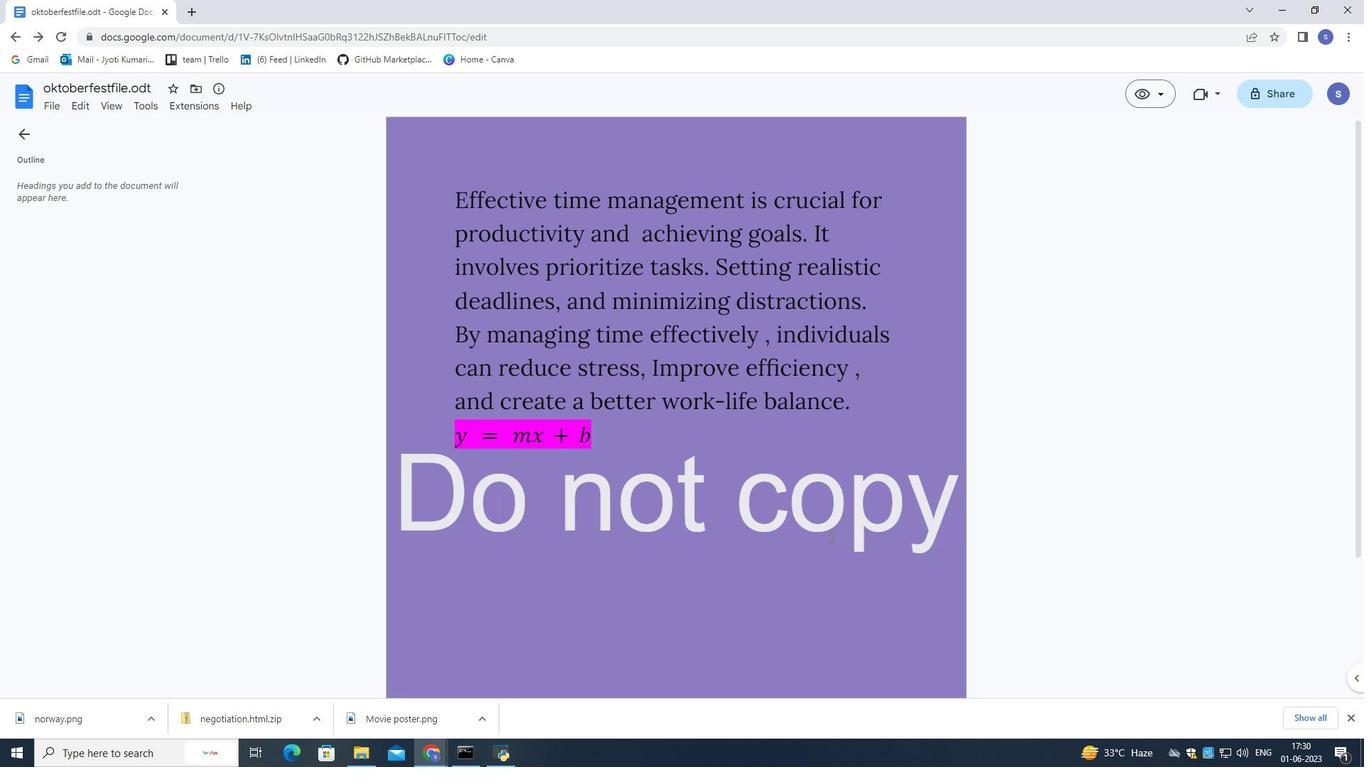 
Action: Mouse moved to (893, 612)
Screenshot: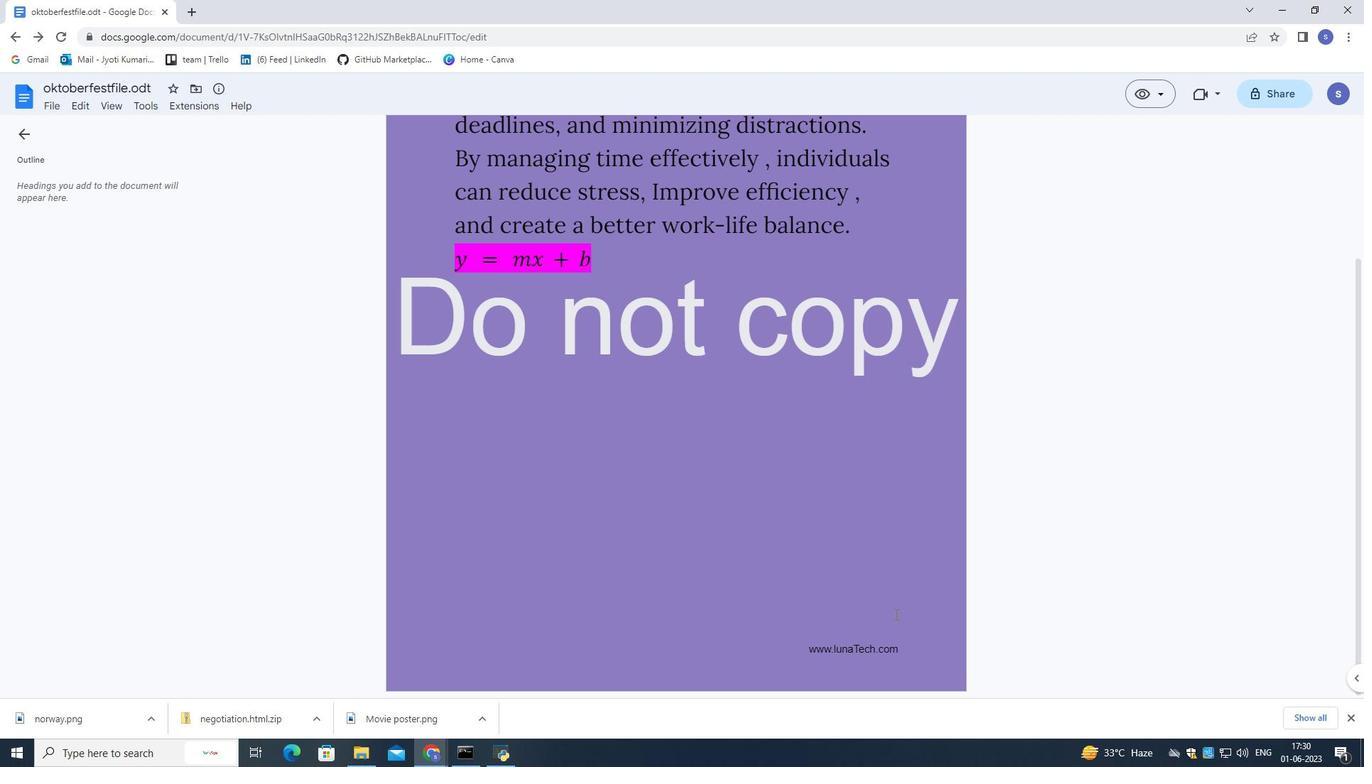 
Action: Mouse scrolled (893, 611) with delta (0, 0)
Screenshot: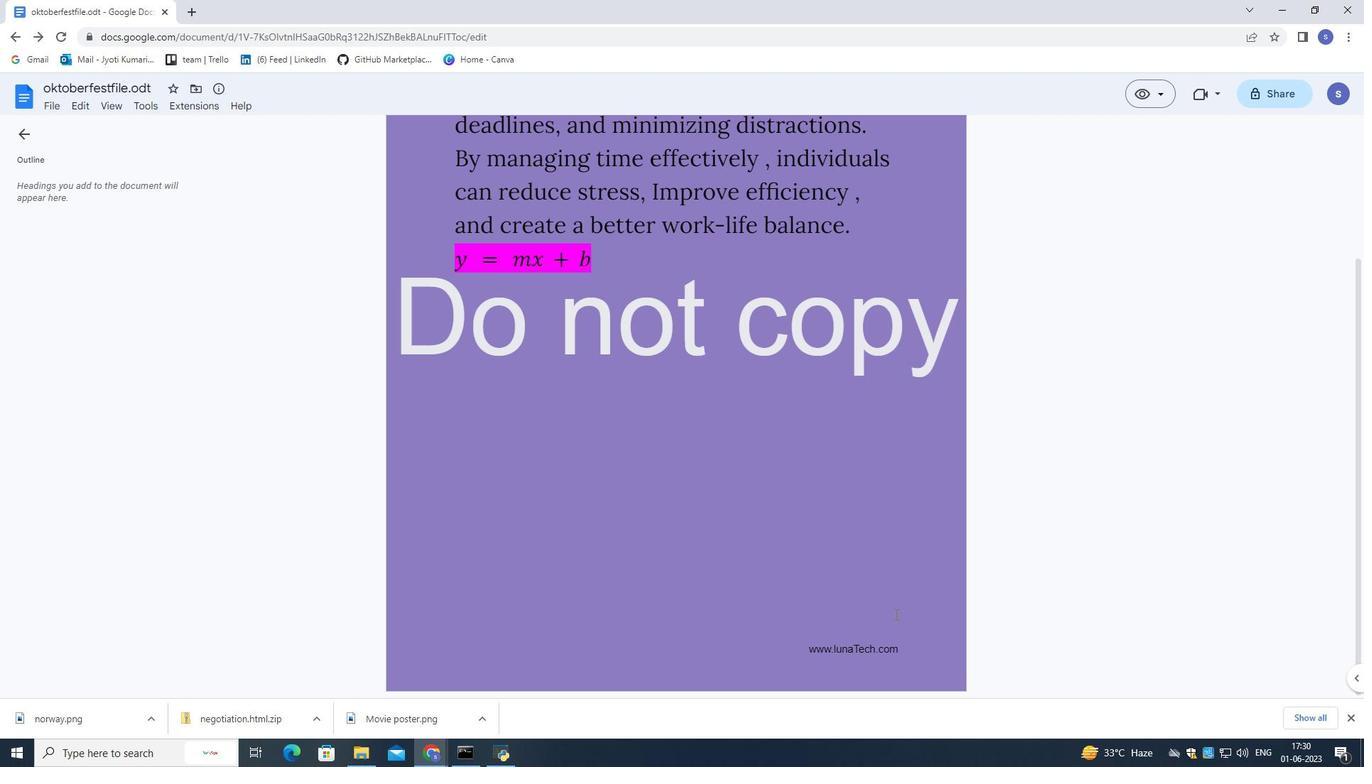 
Action: Mouse scrolled (893, 611) with delta (0, 0)
Screenshot: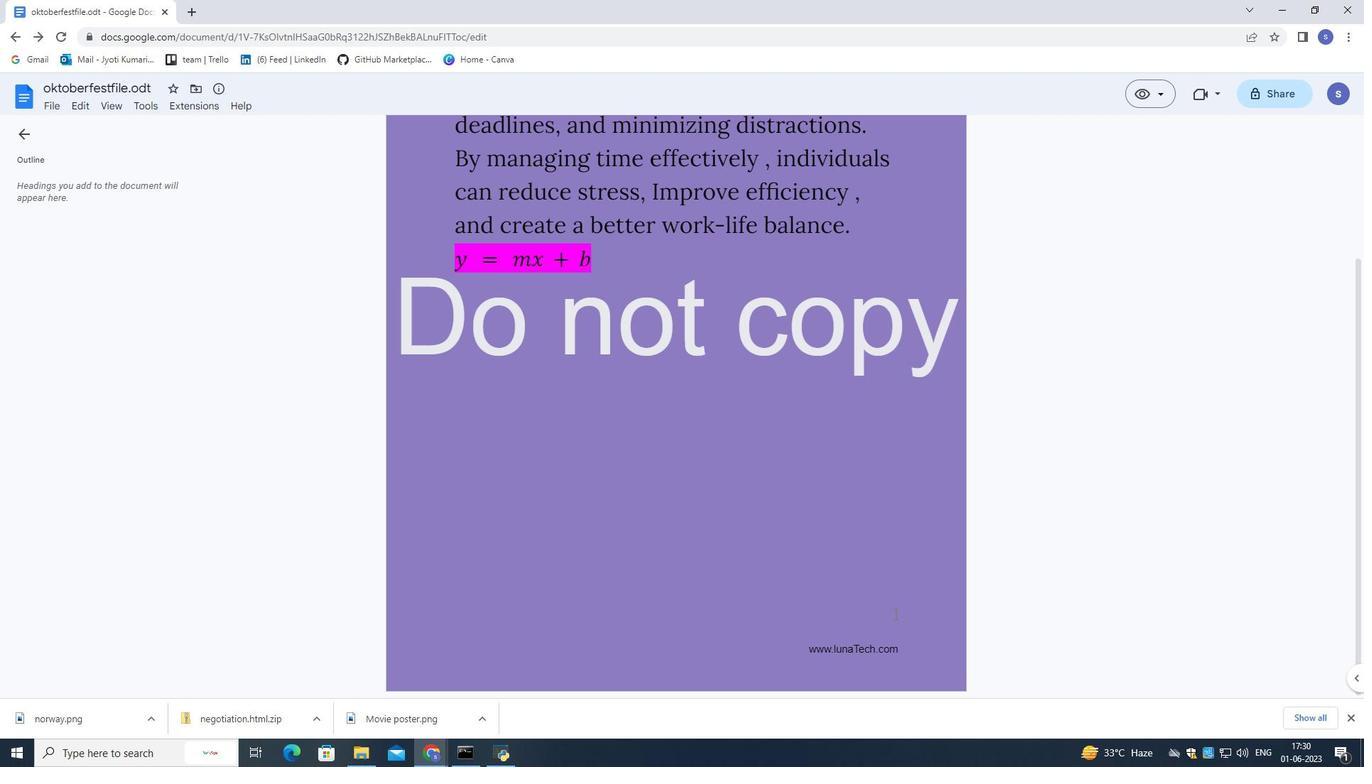 
Action: Mouse scrolled (893, 611) with delta (0, 0)
Screenshot: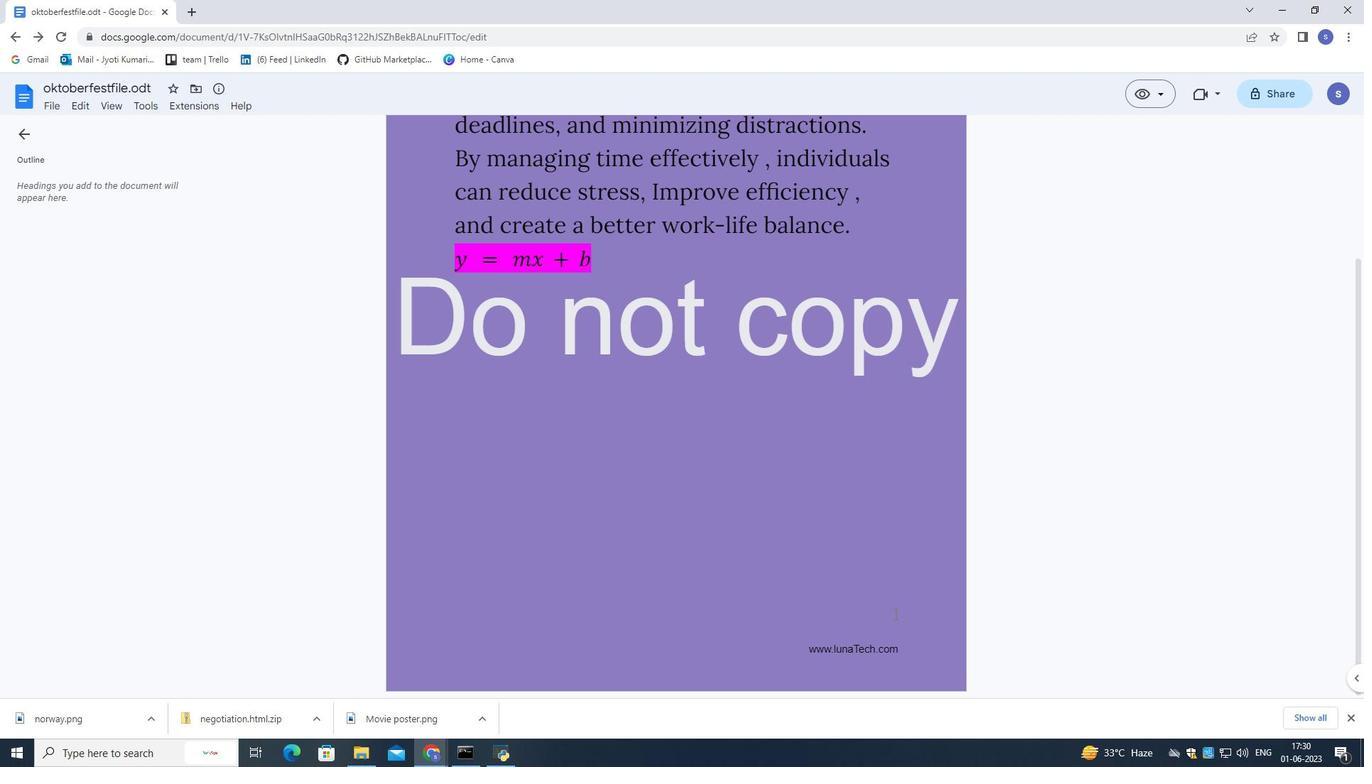 
Action: Mouse scrolled (893, 611) with delta (0, 0)
Screenshot: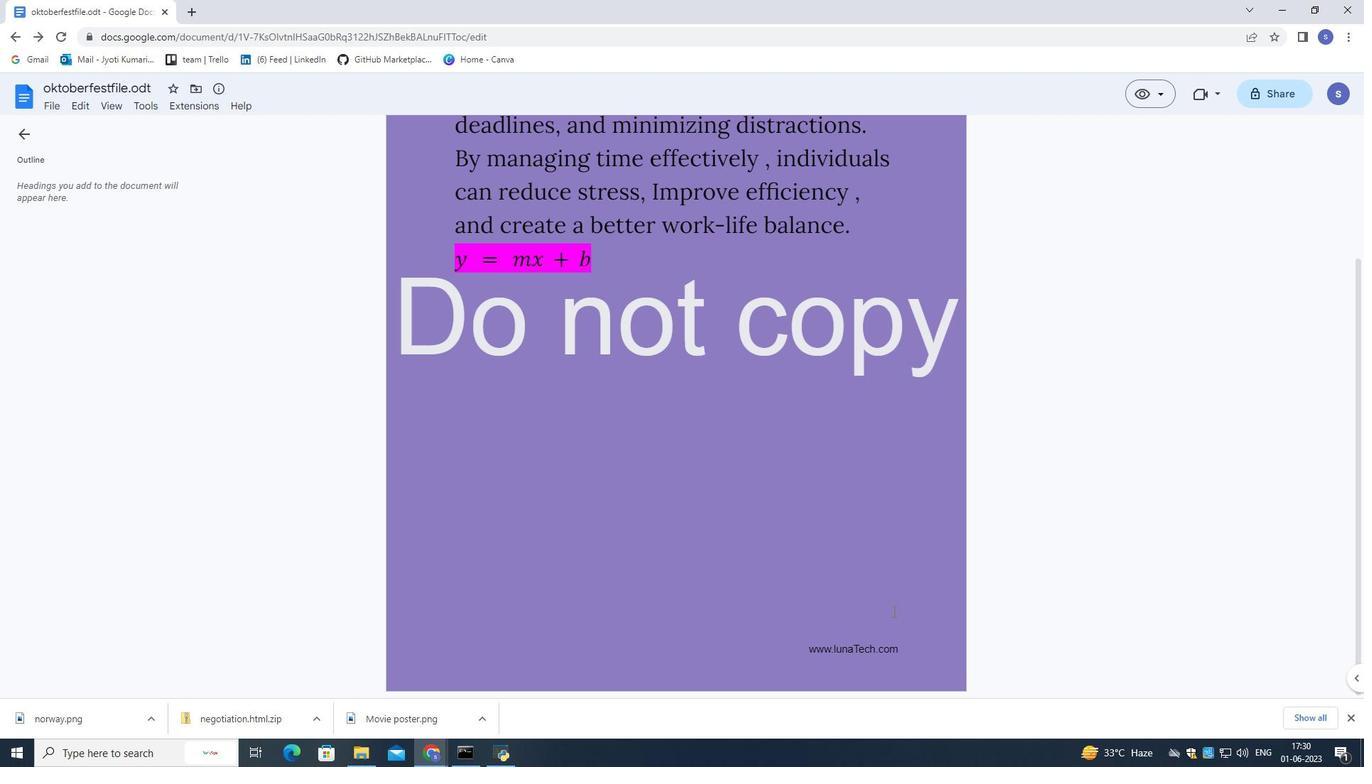 
Action: Mouse moved to (888, 605)
Screenshot: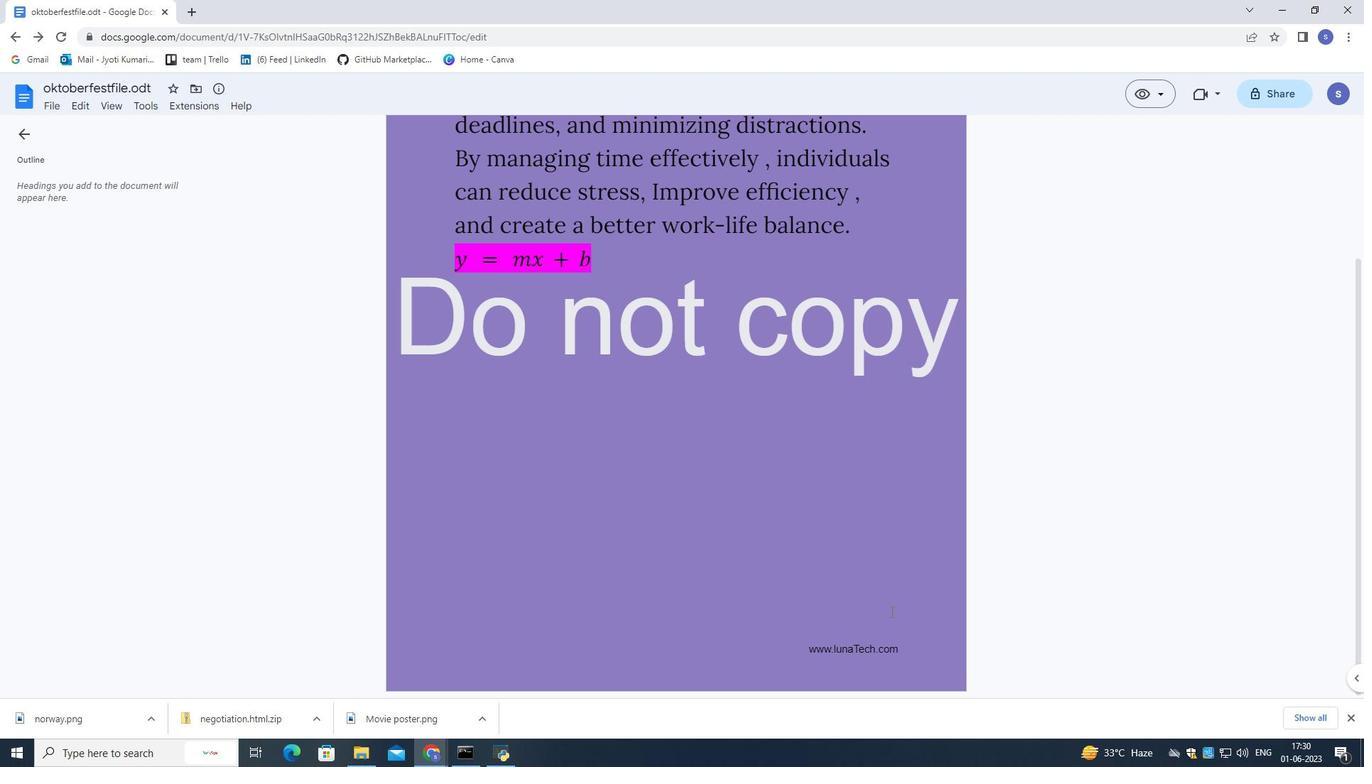 
Action: Mouse scrolled (888, 606) with delta (0, 0)
Screenshot: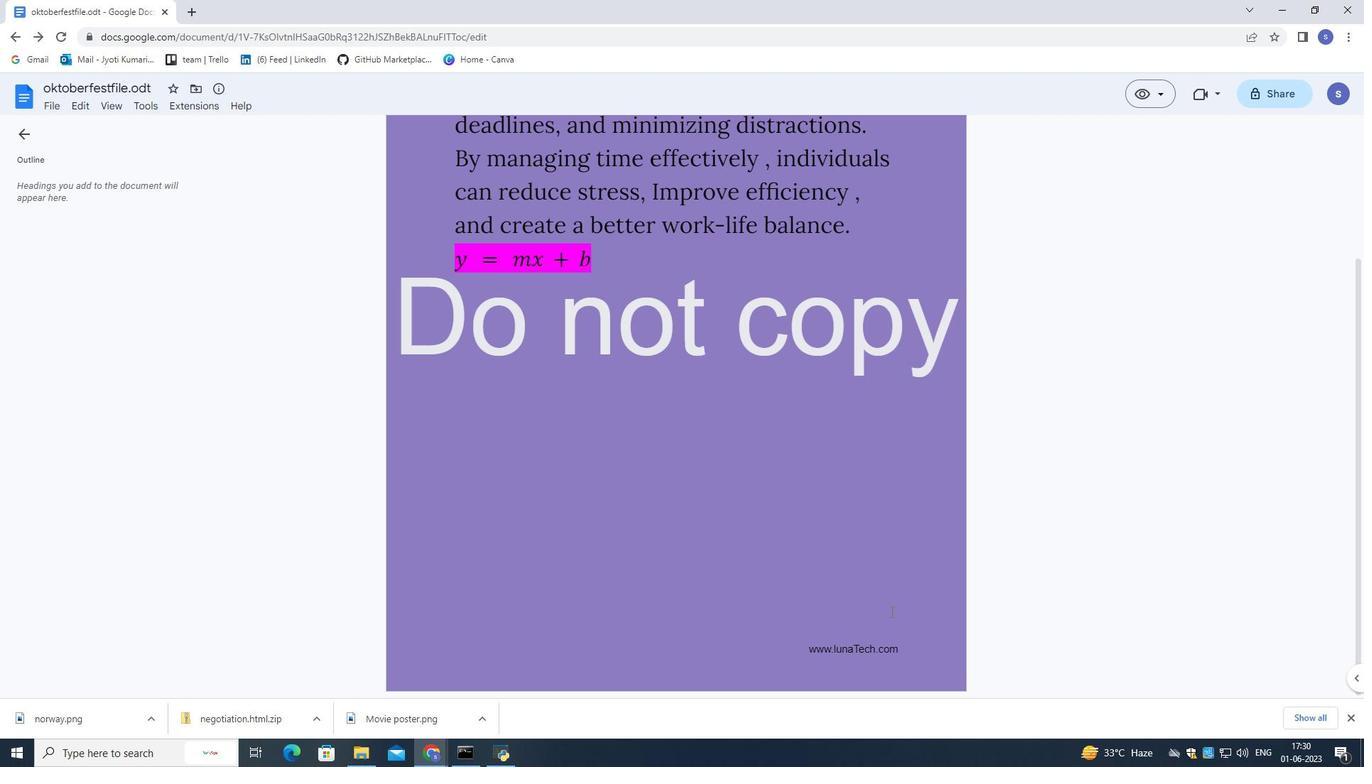 
Action: Mouse moved to (887, 604)
Screenshot: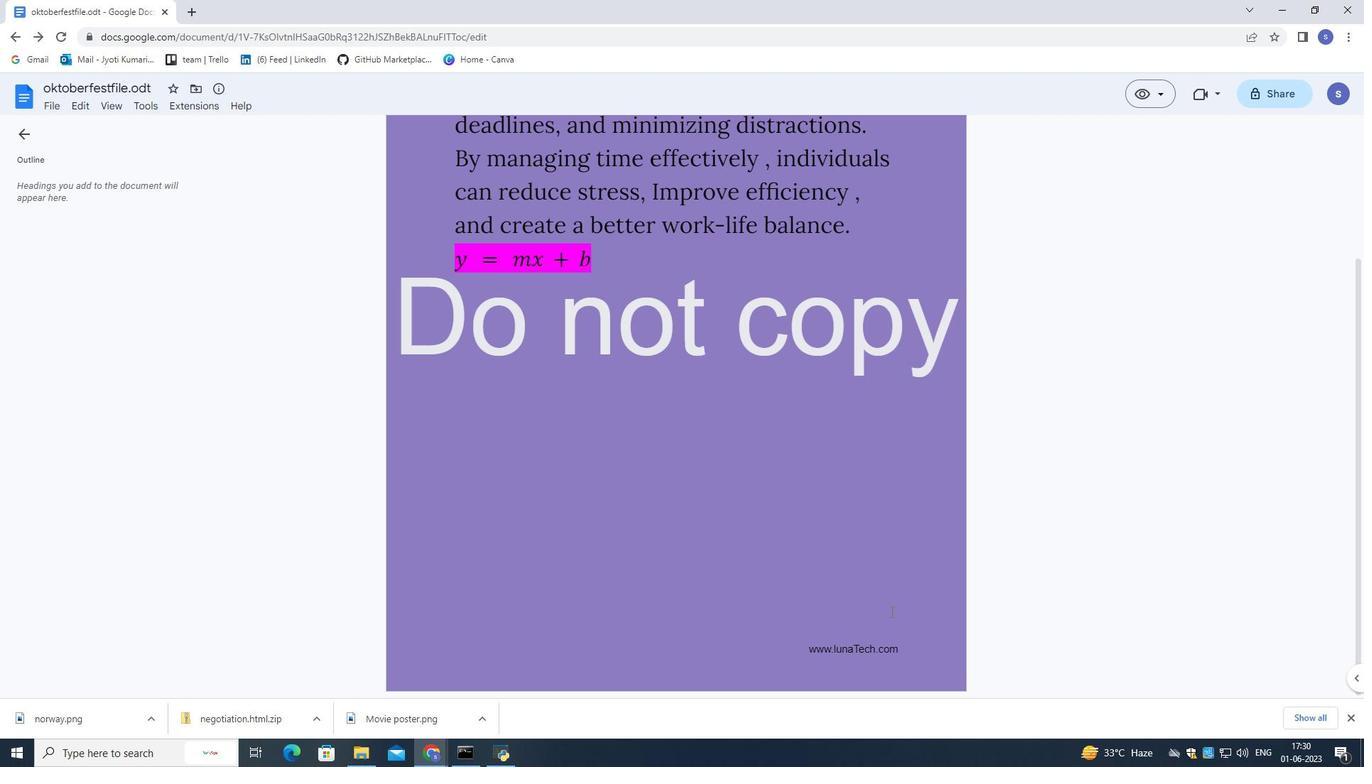 
Action: Mouse scrolled (887, 605) with delta (0, 0)
Screenshot: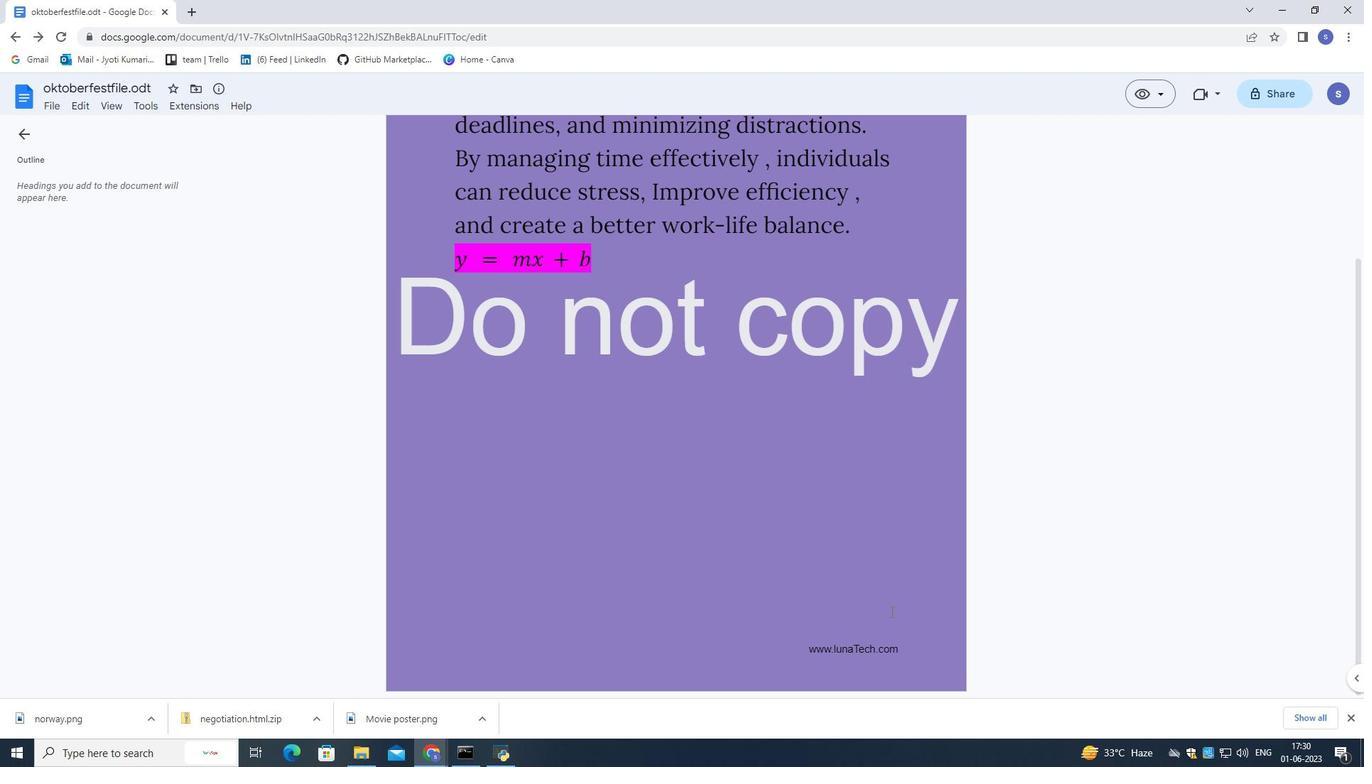 
Action: Mouse moved to (886, 599)
Screenshot: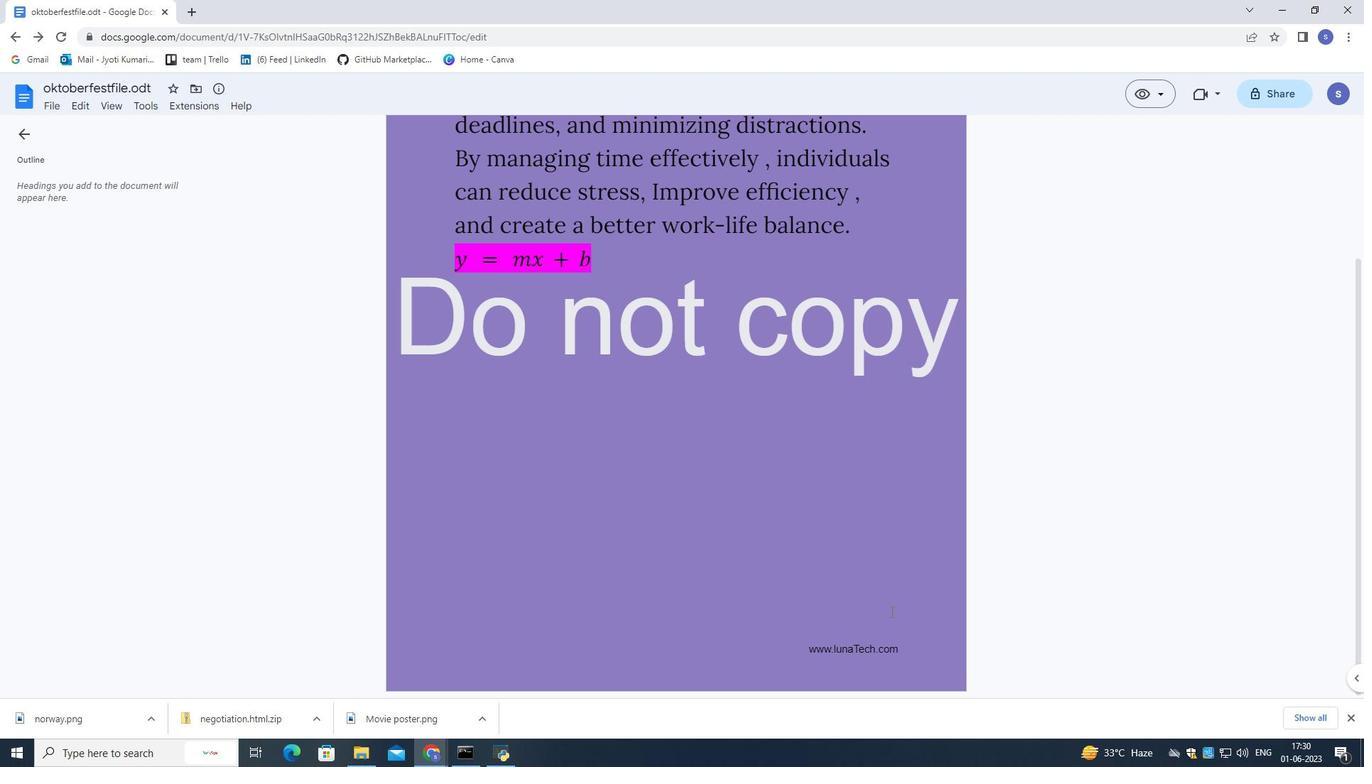 
Action: Mouse scrolled (886, 599) with delta (0, 0)
Screenshot: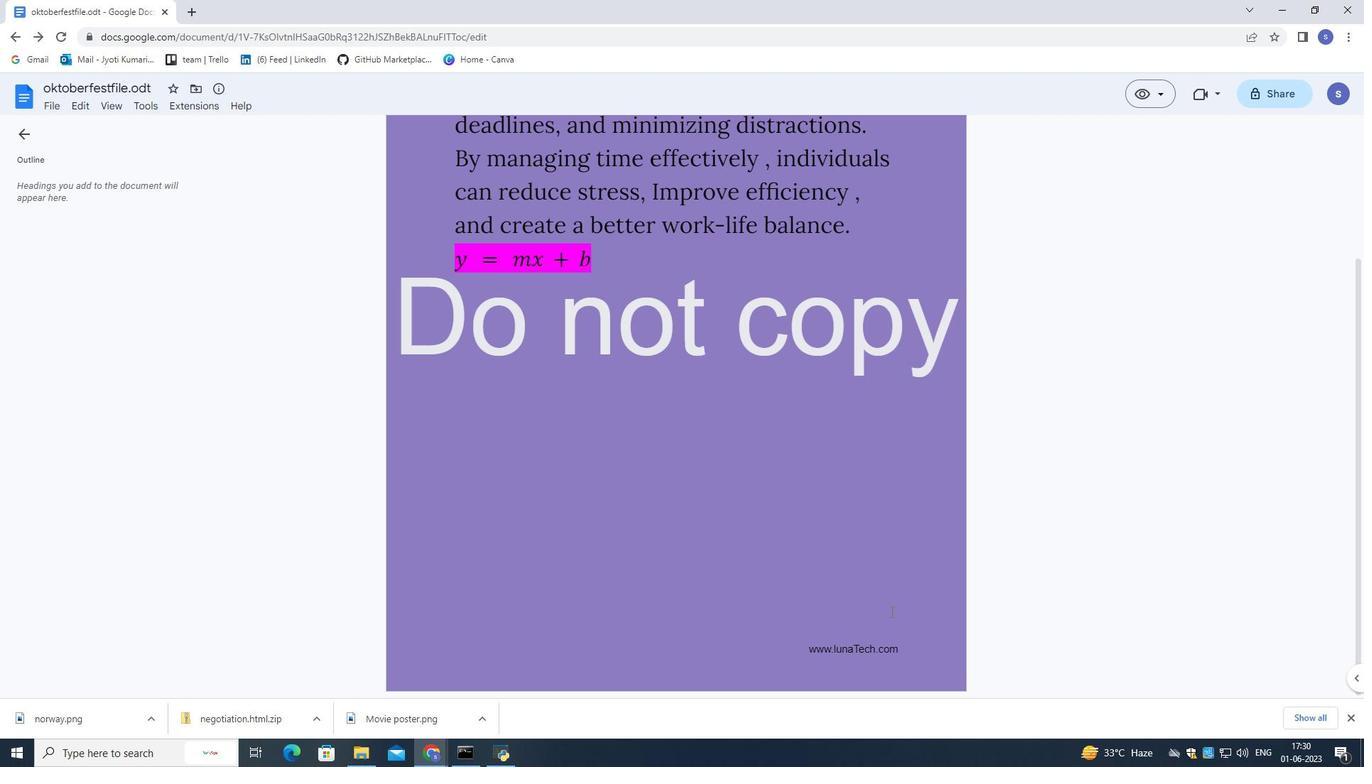 
Action: Mouse moved to (881, 592)
Screenshot: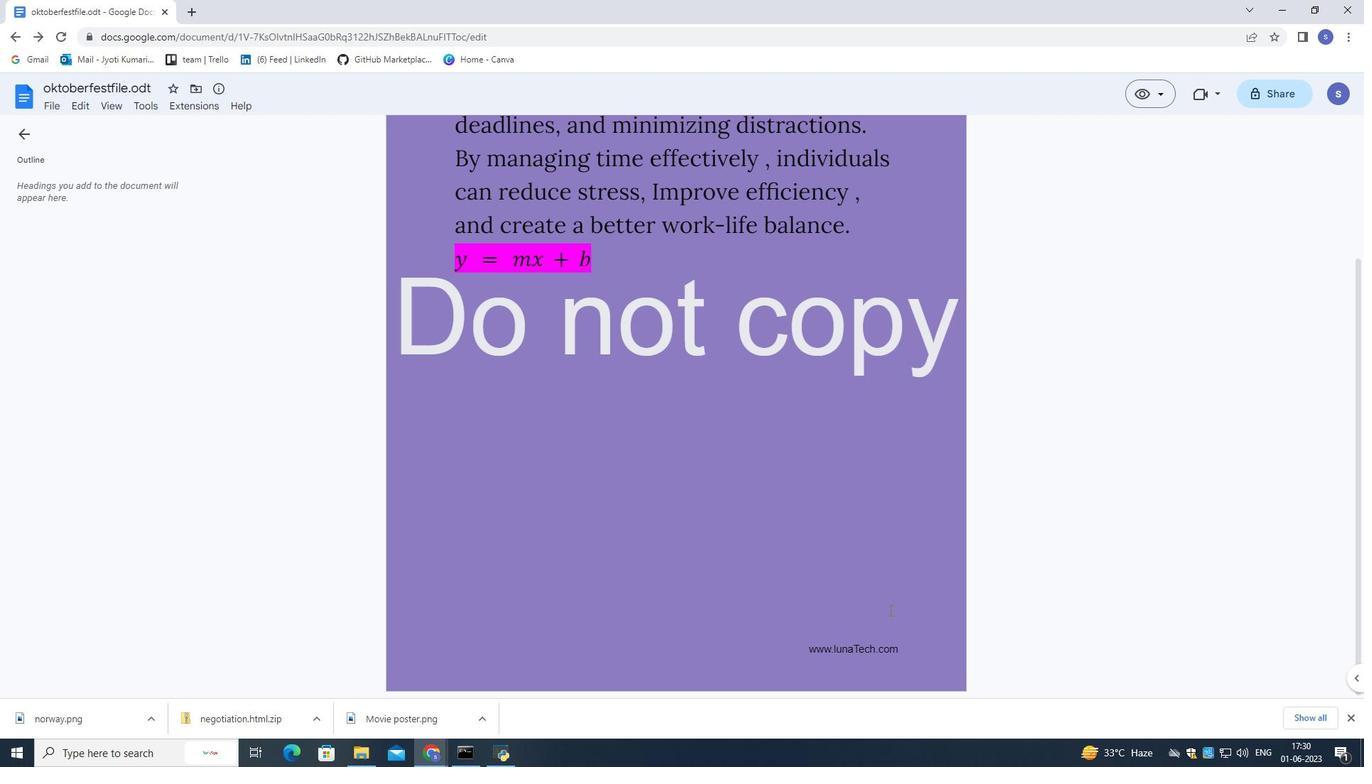 
Action: Mouse scrolled (881, 592) with delta (0, 0)
Screenshot: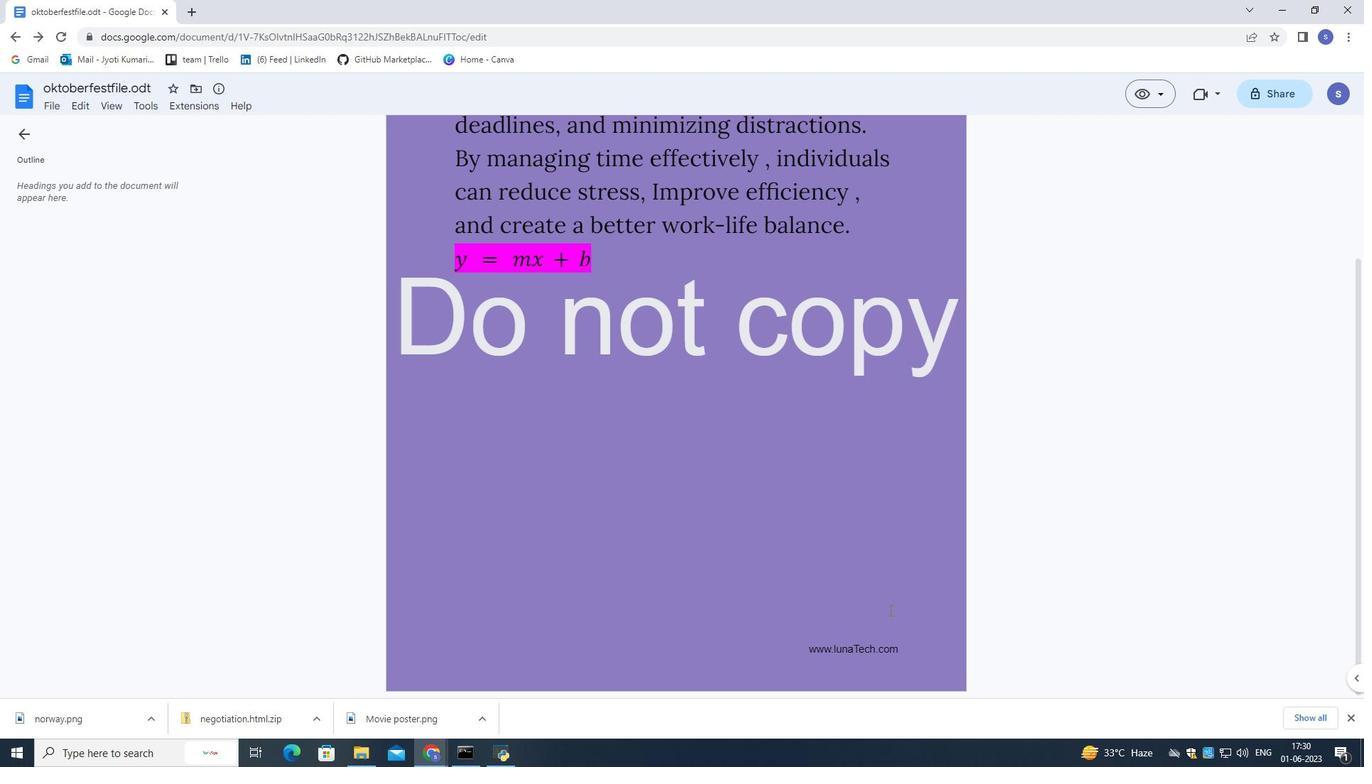 
Action: Mouse moved to (882, 573)
Screenshot: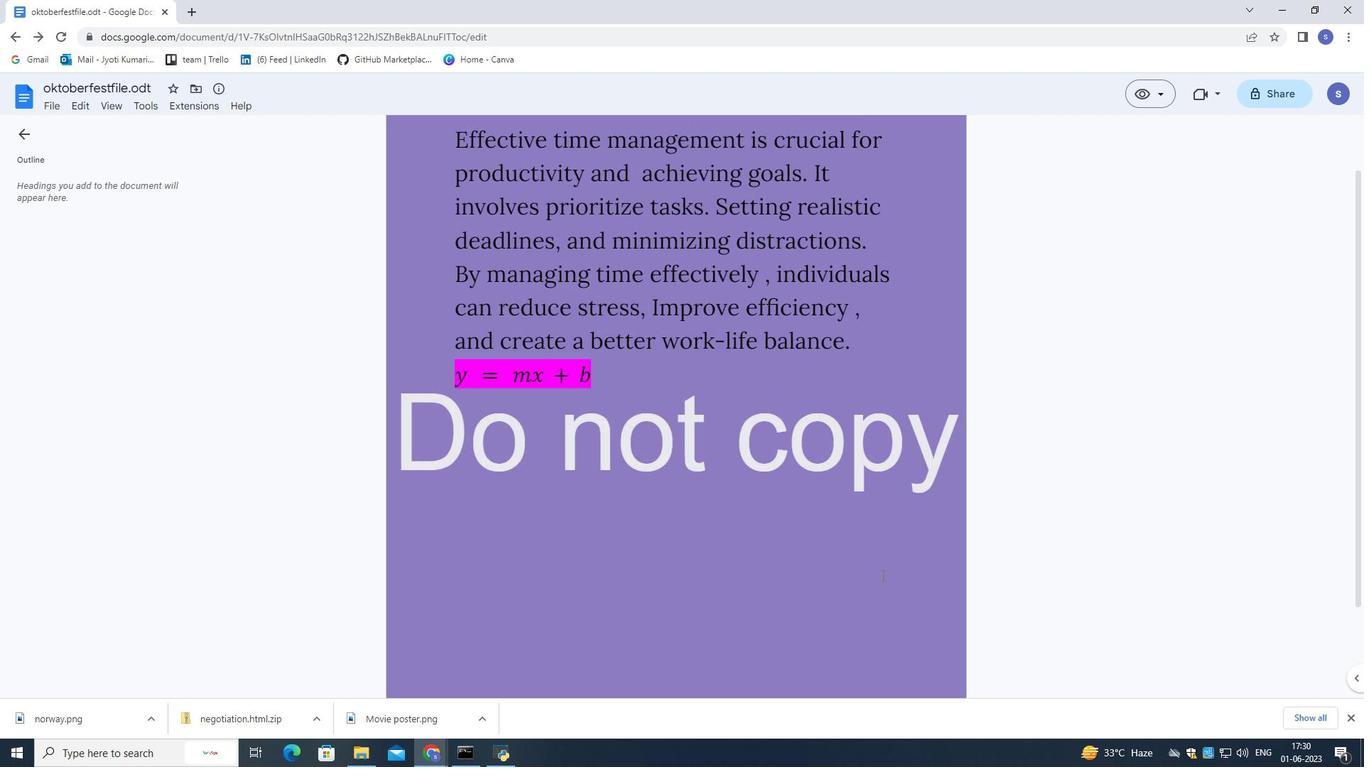 
Action: Mouse scrolled (882, 574) with delta (0, 0)
Screenshot: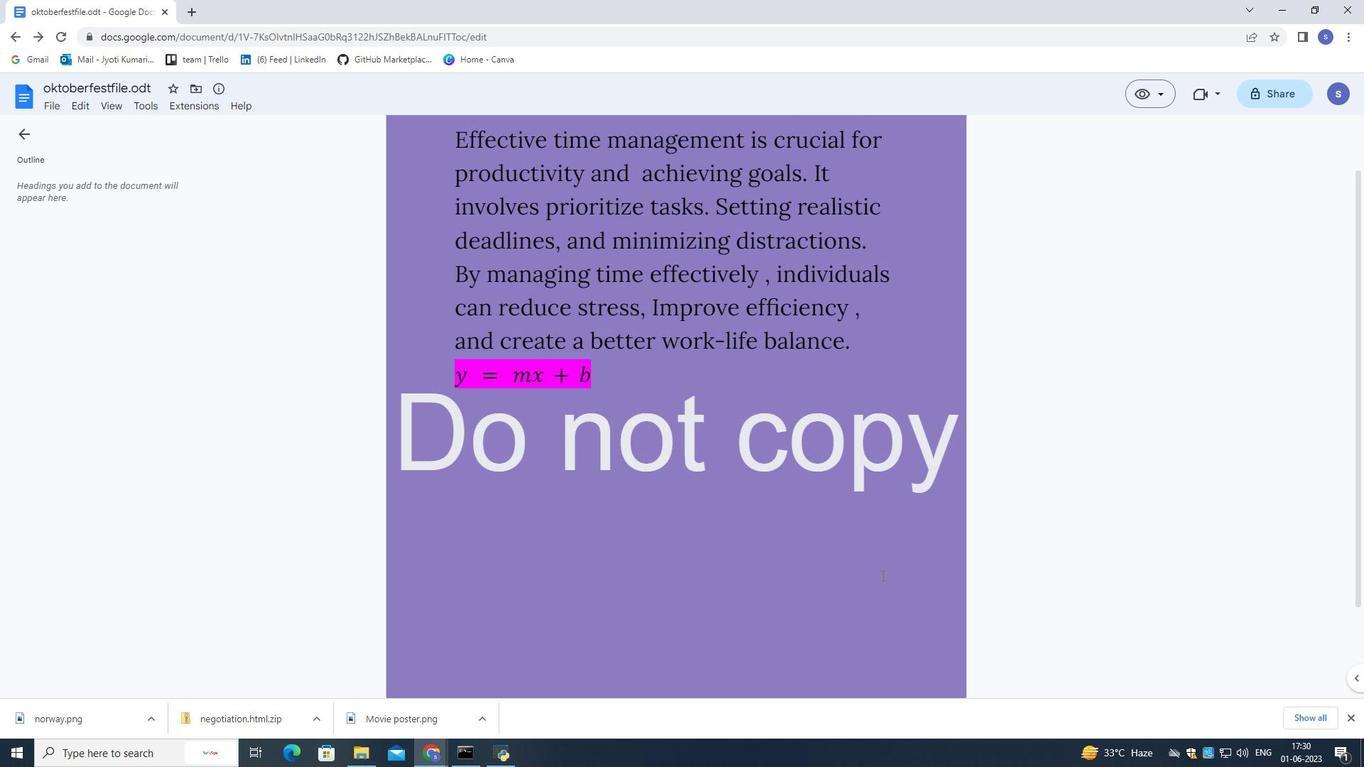 
Action: Mouse scrolled (882, 574) with delta (0, 0)
Screenshot: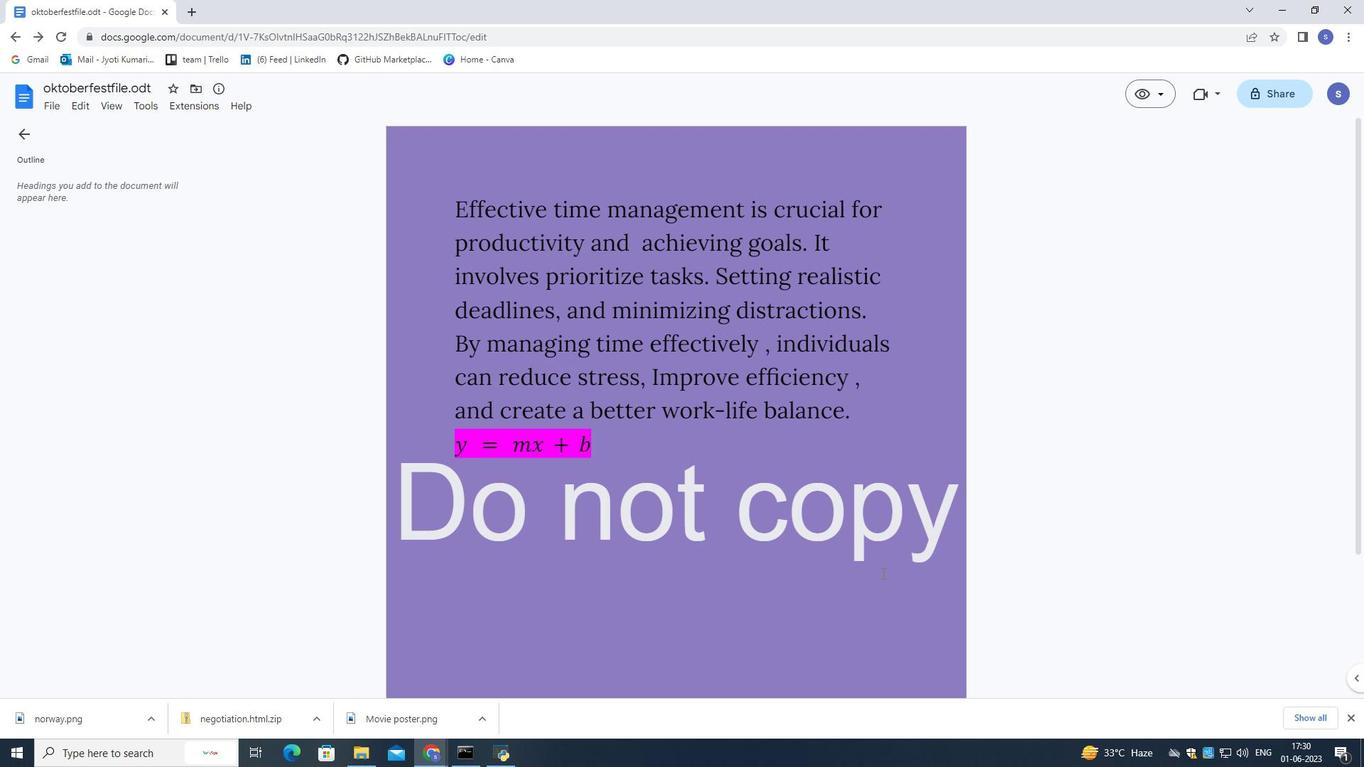 
Action: Mouse moved to (882, 572)
Screenshot: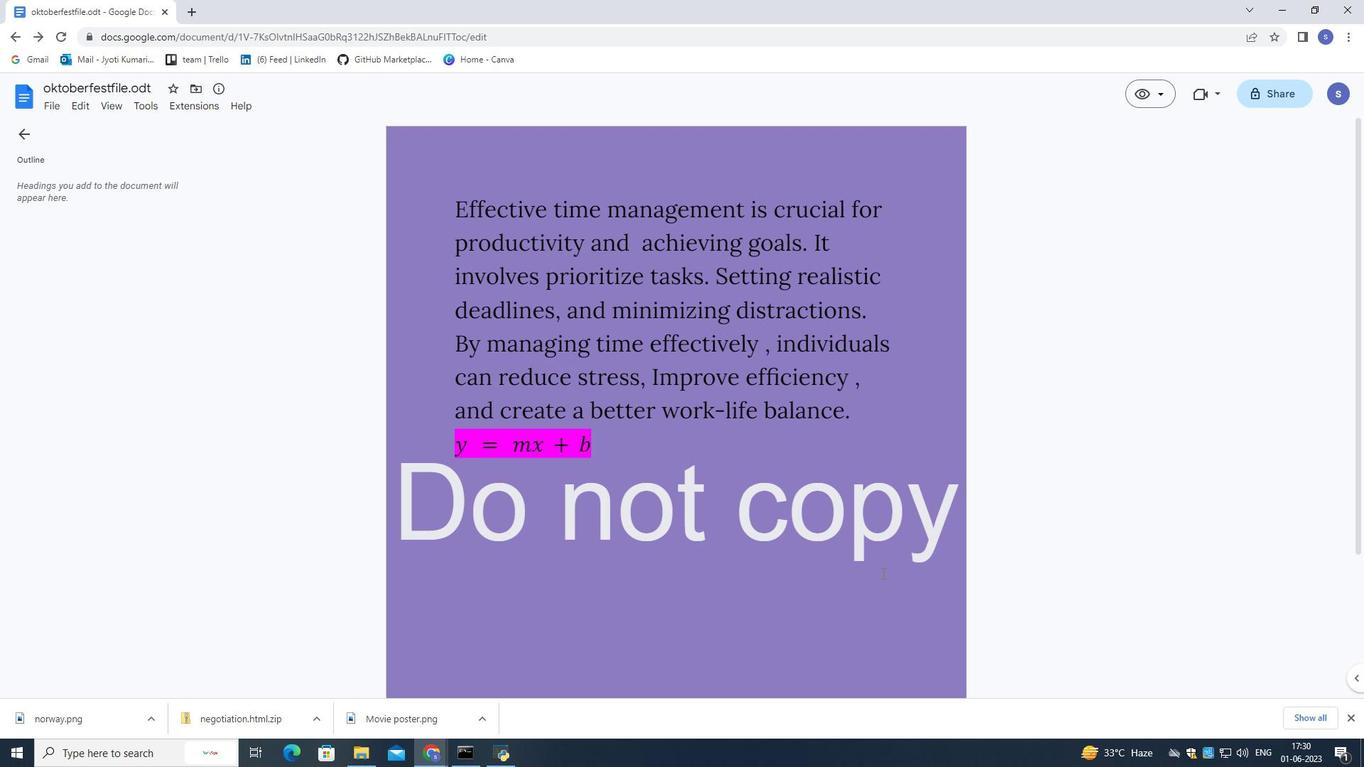 
Action: Mouse scrolled (882, 574) with delta (0, 0)
Screenshot: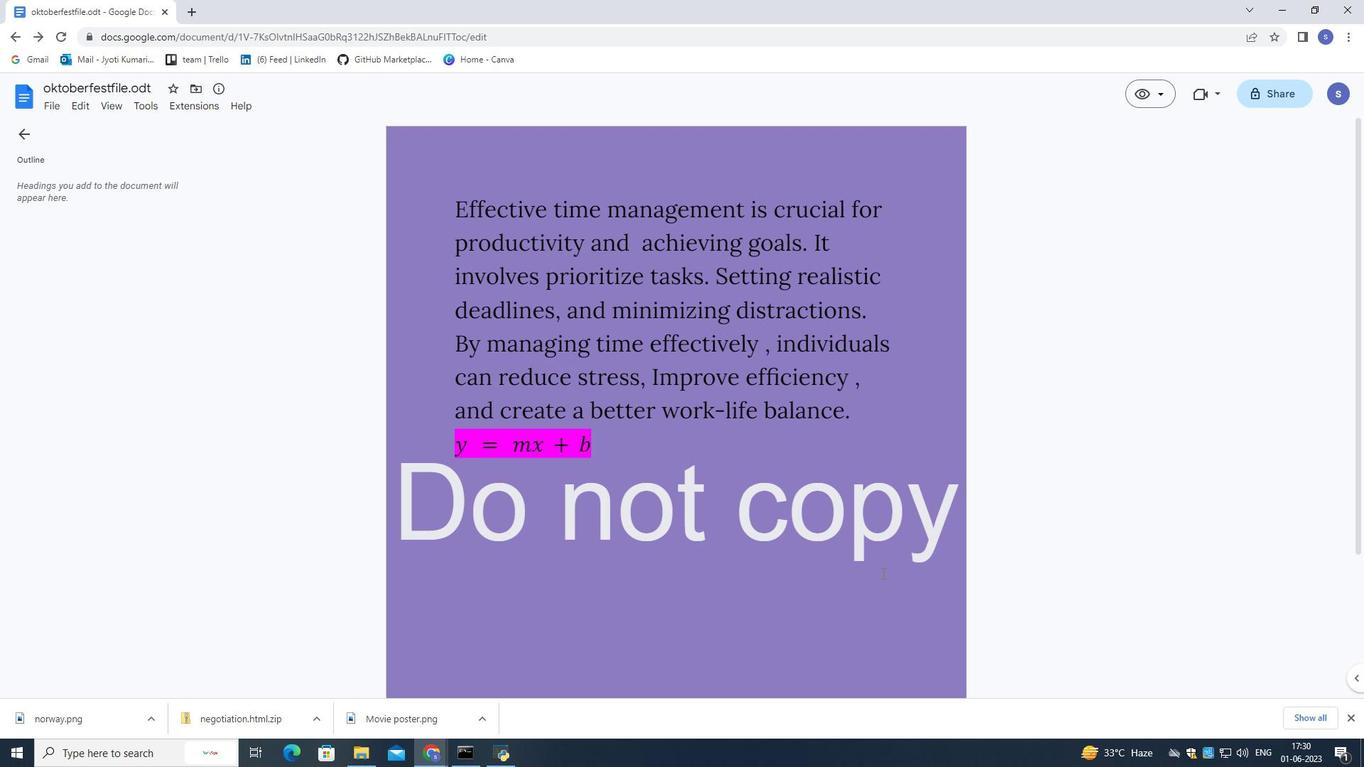 
Action: Mouse moved to (882, 570)
Screenshot: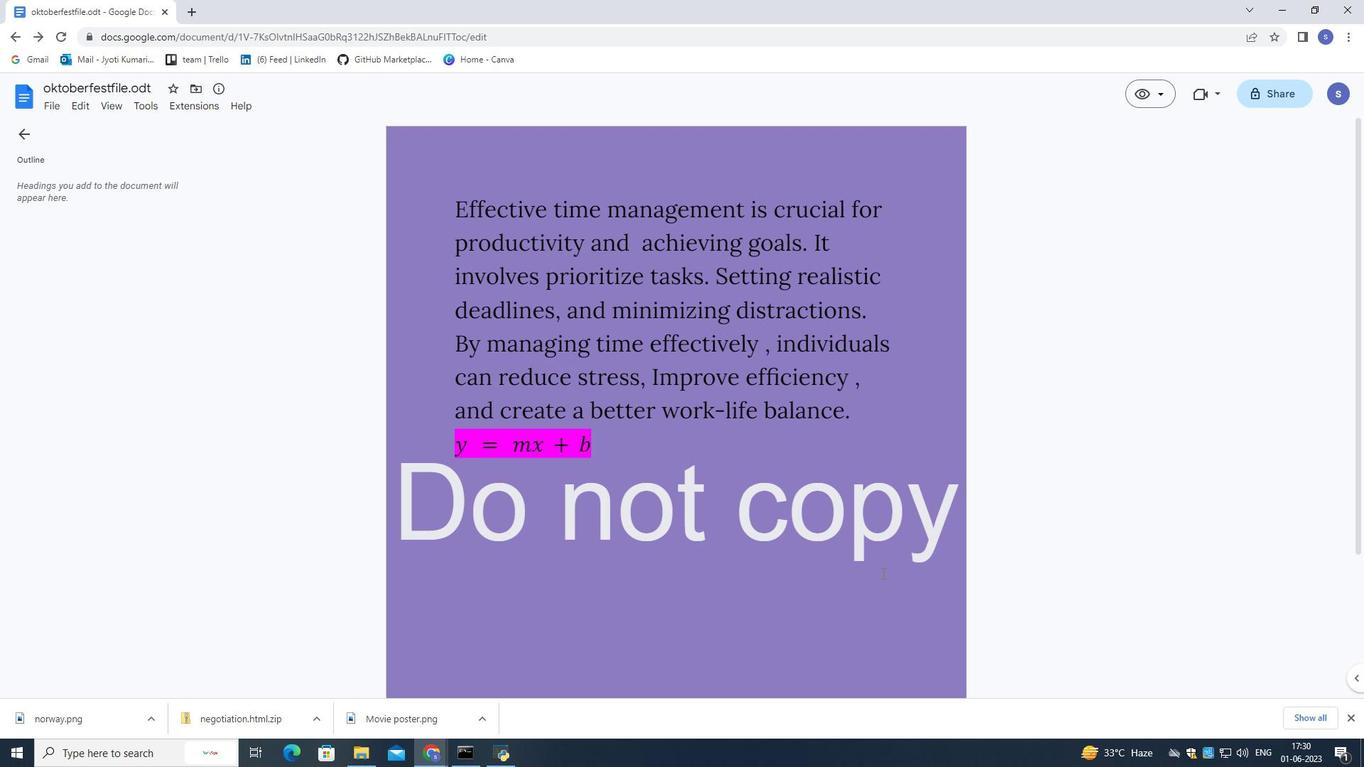 
Action: Mouse scrolled (882, 572) with delta (0, 0)
Screenshot: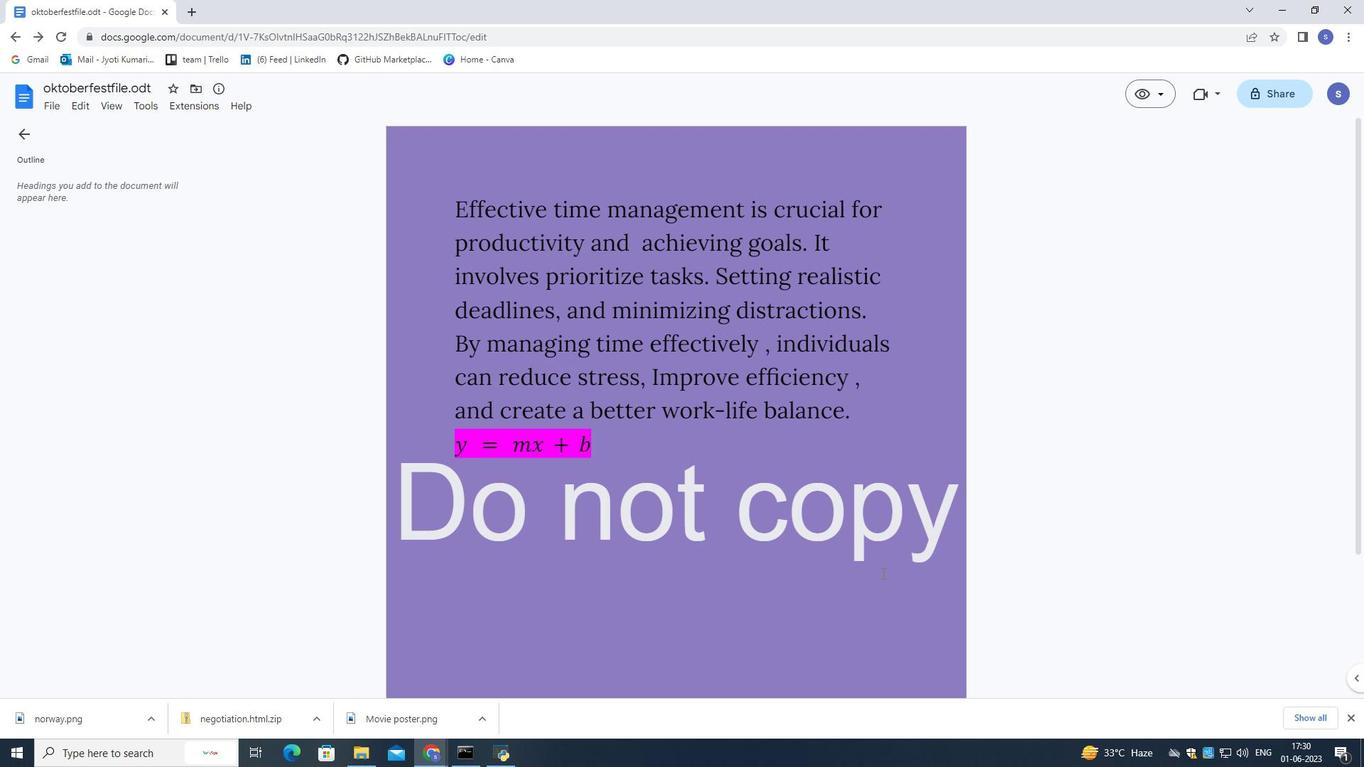 
Action: Mouse moved to (880, 569)
Screenshot: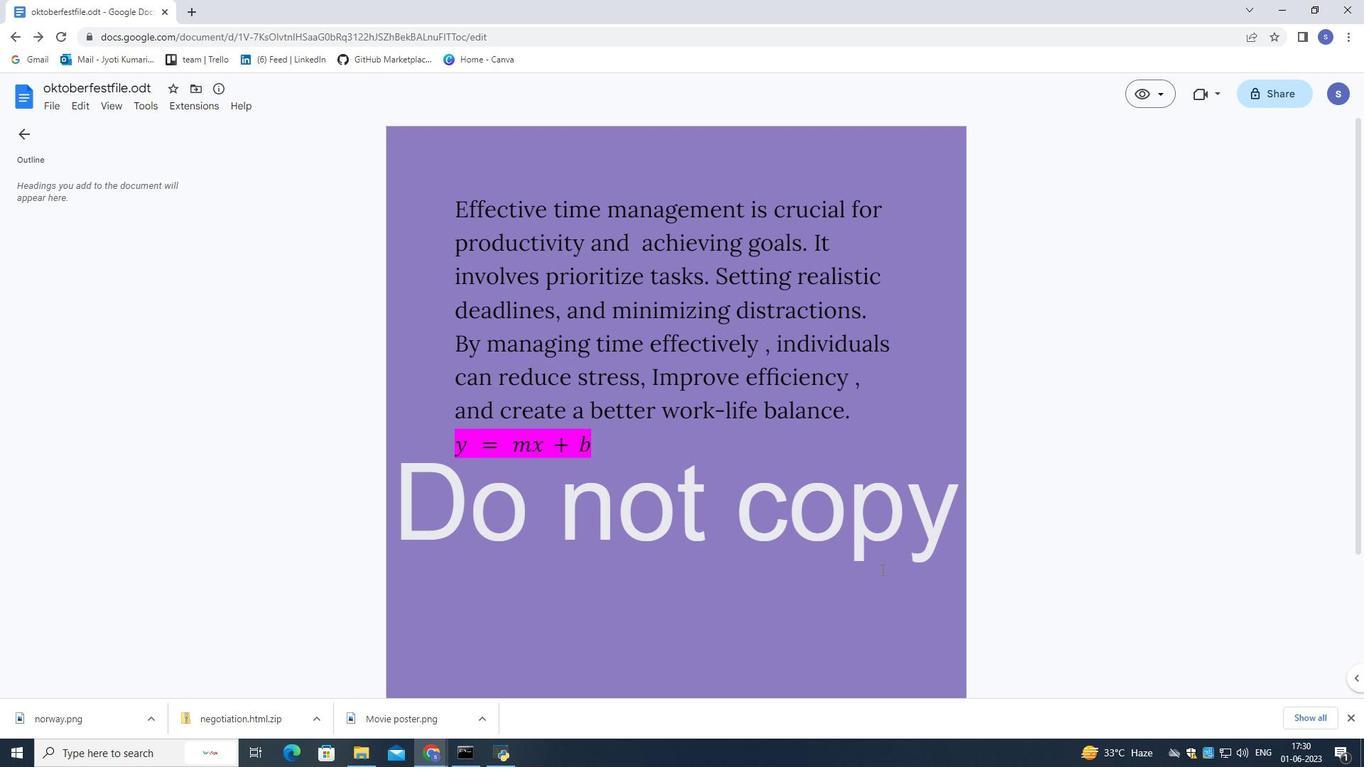 
Action: Mouse scrolled (880, 570) with delta (0, 0)
Screenshot: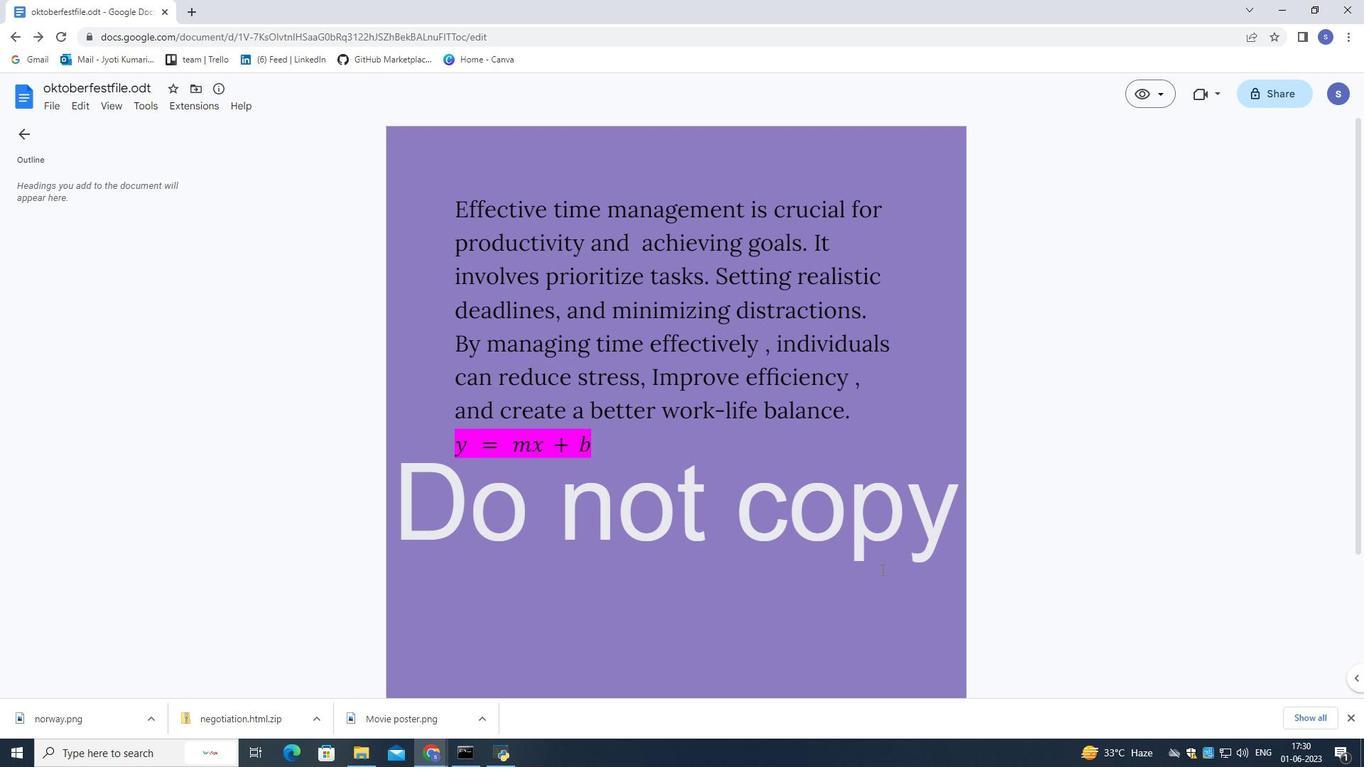 
Action: Mouse moved to (878, 567)
Screenshot: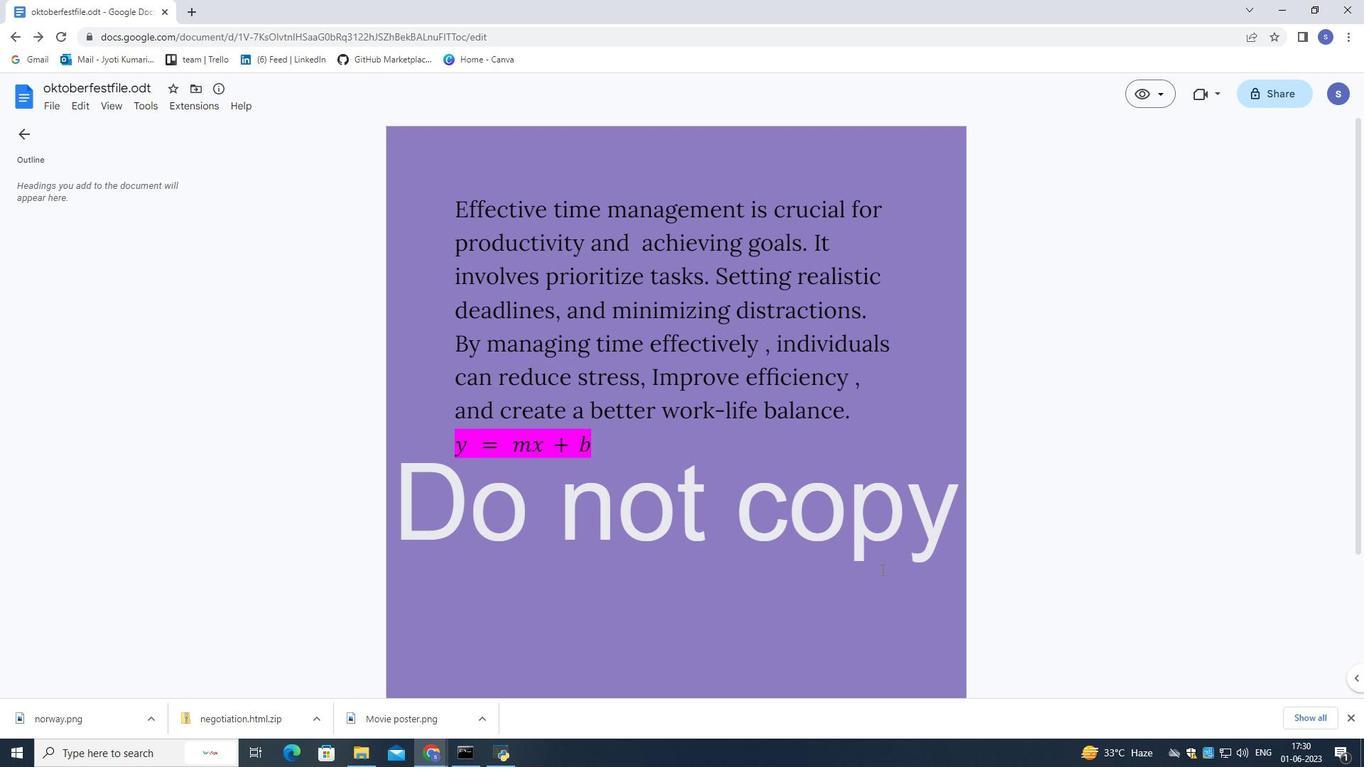 
Action: Mouse scrolled (878, 567) with delta (0, 0)
Screenshot: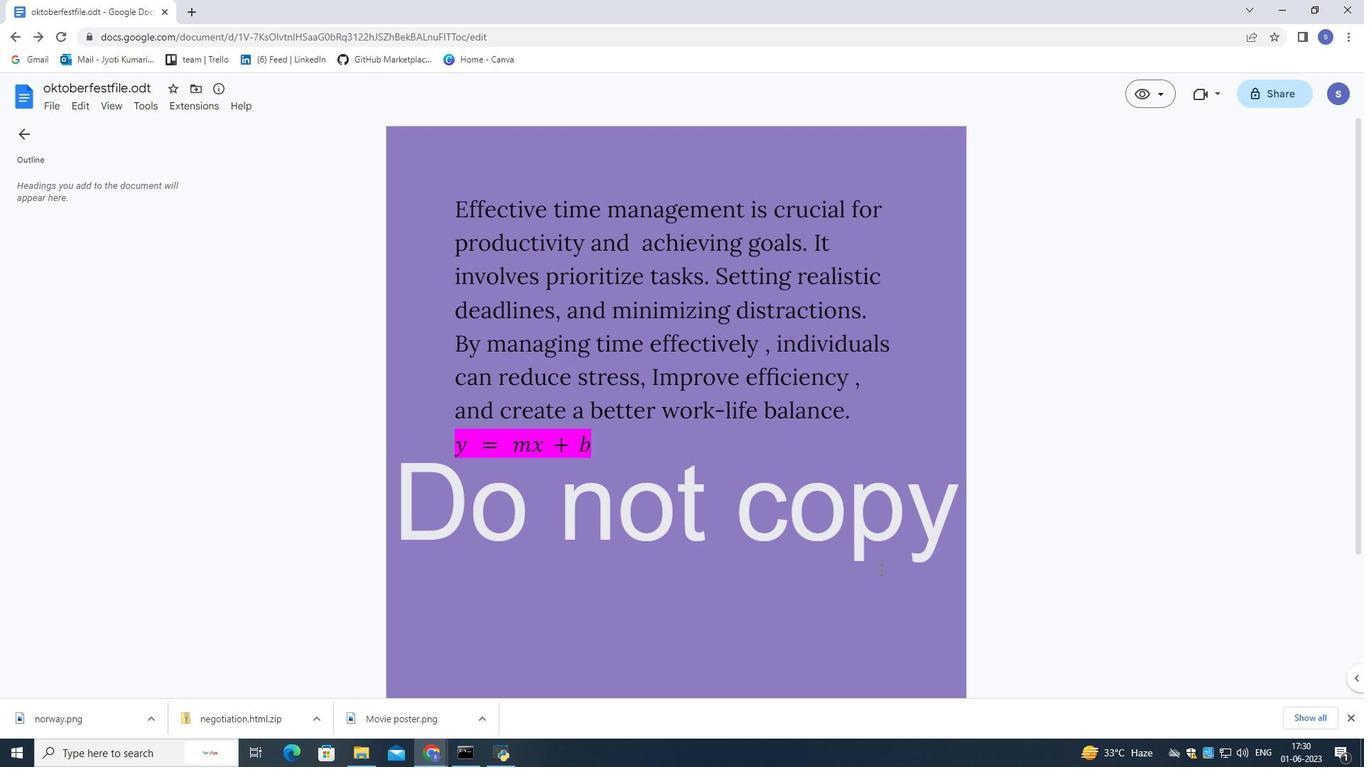 
Action: Mouse moved to (882, 555)
Screenshot: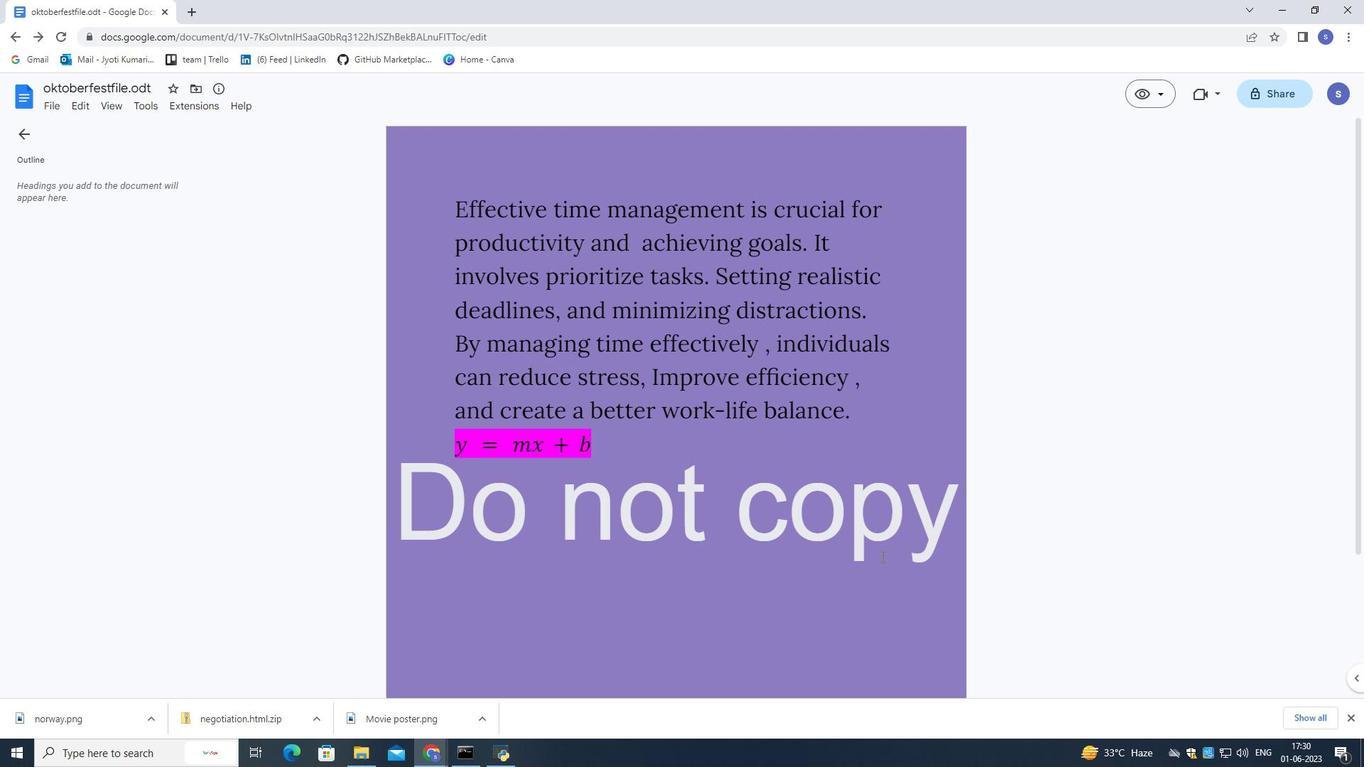 
